 Task: Find a place to stay in Minnetonka, United States, from September 6 to September 15 for 6 guests. Set the property type to 'Flat', price range between 8000 and 12000, and include amenities like 'Free parking' and 'WiFi'.
Action: Mouse moved to (810, 167)
Screenshot: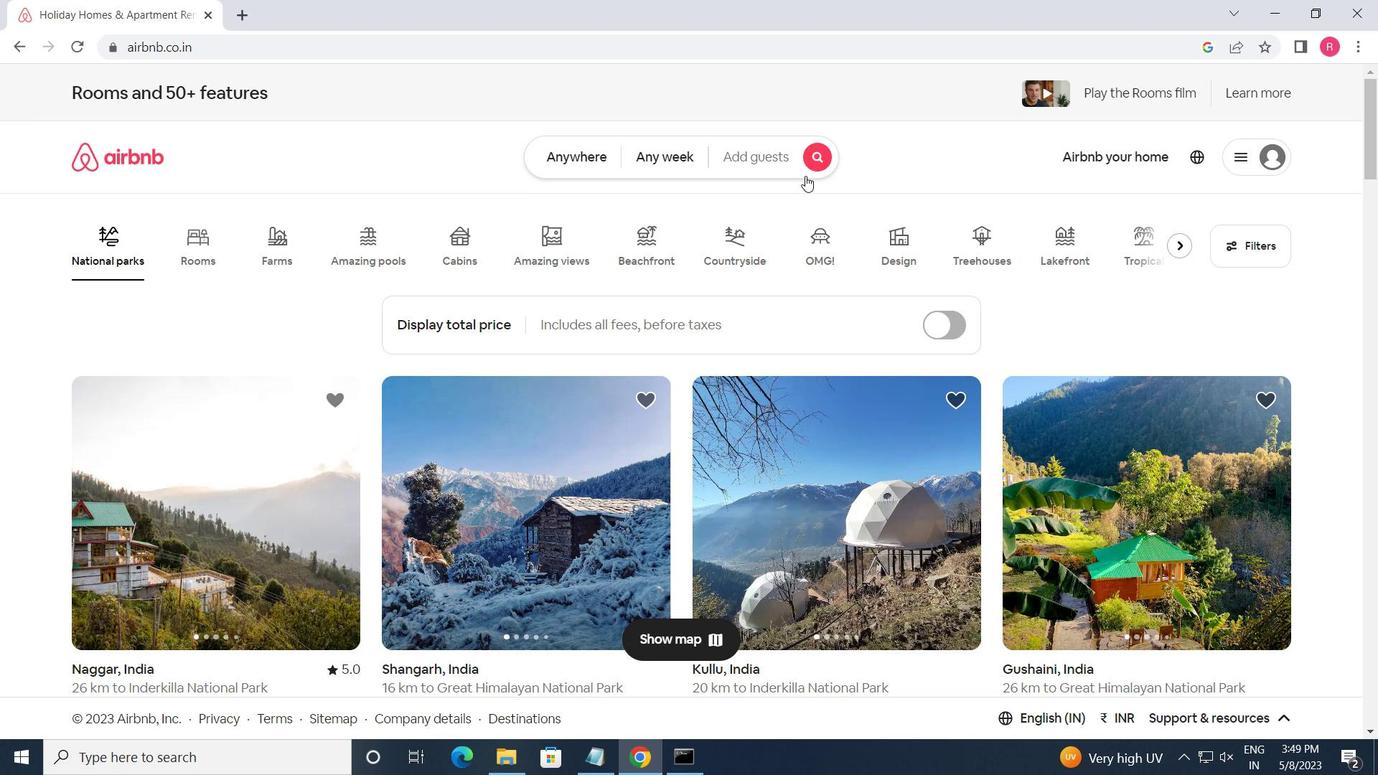
Action: Mouse pressed left at (810, 167)
Screenshot: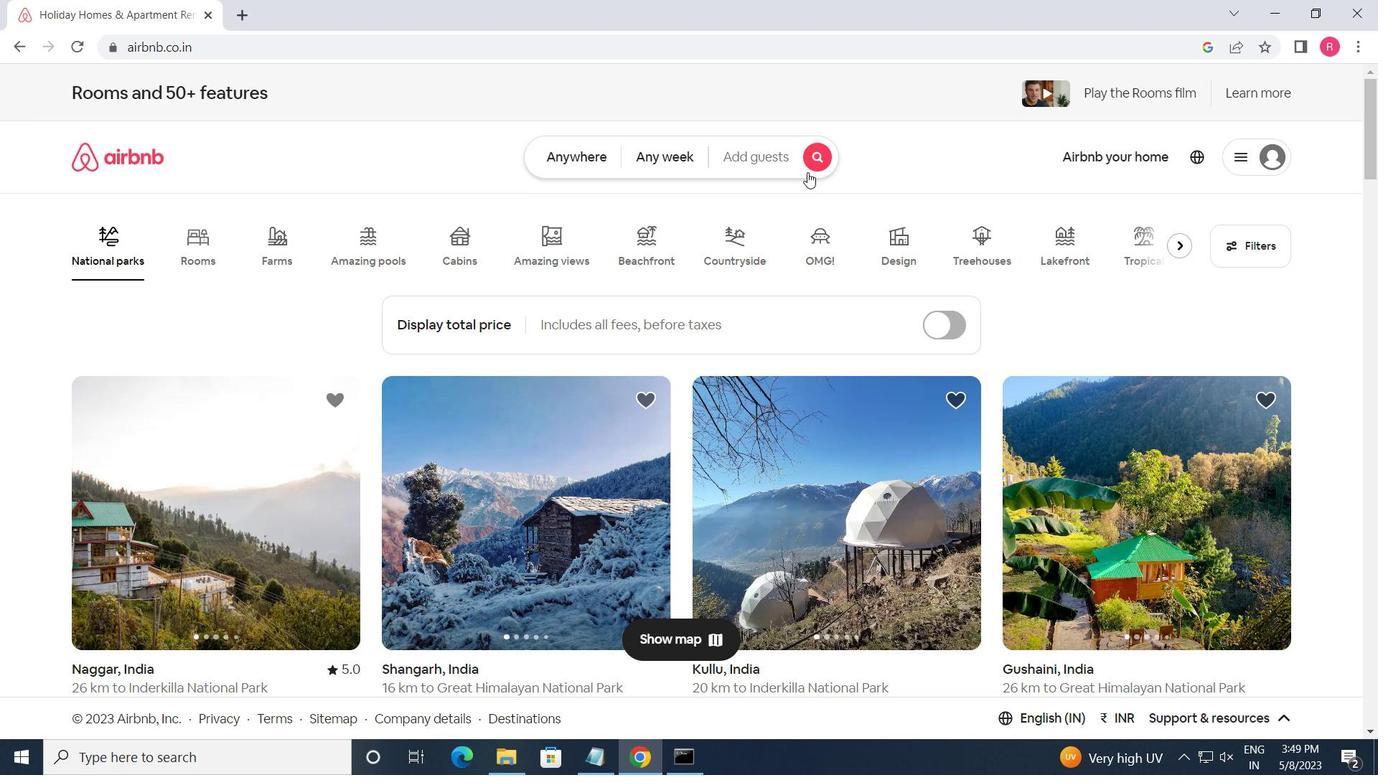 
Action: Mouse moved to (359, 232)
Screenshot: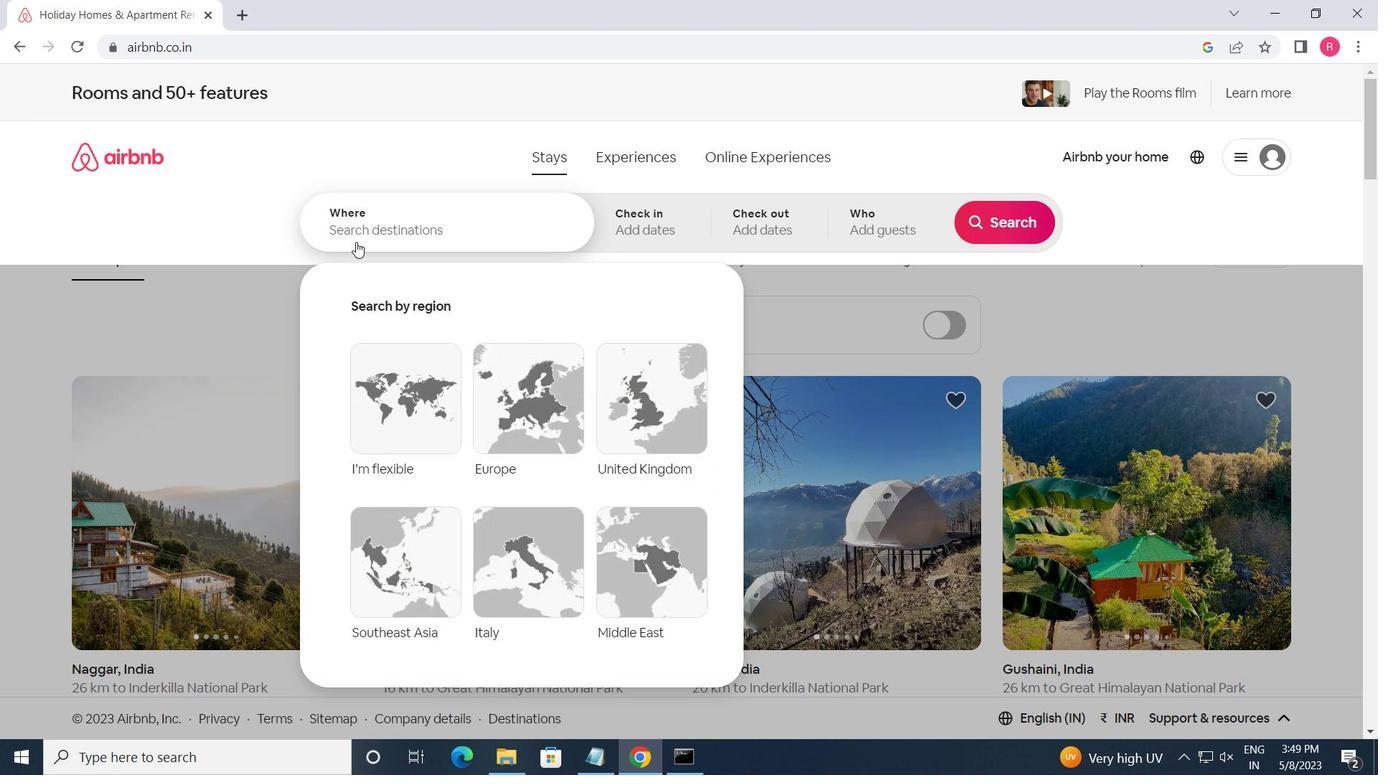 
Action: Mouse pressed left at (359, 232)
Screenshot: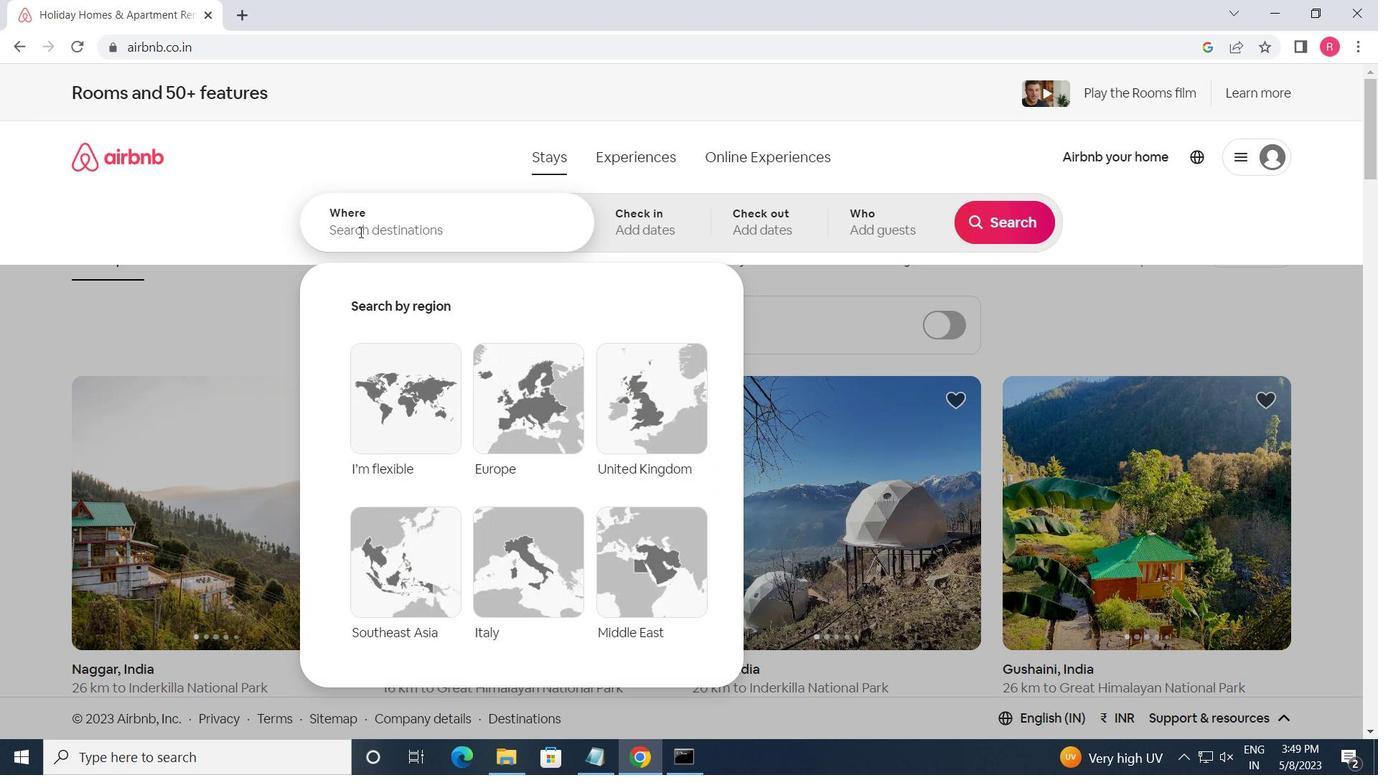 
Action: Key pressed <Key.shift_r>Minnetonka,<Key.space><Key.shift_r>United<Key.space><Key.shift>STATES<Key.enter>
Screenshot: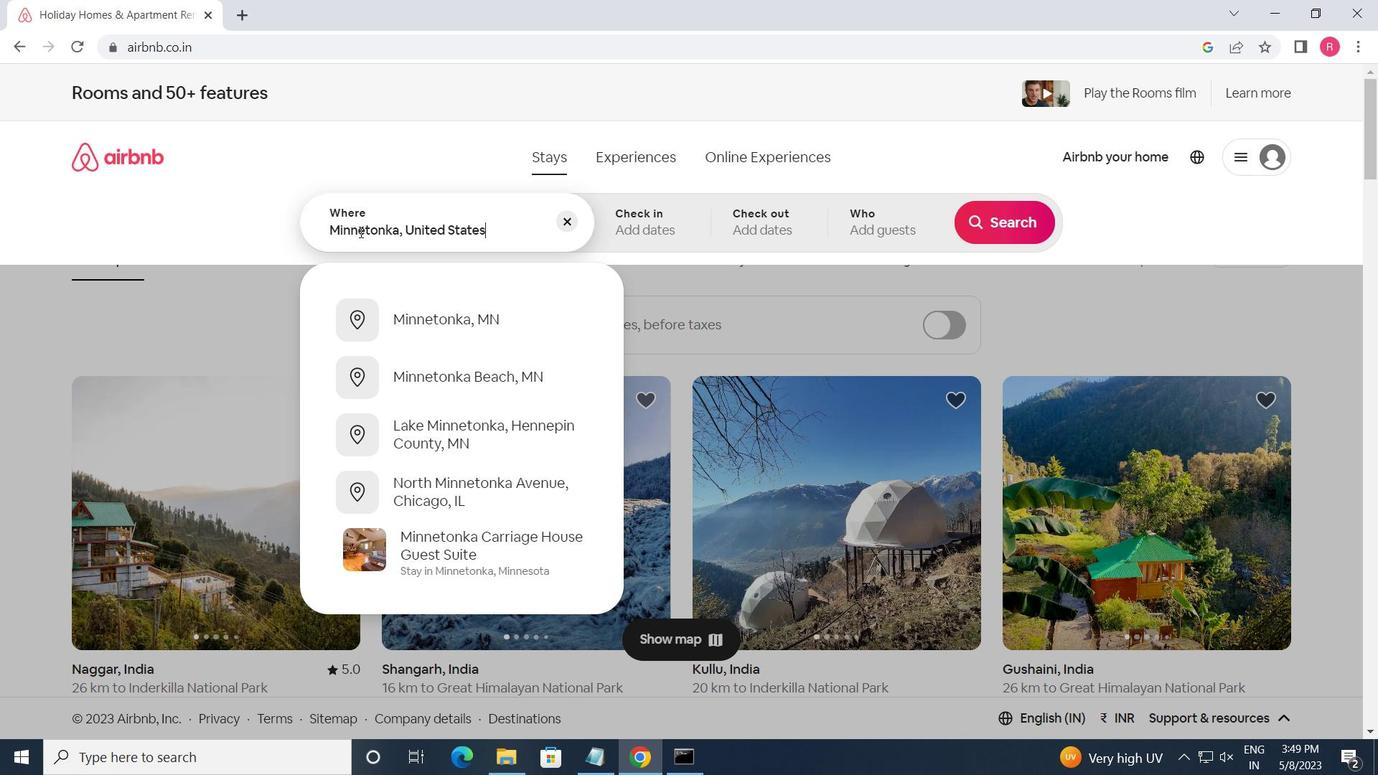 
Action: Mouse moved to (1000, 363)
Screenshot: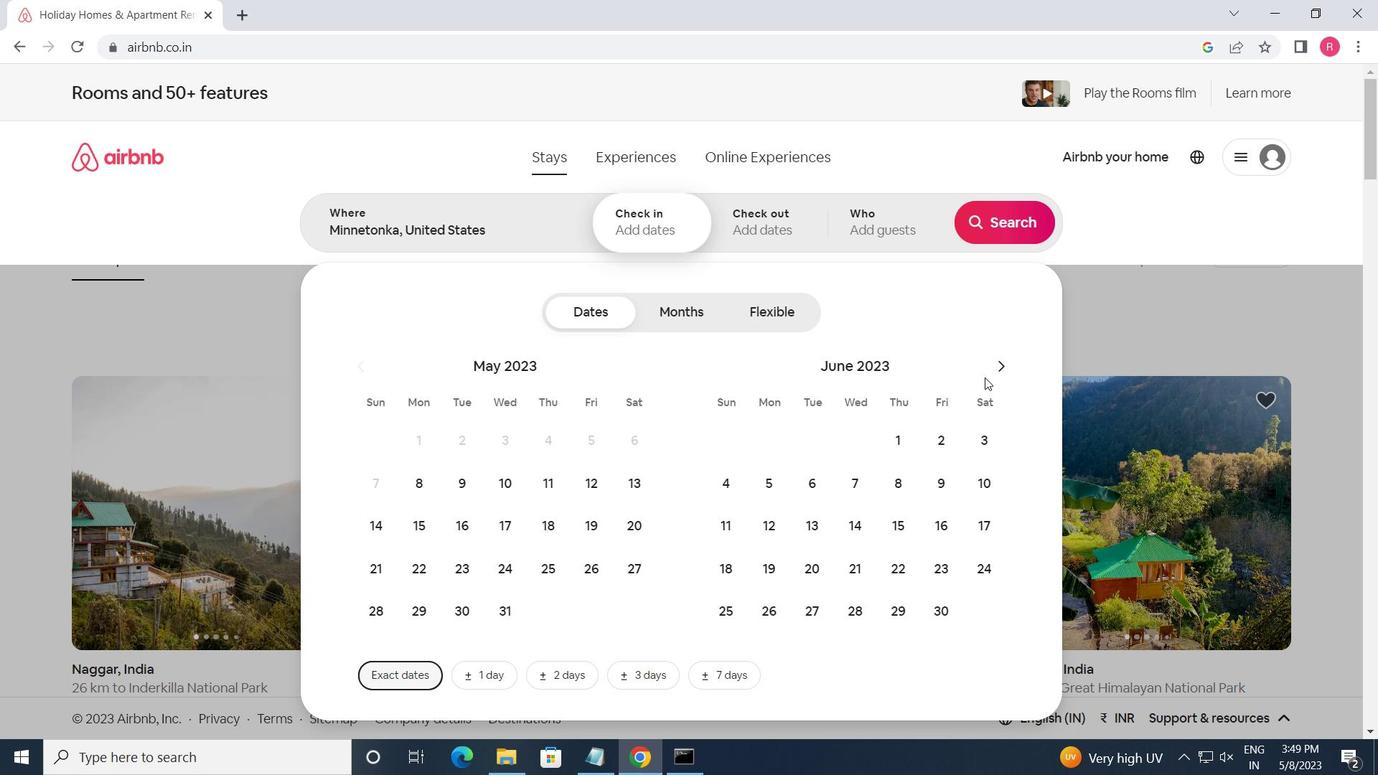 
Action: Mouse pressed left at (1000, 363)
Screenshot: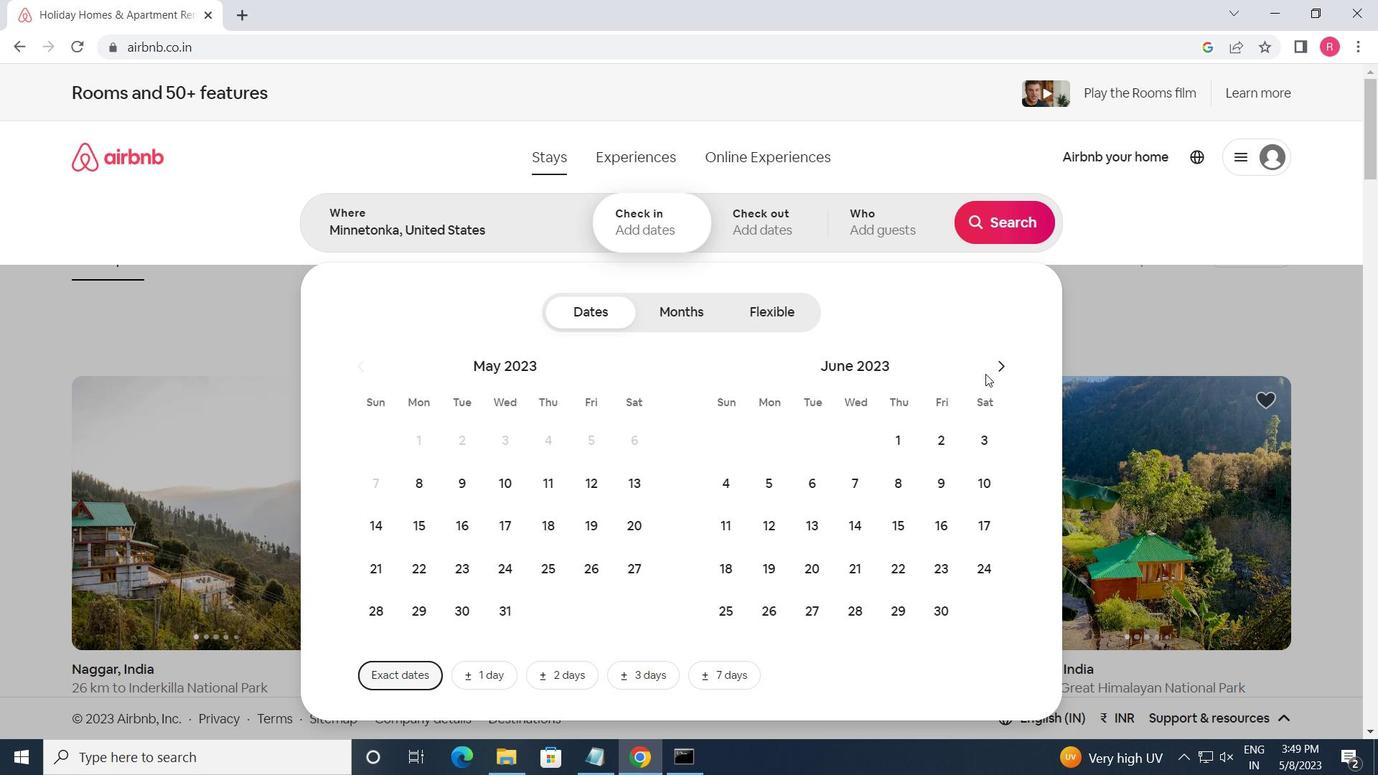 
Action: Mouse moved to (1001, 362)
Screenshot: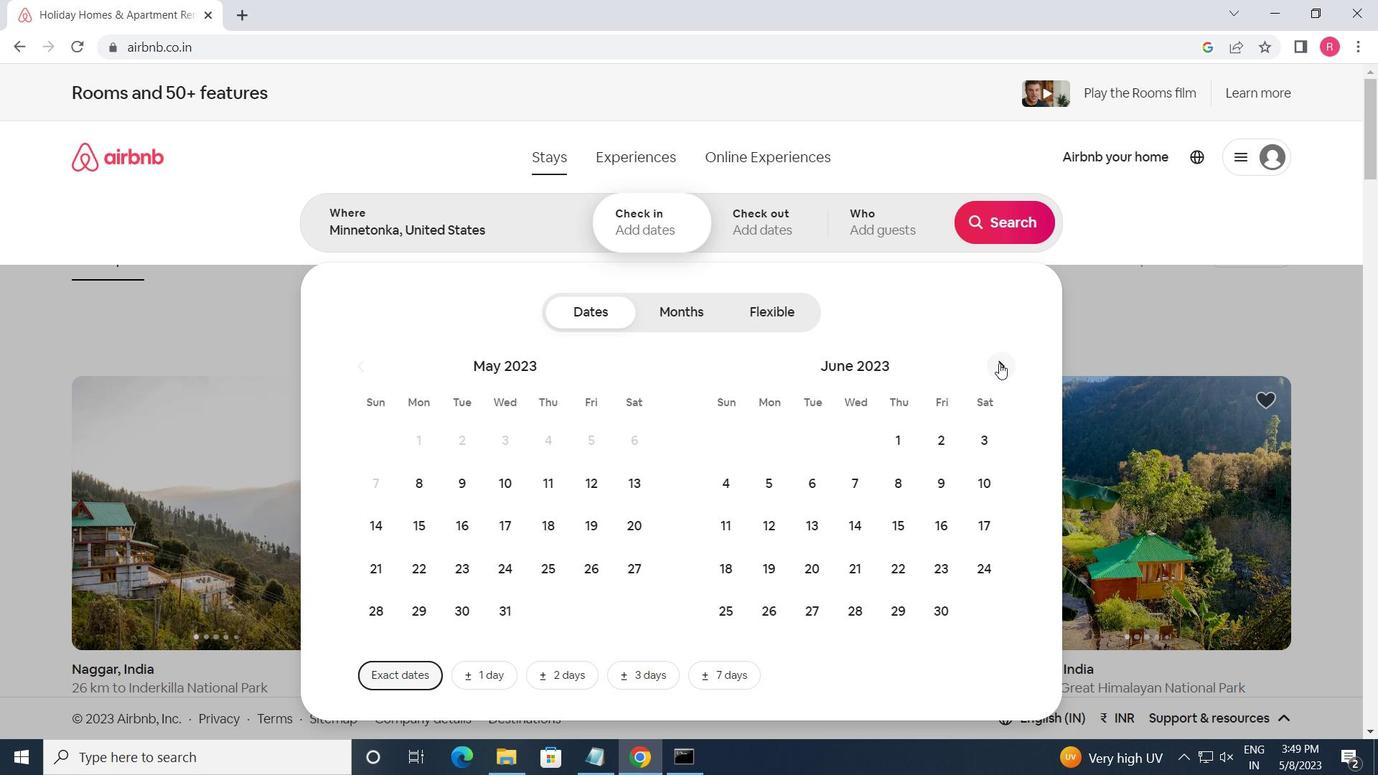 
Action: Mouse pressed left at (1001, 362)
Screenshot: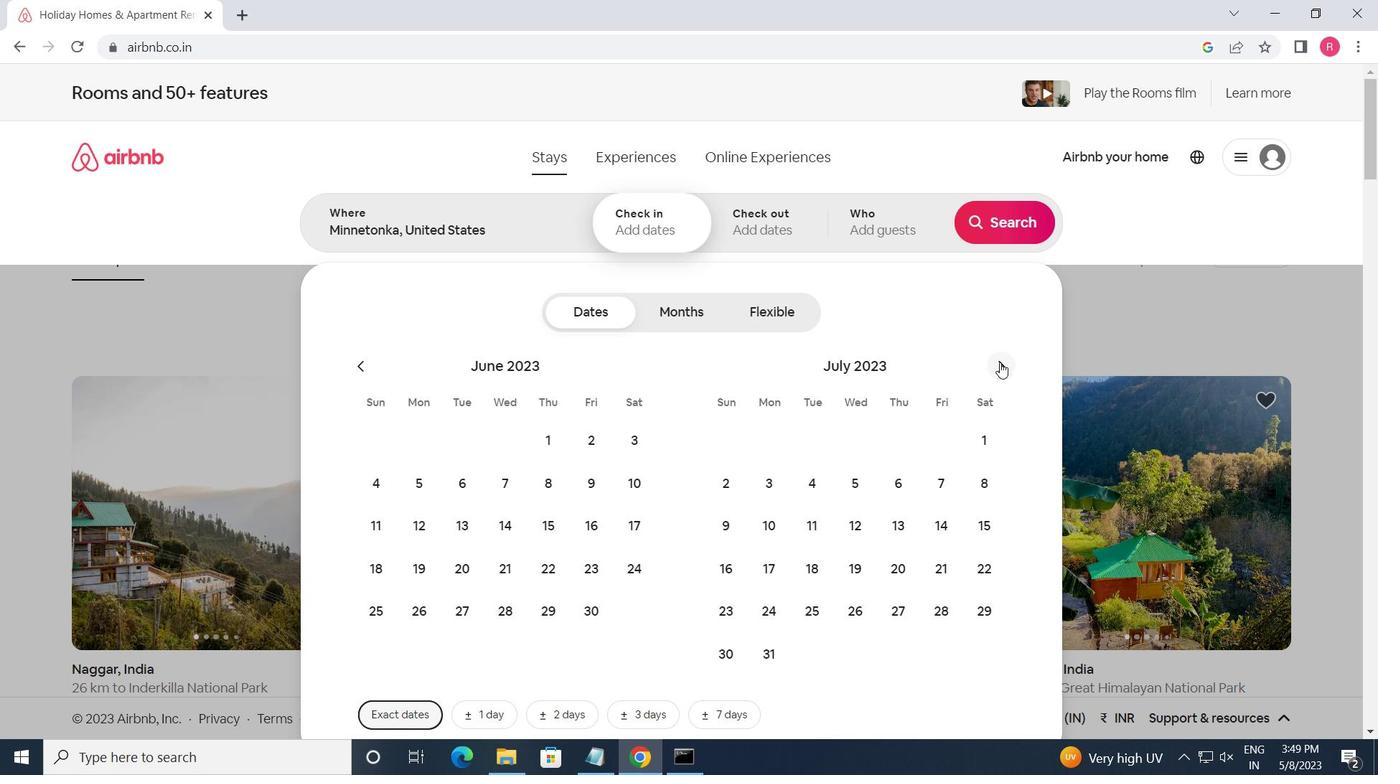 
Action: Mouse pressed left at (1001, 362)
Screenshot: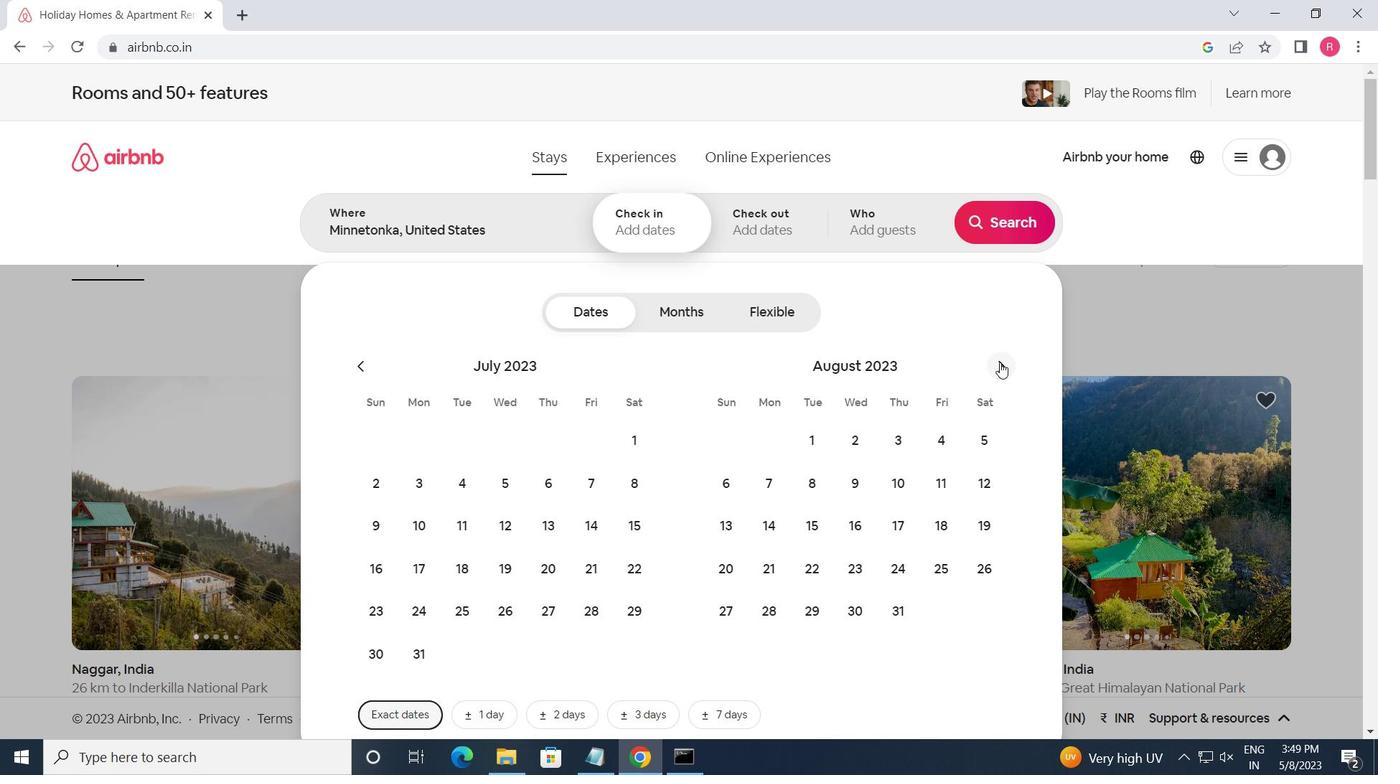 
Action: Mouse moved to (856, 488)
Screenshot: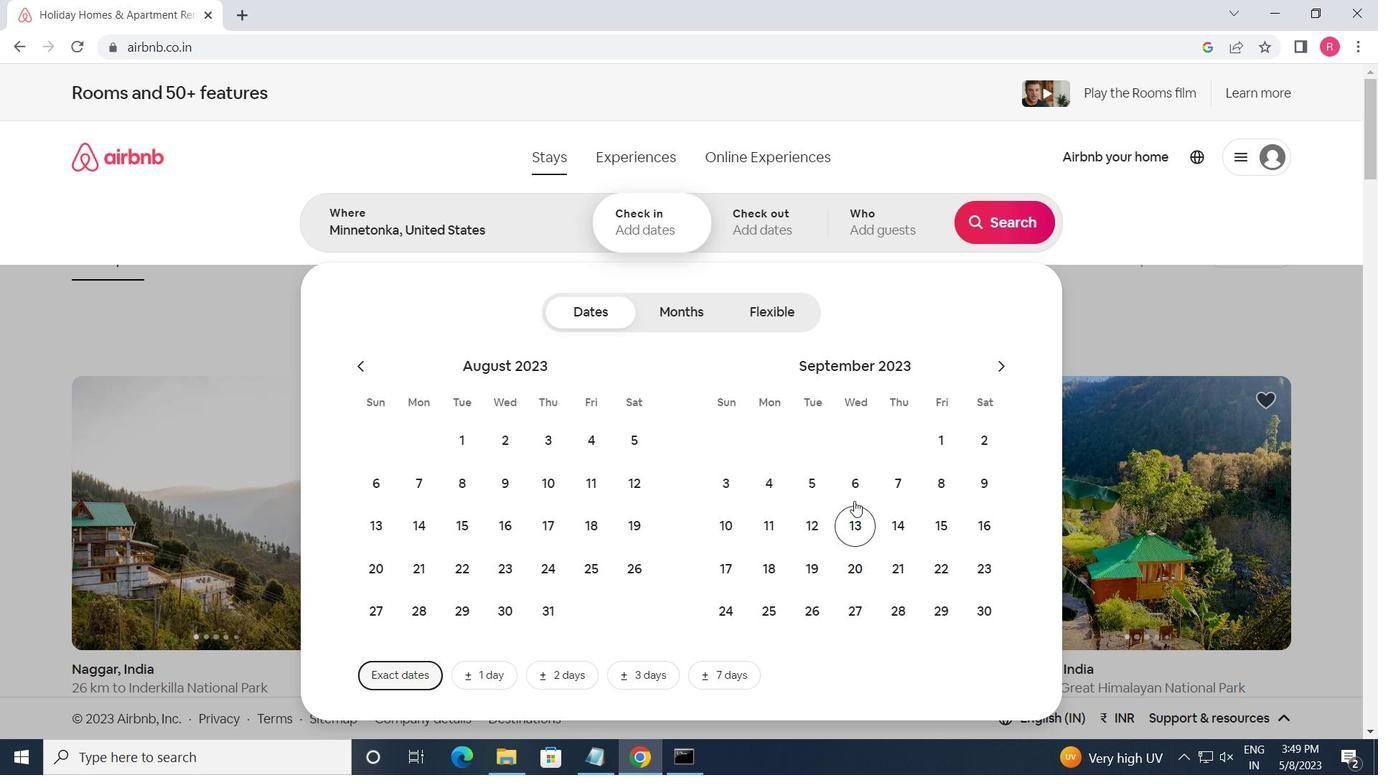 
Action: Mouse pressed left at (856, 488)
Screenshot: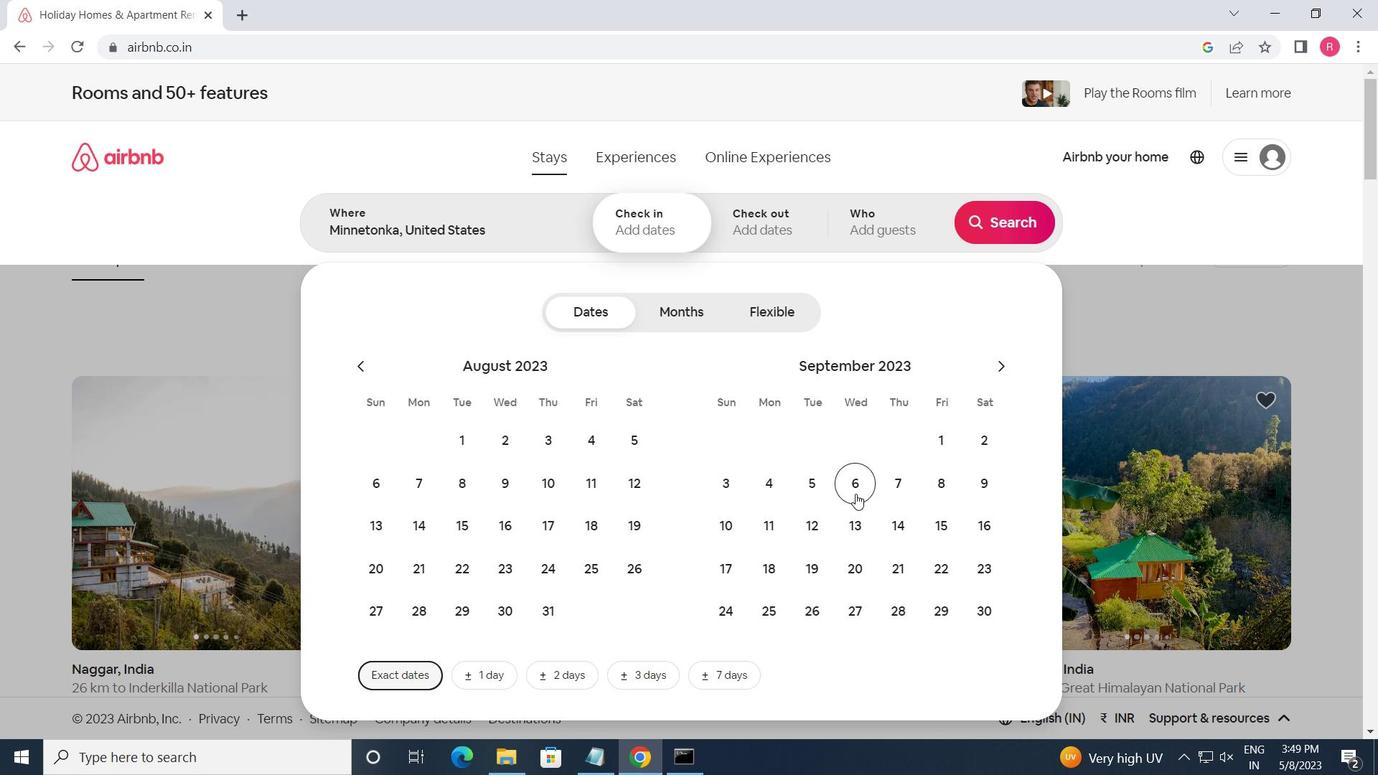 
Action: Mouse moved to (935, 531)
Screenshot: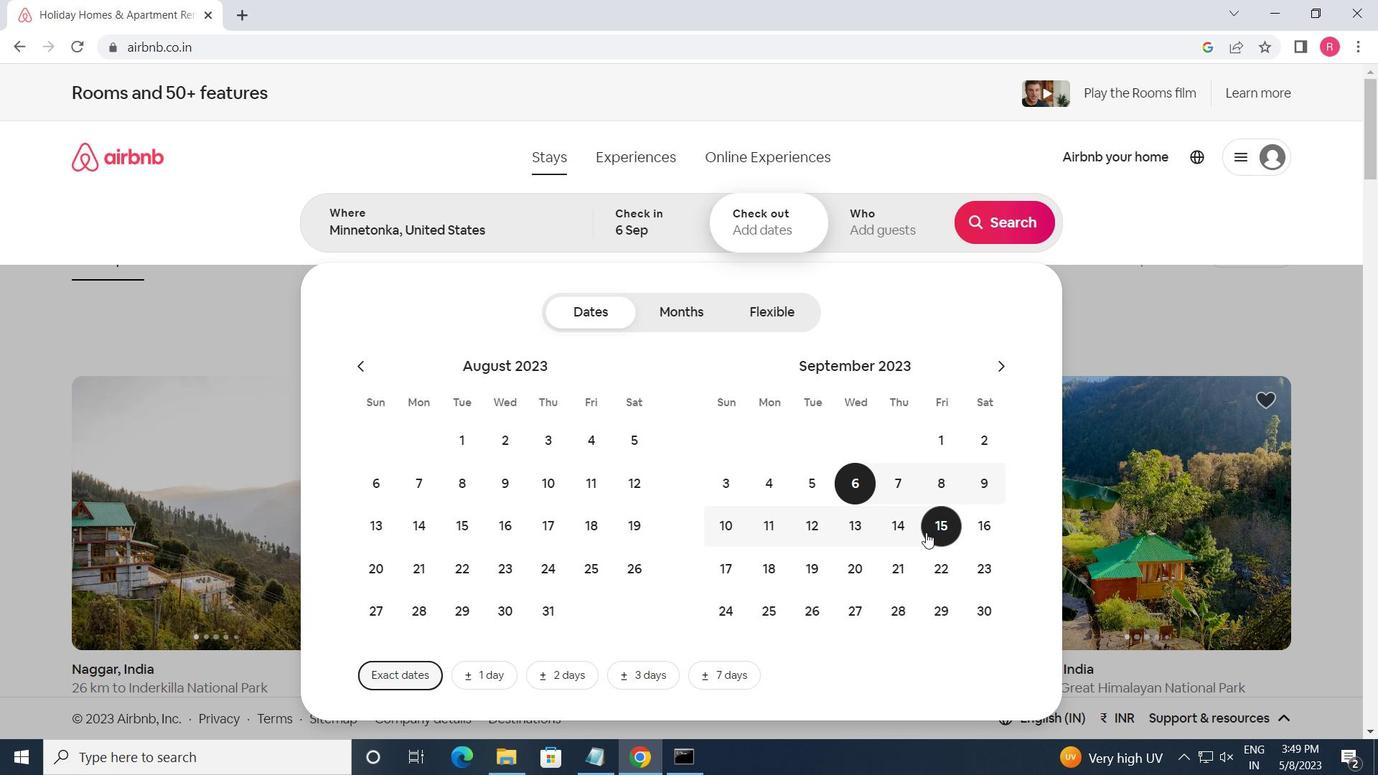 
Action: Mouse pressed left at (935, 531)
Screenshot: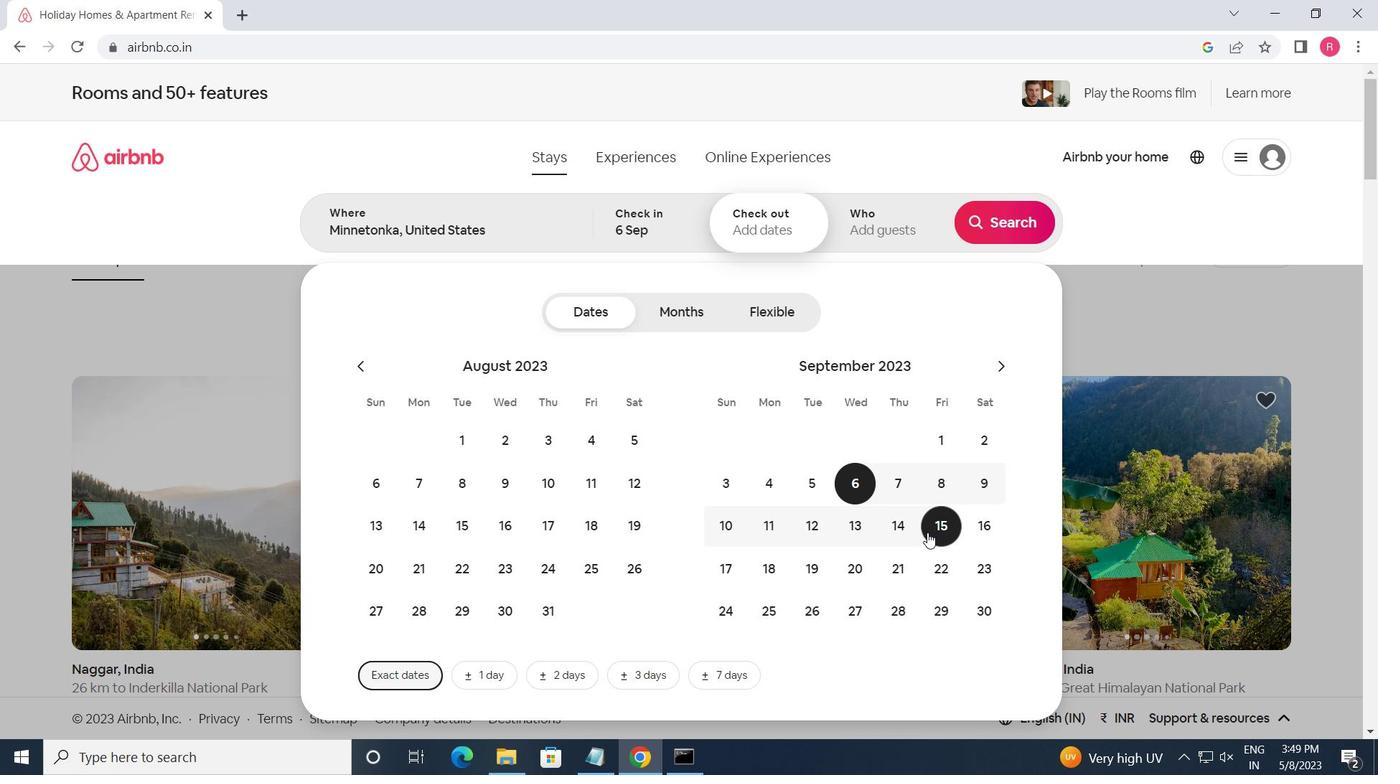 
Action: Mouse moved to (868, 221)
Screenshot: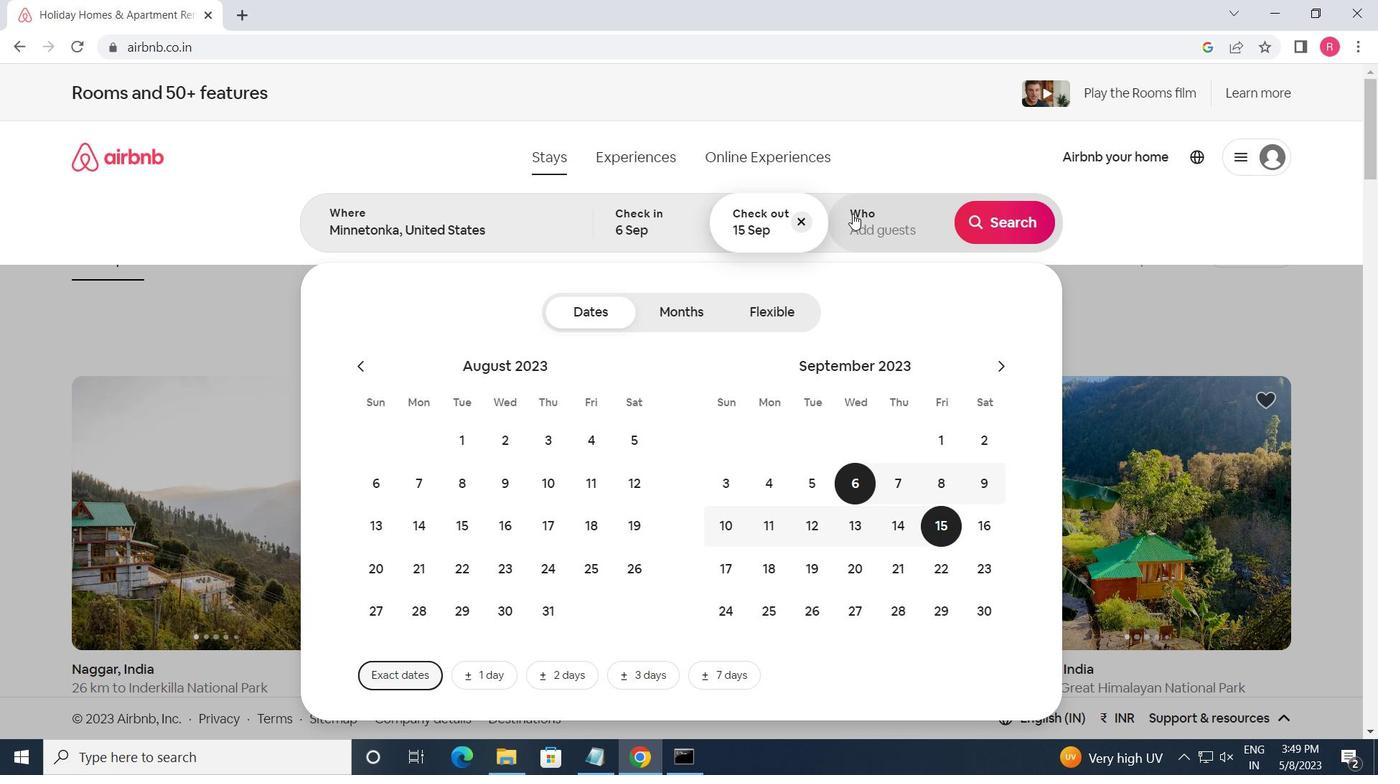 
Action: Mouse pressed left at (868, 221)
Screenshot: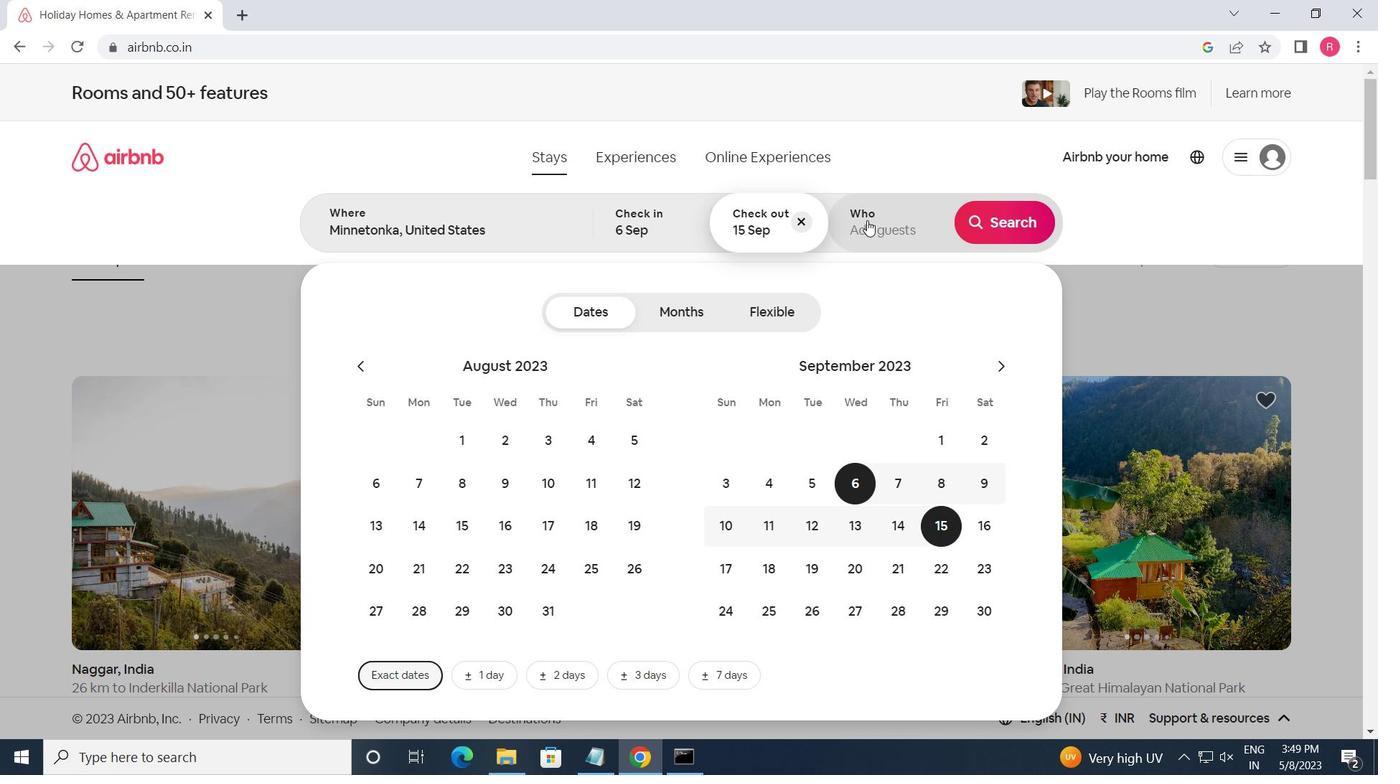 
Action: Mouse moved to (1001, 325)
Screenshot: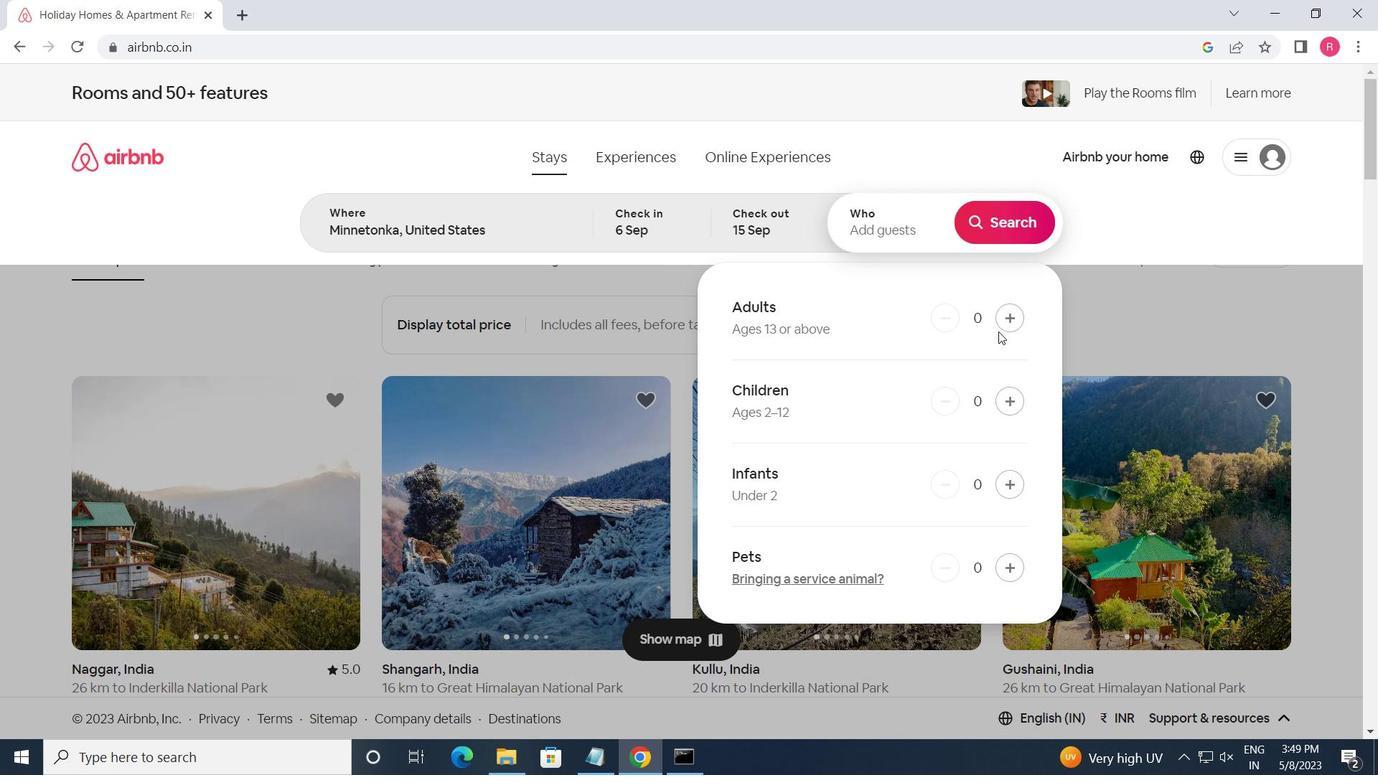 
Action: Mouse pressed left at (1001, 325)
Screenshot: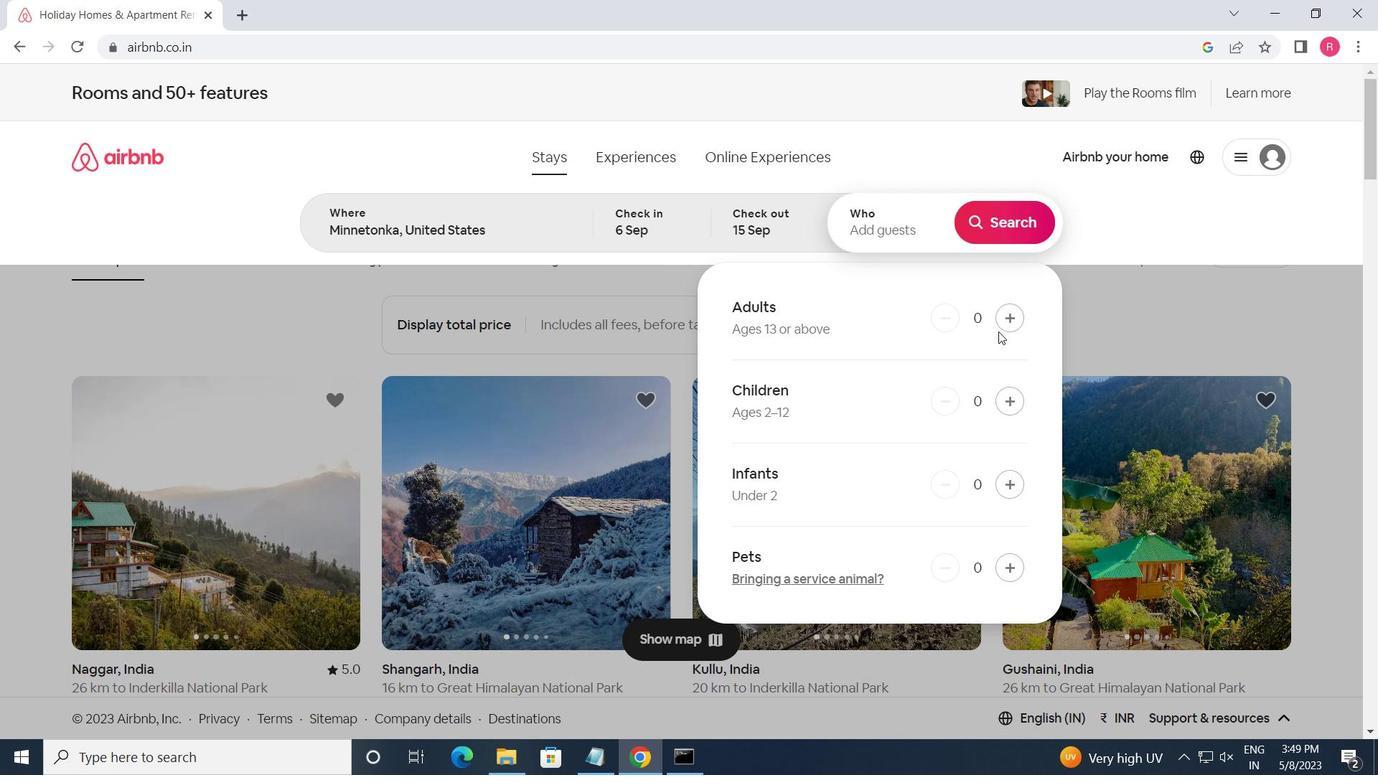 
Action: Mouse pressed left at (1001, 325)
Screenshot: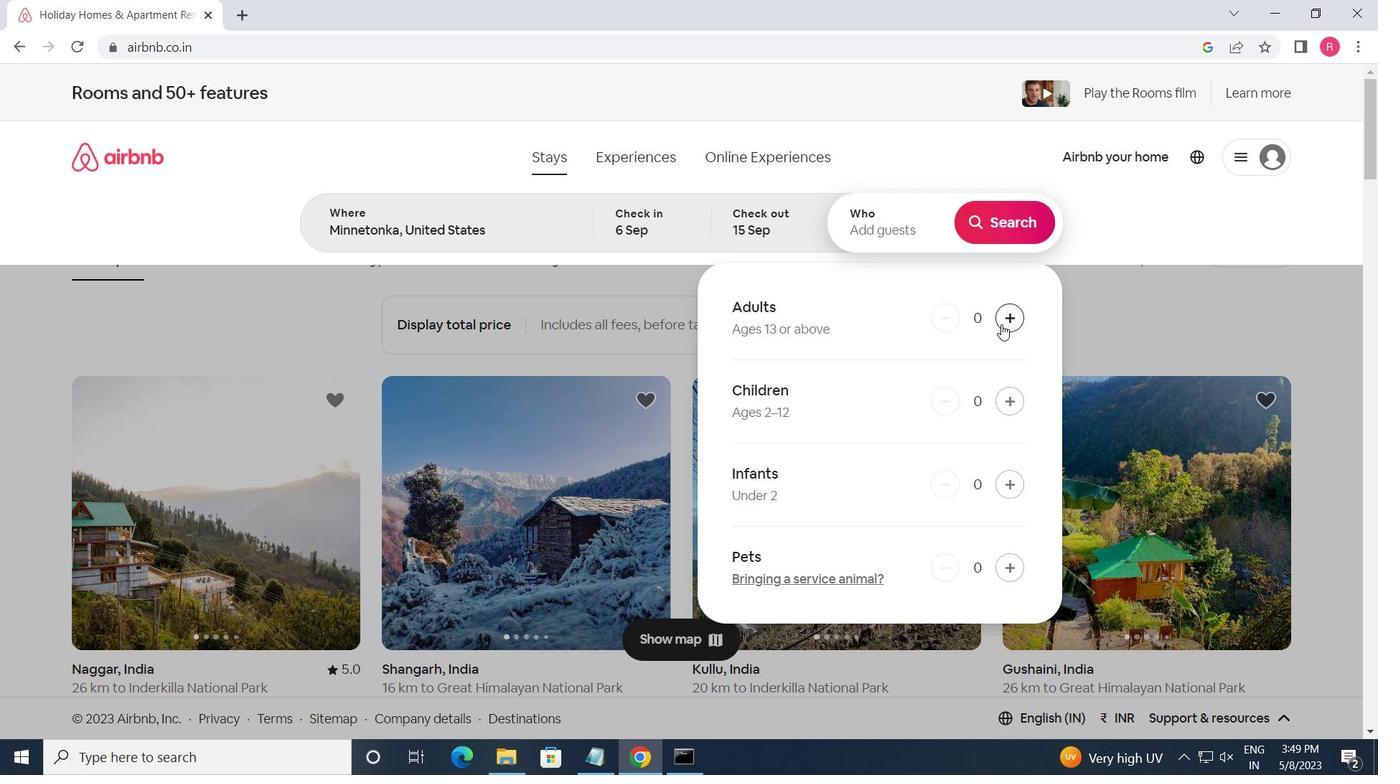 
Action: Mouse pressed left at (1001, 325)
Screenshot: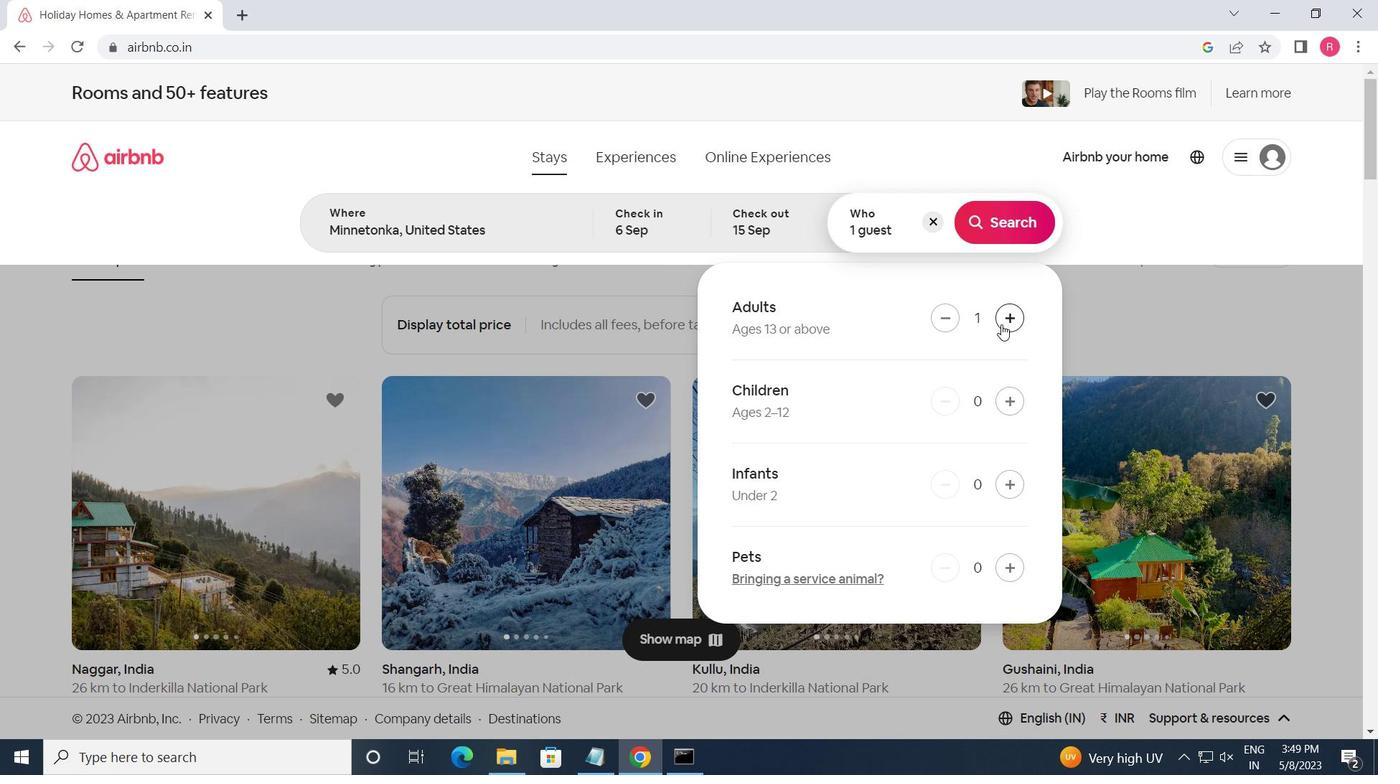 
Action: Mouse pressed left at (1001, 325)
Screenshot: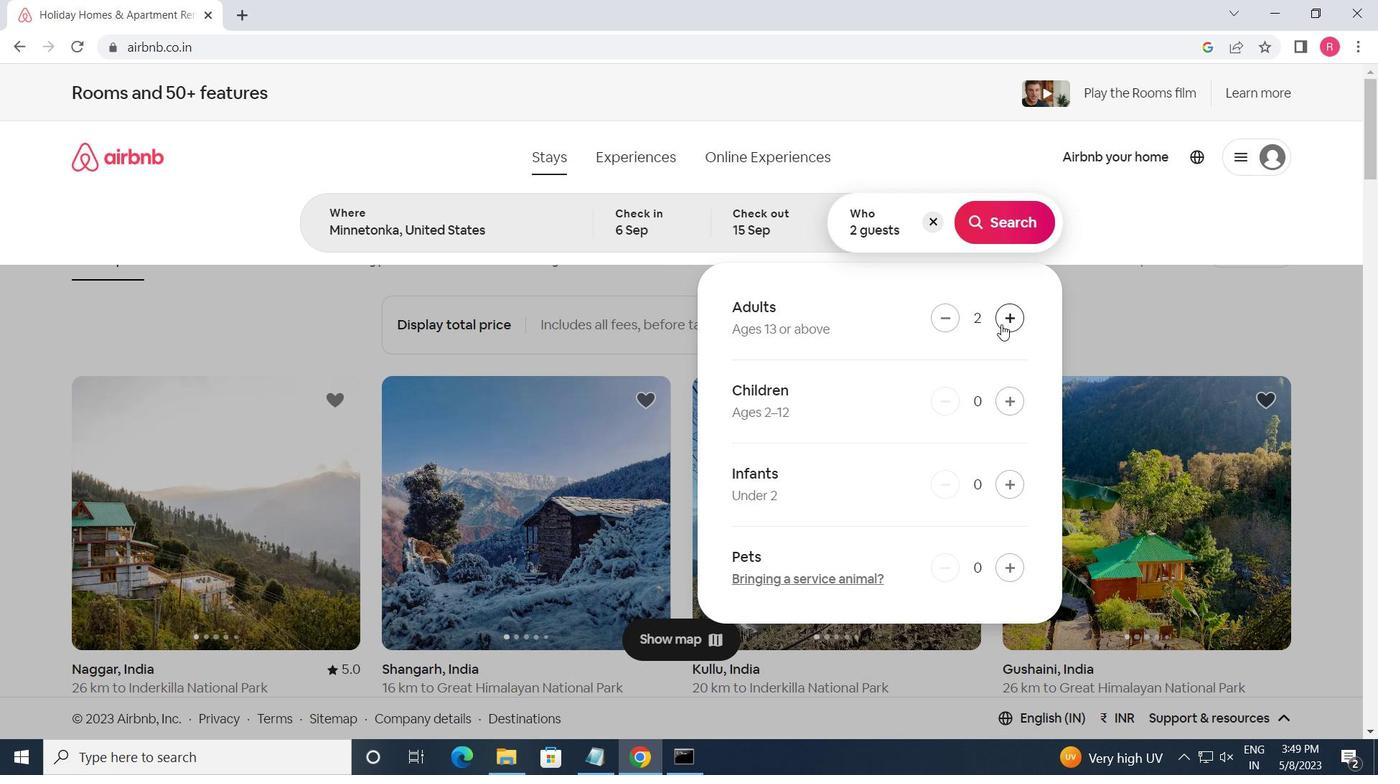 
Action: Mouse pressed left at (1001, 325)
Screenshot: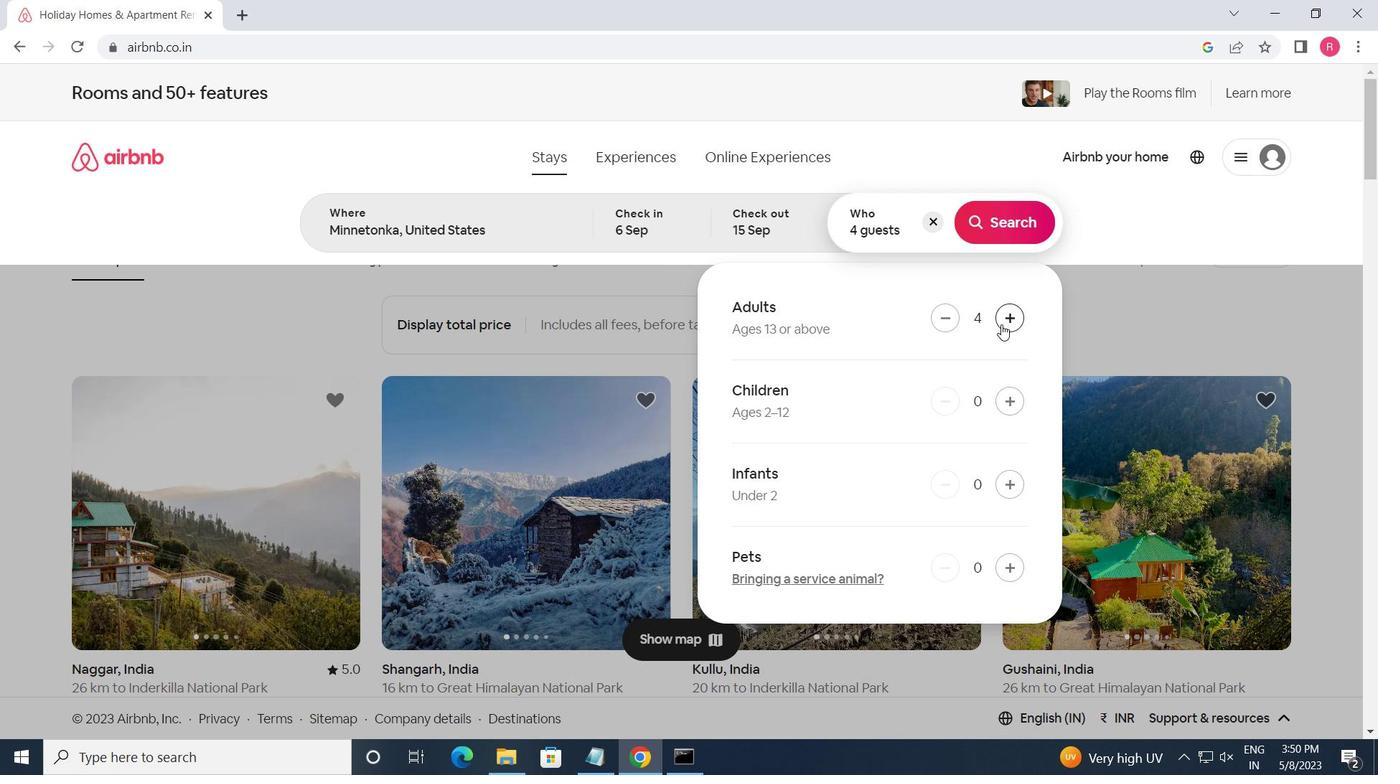 
Action: Mouse pressed left at (1001, 325)
Screenshot: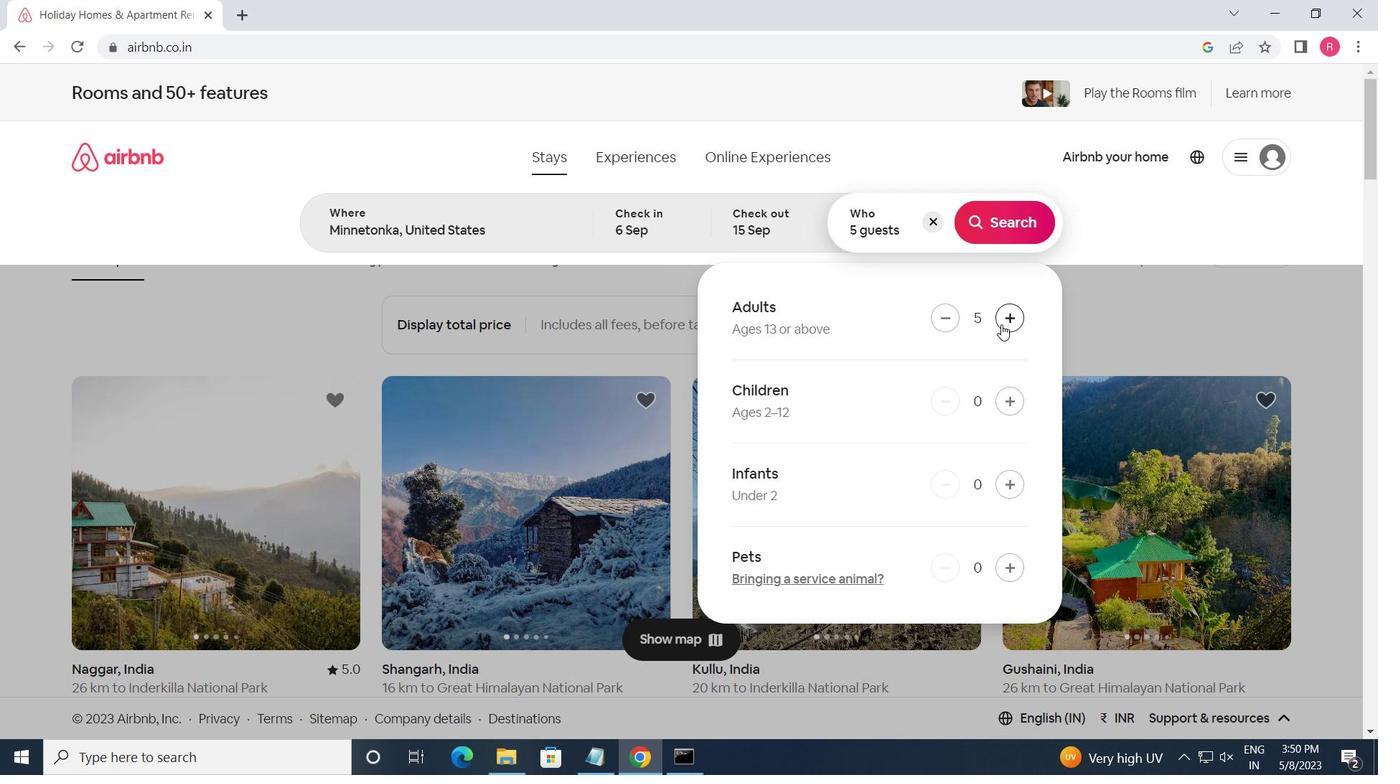 
Action: Mouse moved to (1006, 228)
Screenshot: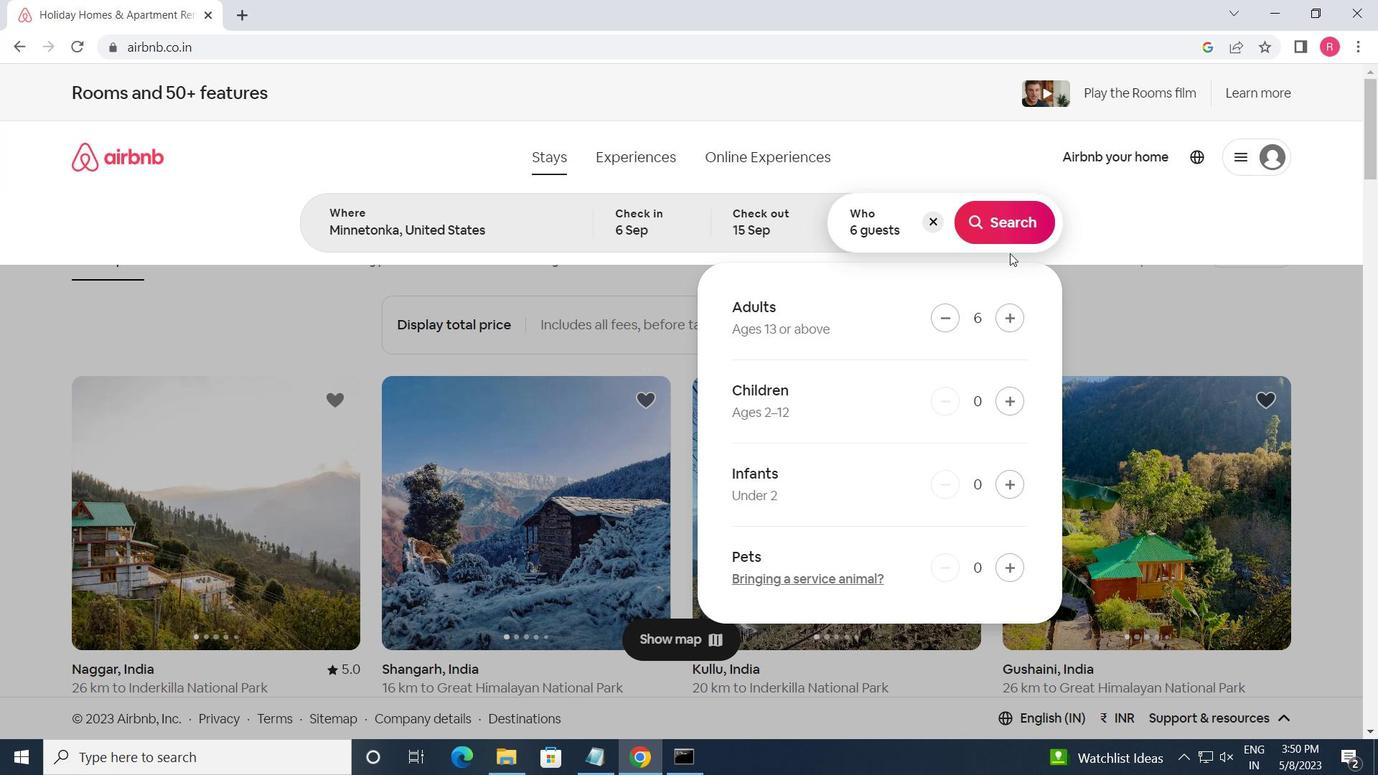 
Action: Mouse pressed left at (1006, 228)
Screenshot: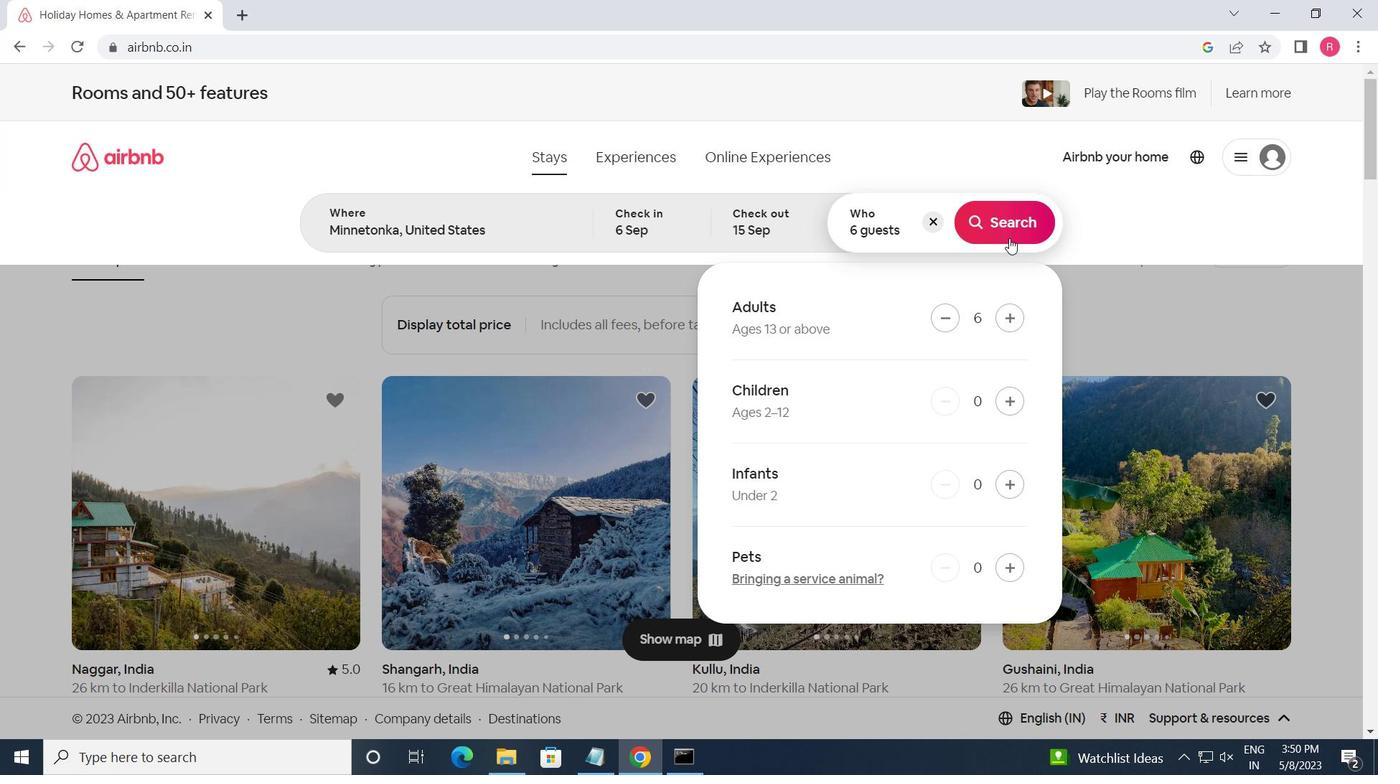 
Action: Mouse moved to (1274, 168)
Screenshot: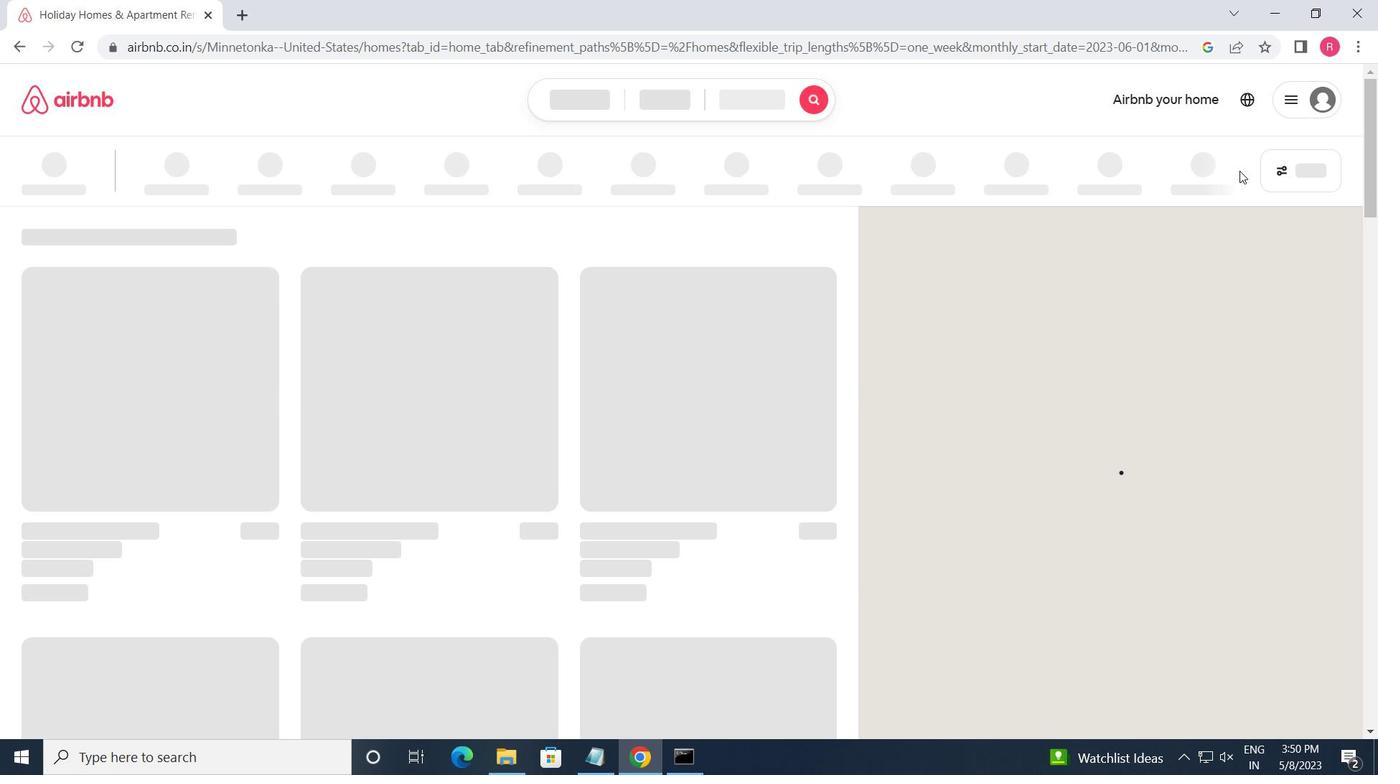 
Action: Mouse pressed left at (1274, 168)
Screenshot: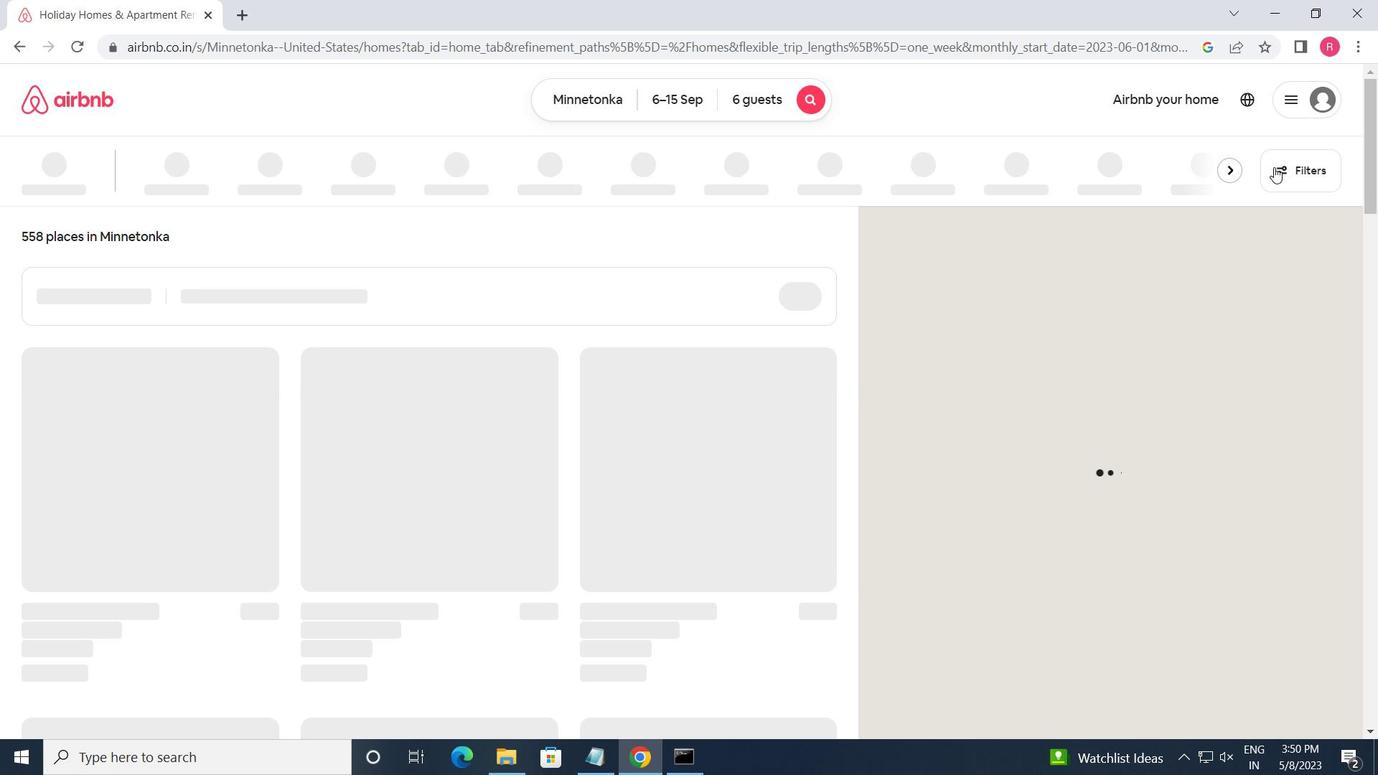 
Action: Mouse moved to (476, 618)
Screenshot: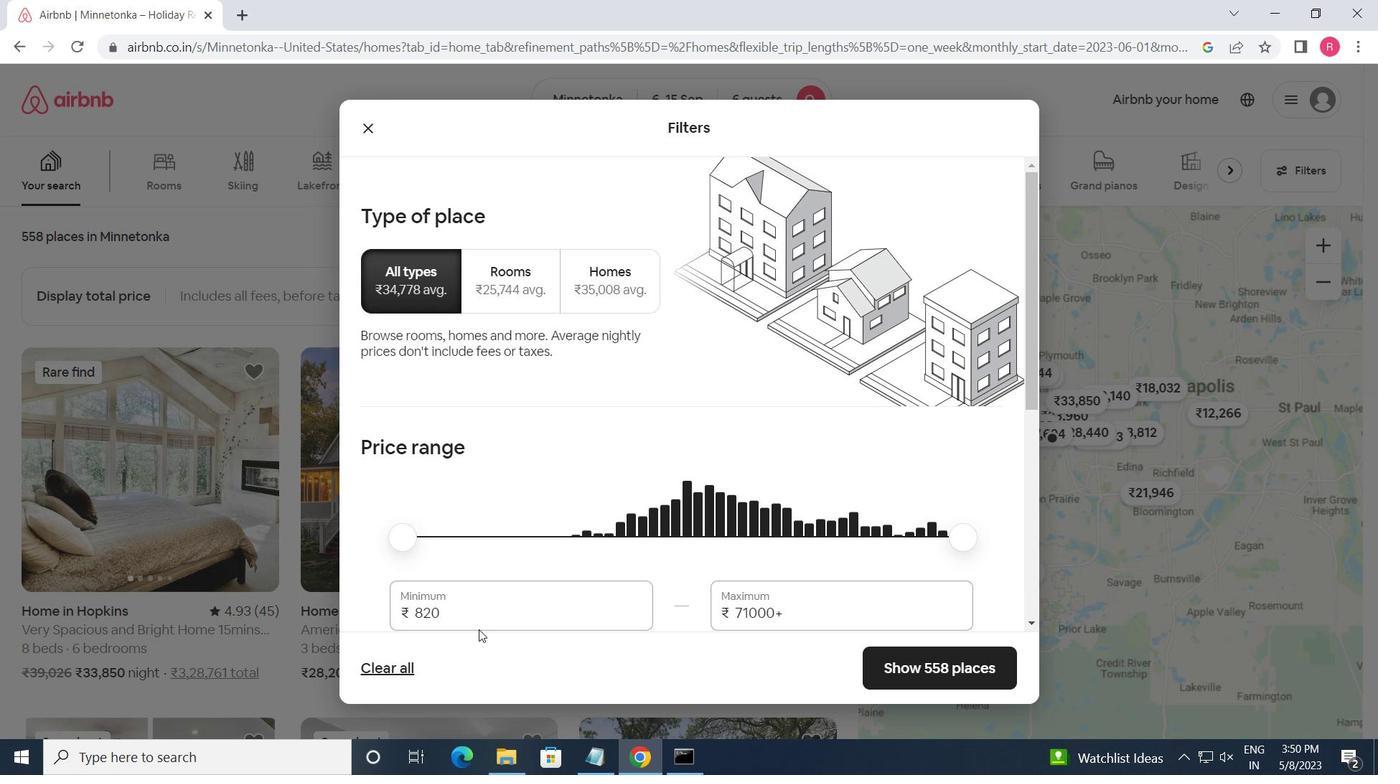
Action: Mouse pressed left at (476, 618)
Screenshot: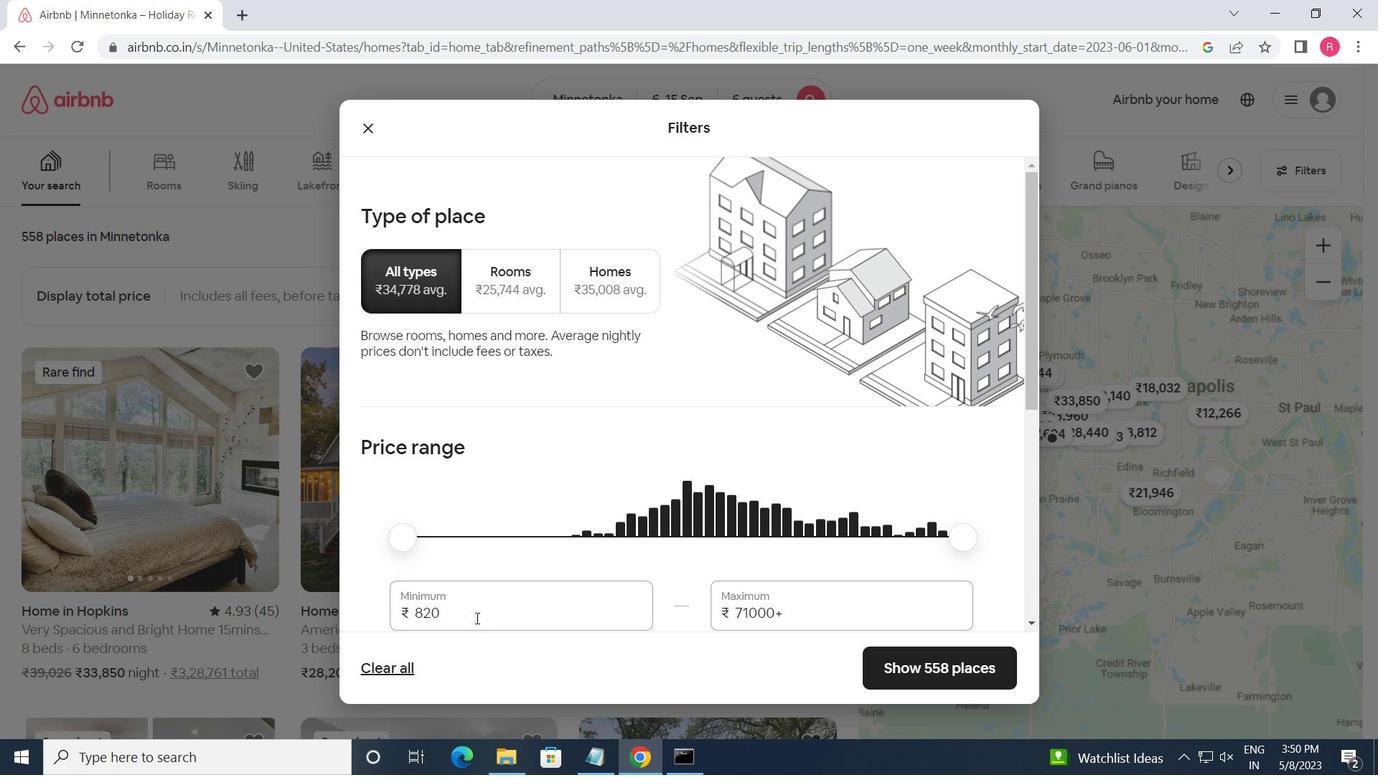 
Action: Key pressed <Key.backspace><Key.backspace><Key.backspace>
Screenshot: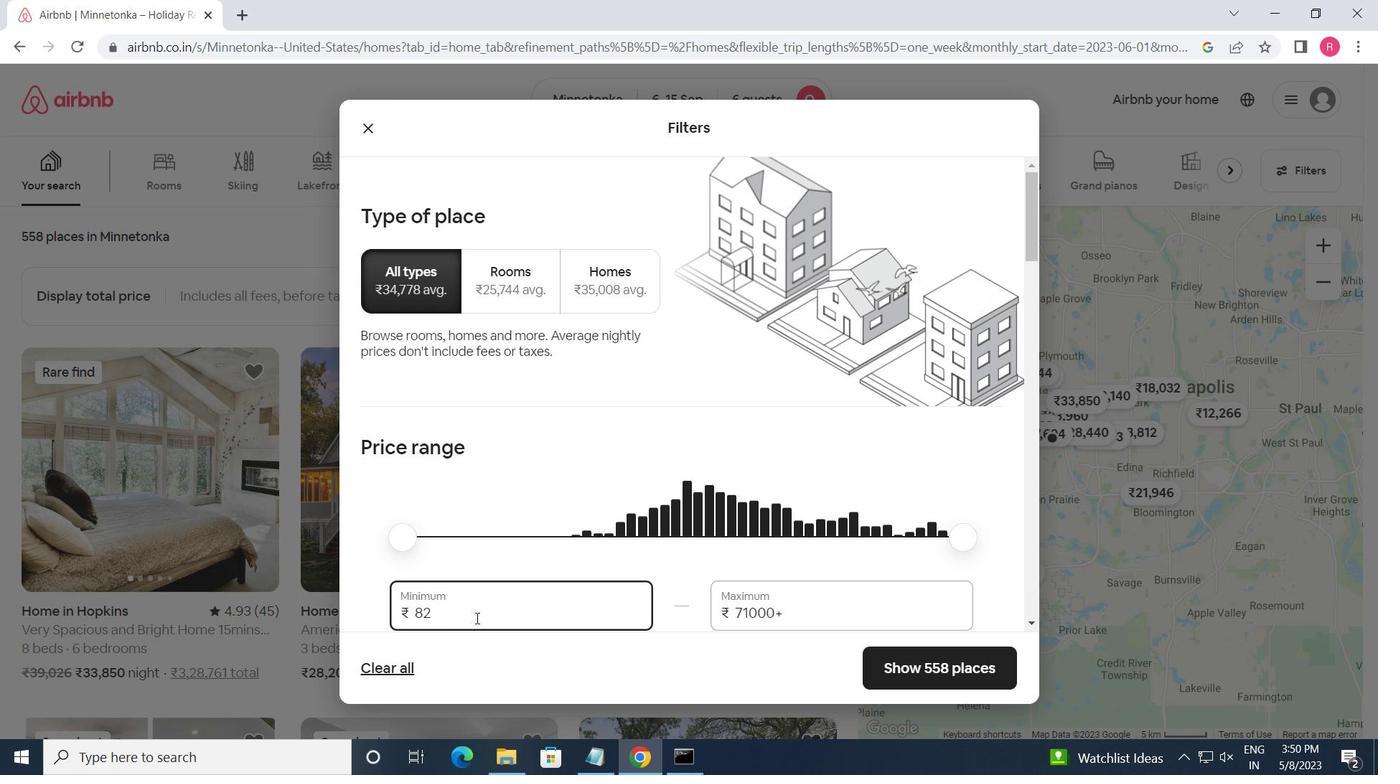 
Action: Mouse moved to (1193, 649)
Screenshot: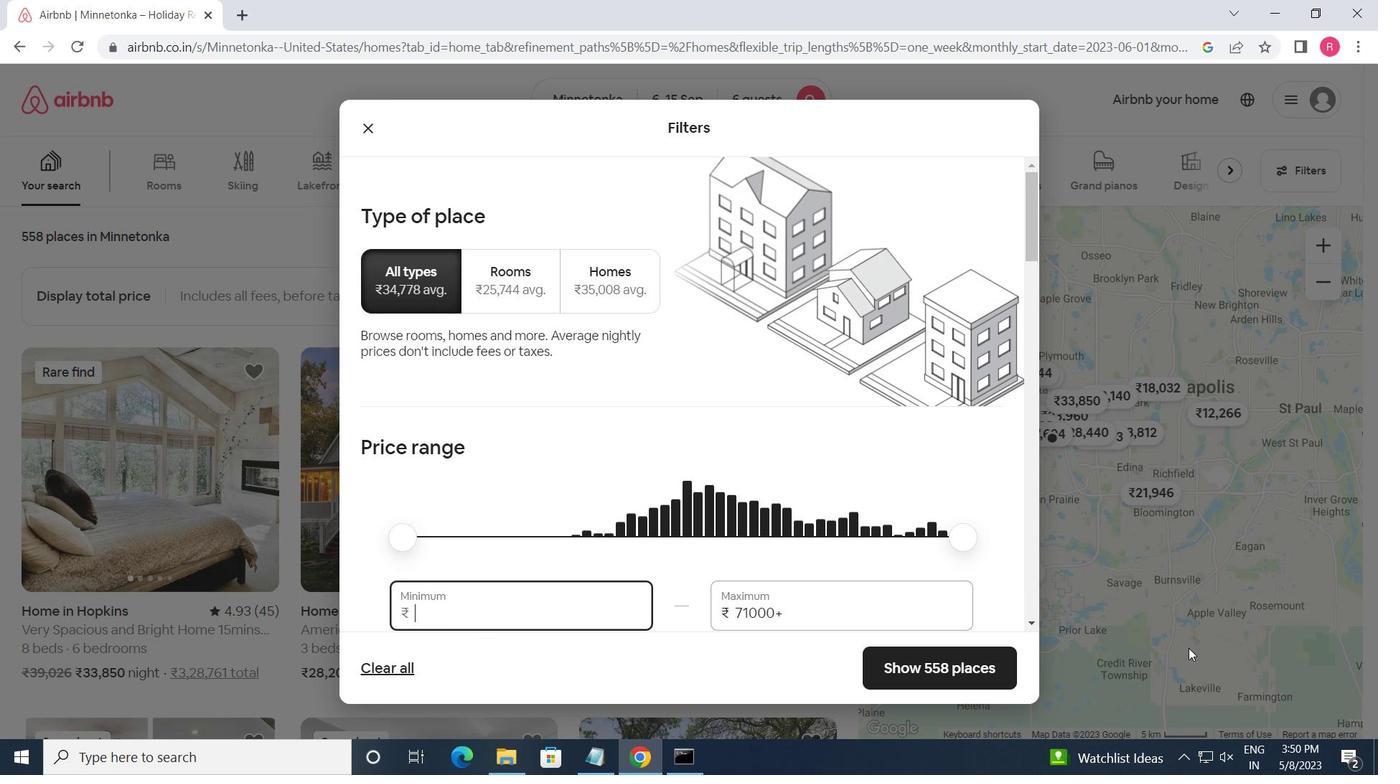 
Action: Key pressed 8
Screenshot: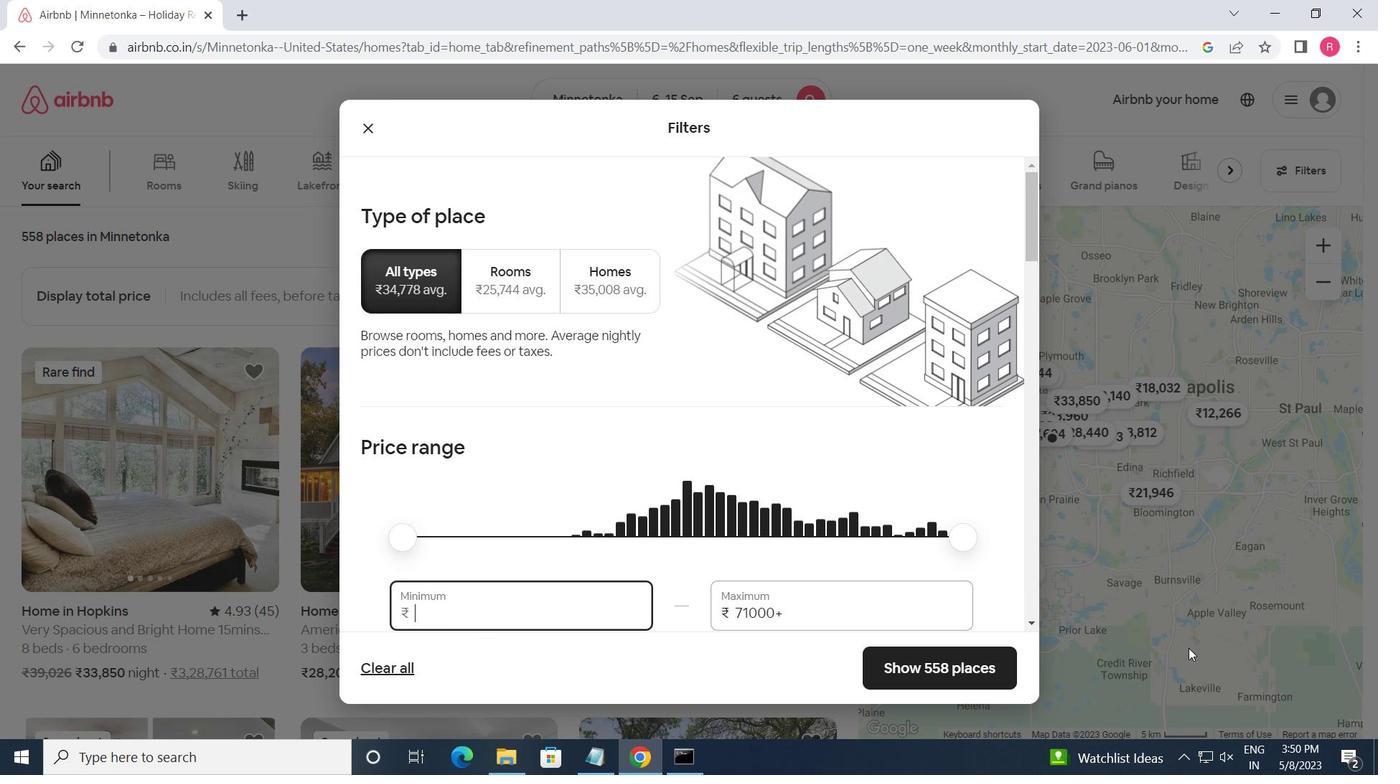 
Action: Mouse moved to (1218, 658)
Screenshot: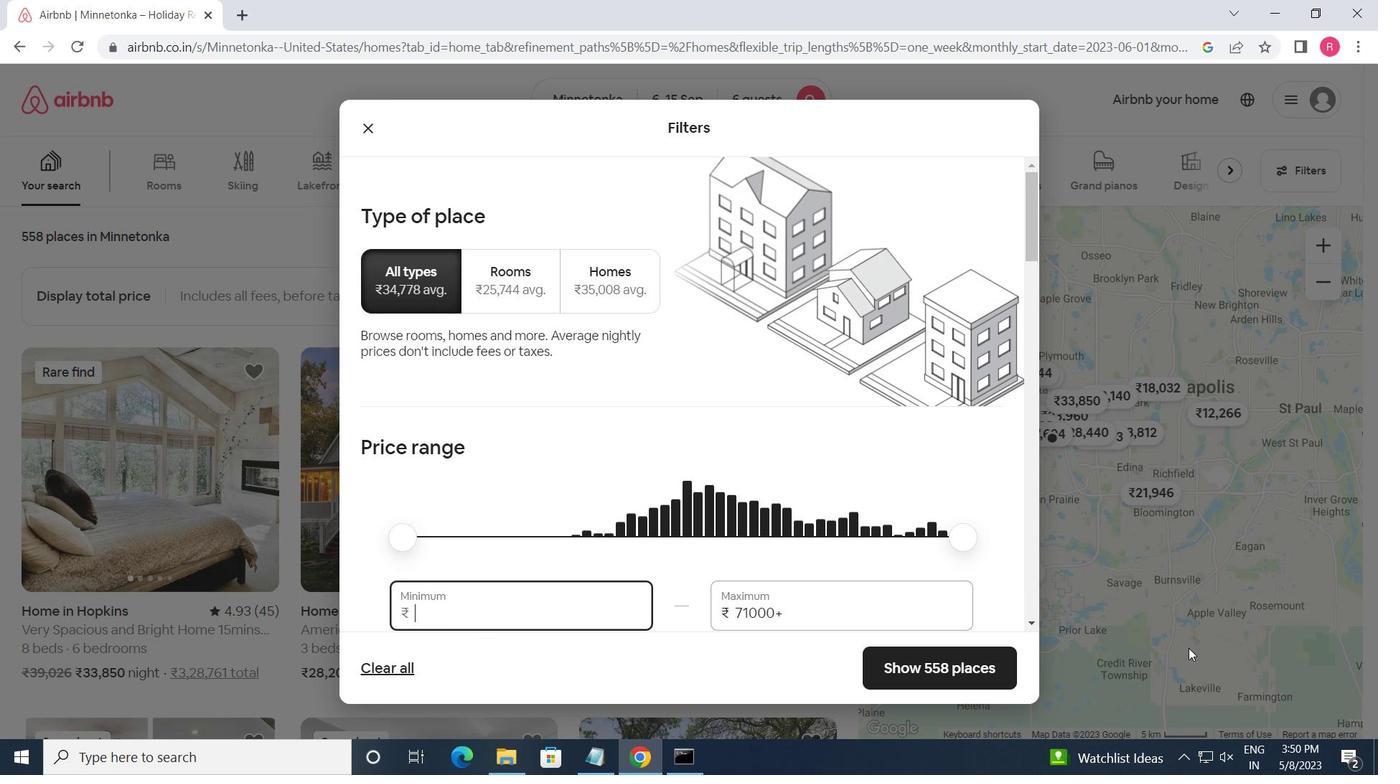
Action: Key pressed 000<Key.tab>12000
Screenshot: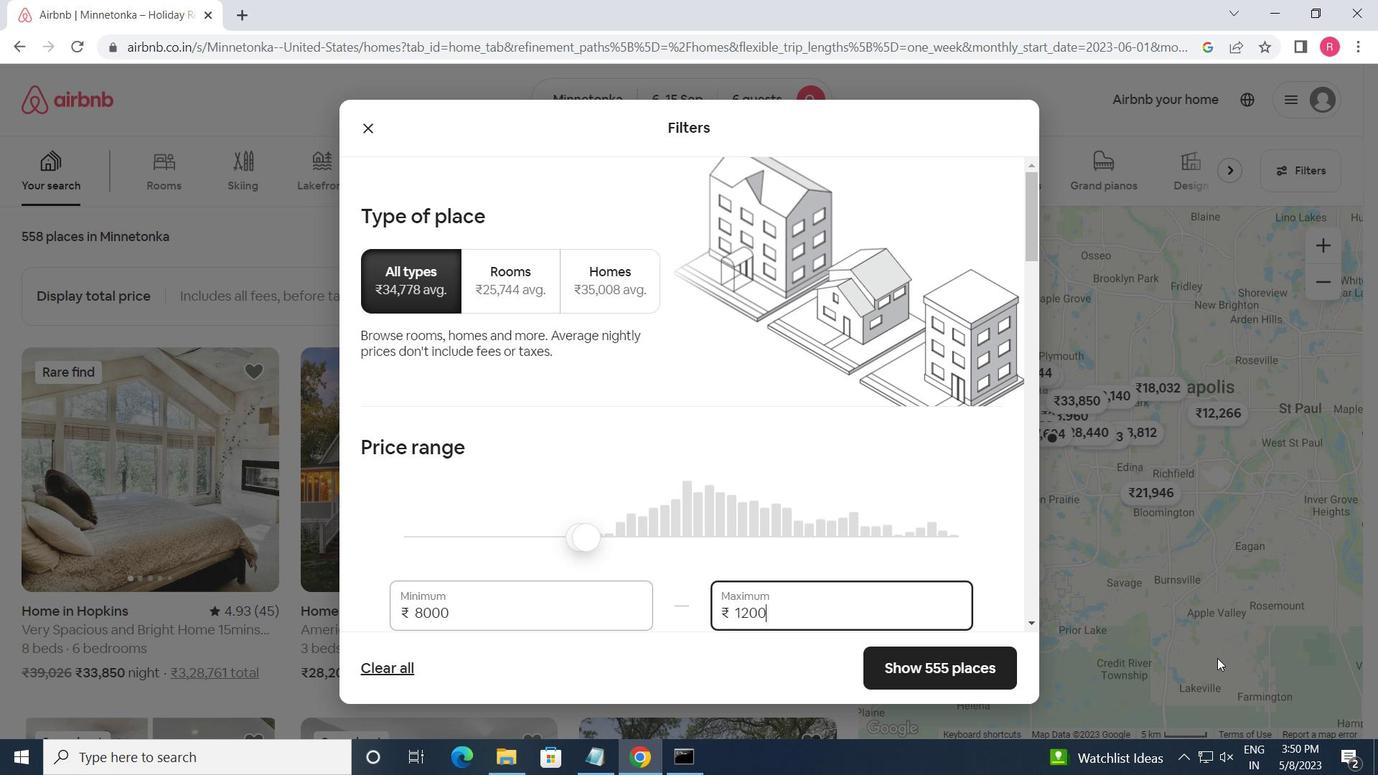 
Action: Mouse moved to (1159, 675)
Screenshot: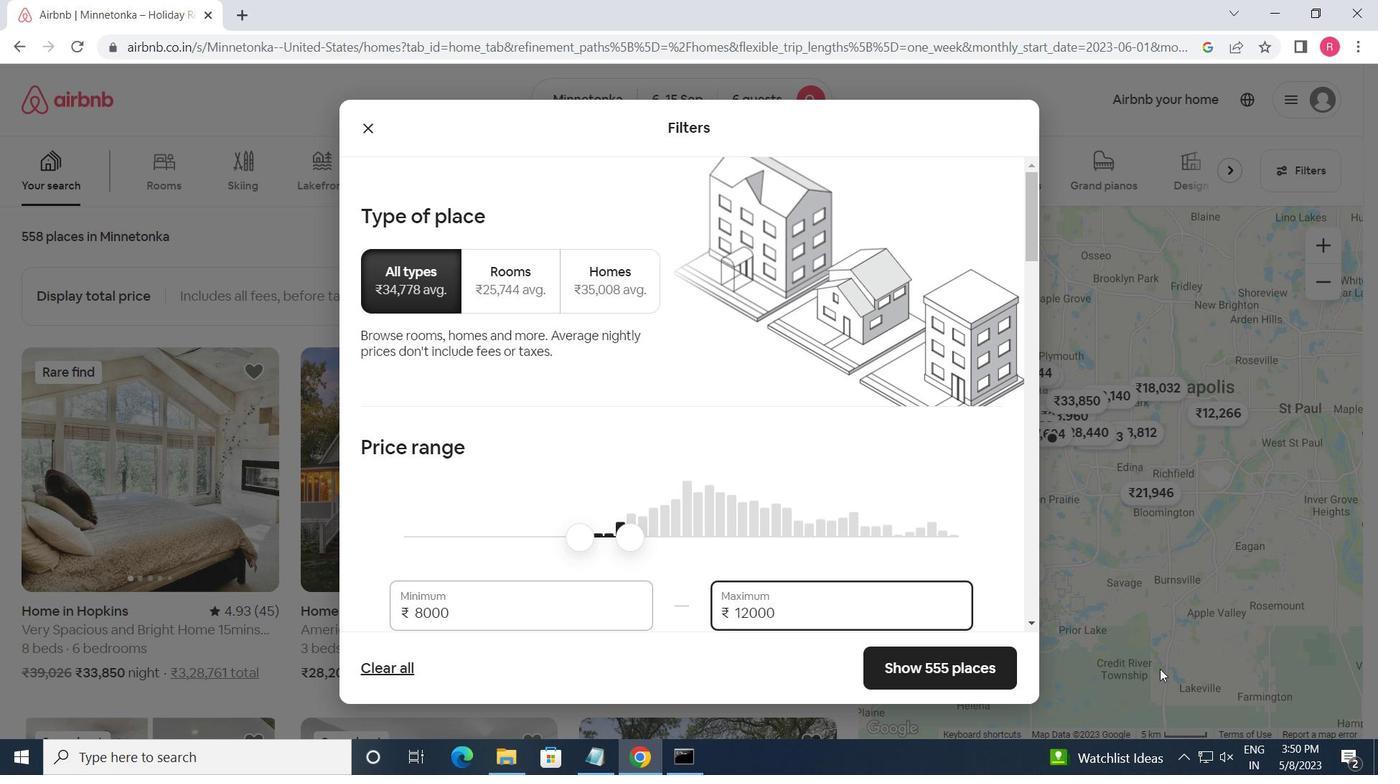 
Action: Mouse scrolled (1159, 675) with delta (0, 0)
Screenshot: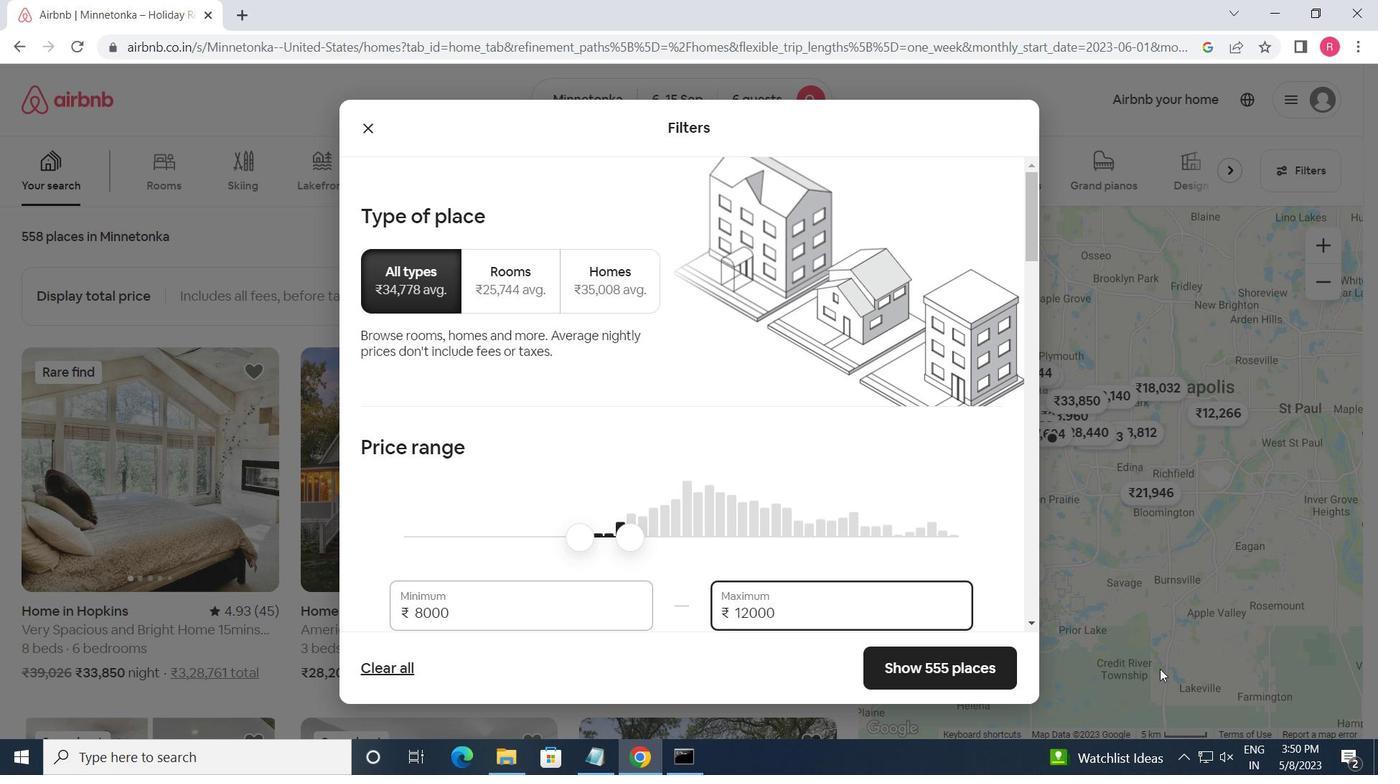 
Action: Mouse moved to (771, 519)
Screenshot: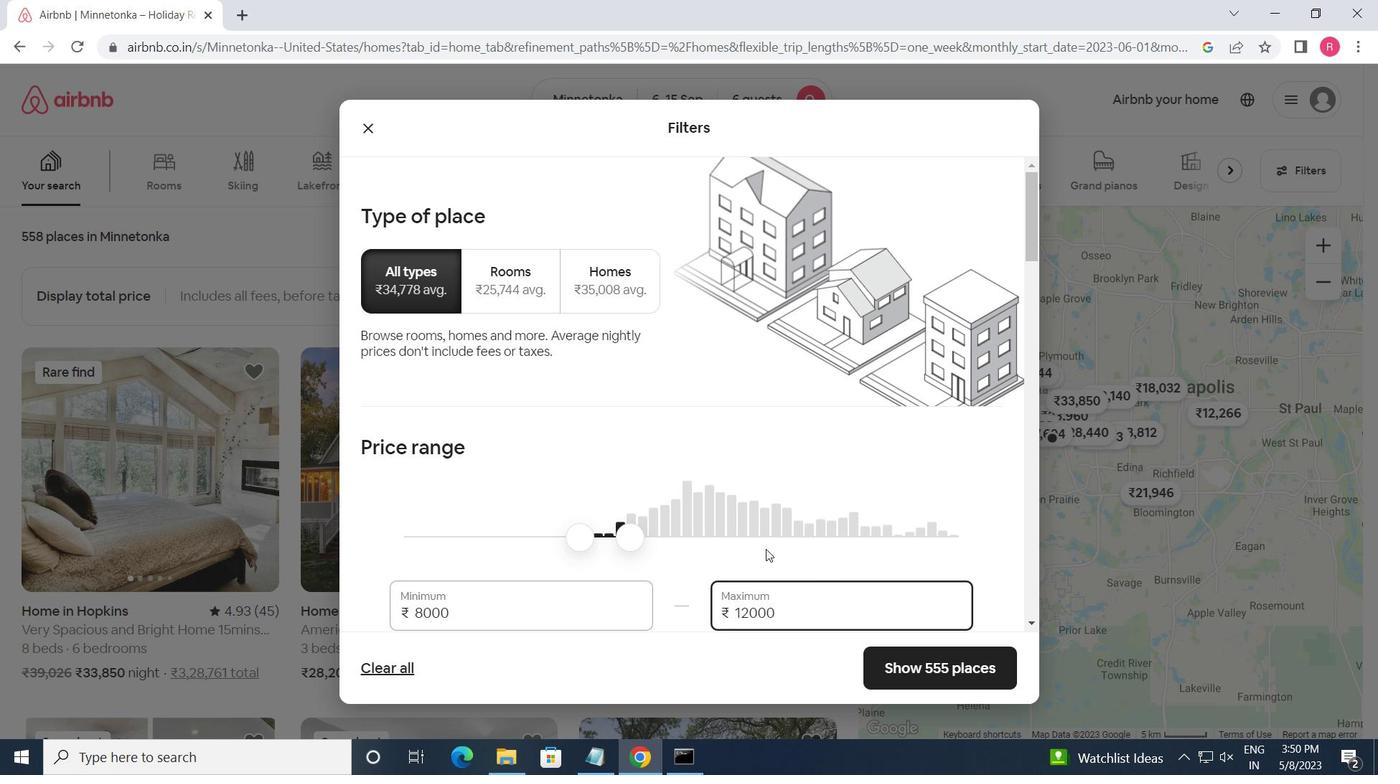 
Action: Mouse scrolled (771, 519) with delta (0, 0)
Screenshot: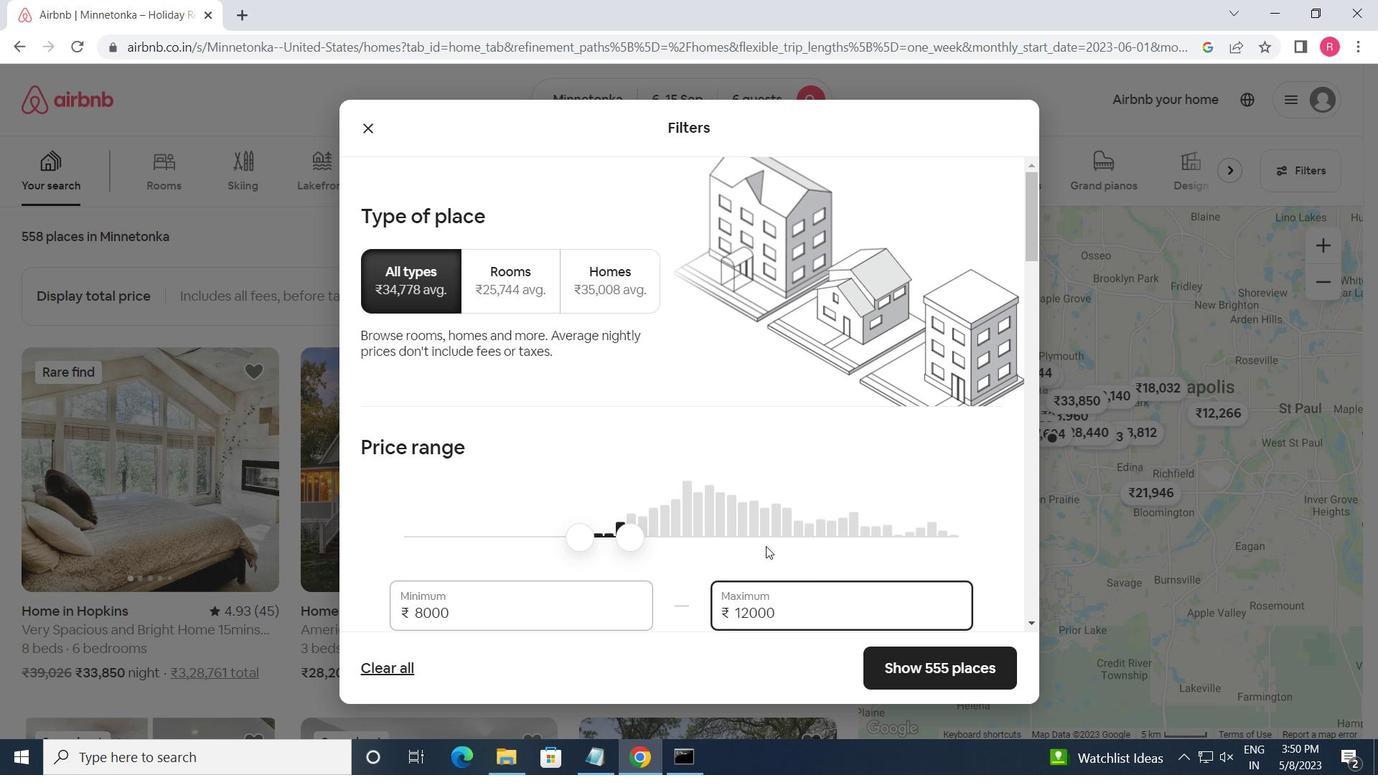 
Action: Mouse moved to (772, 519)
Screenshot: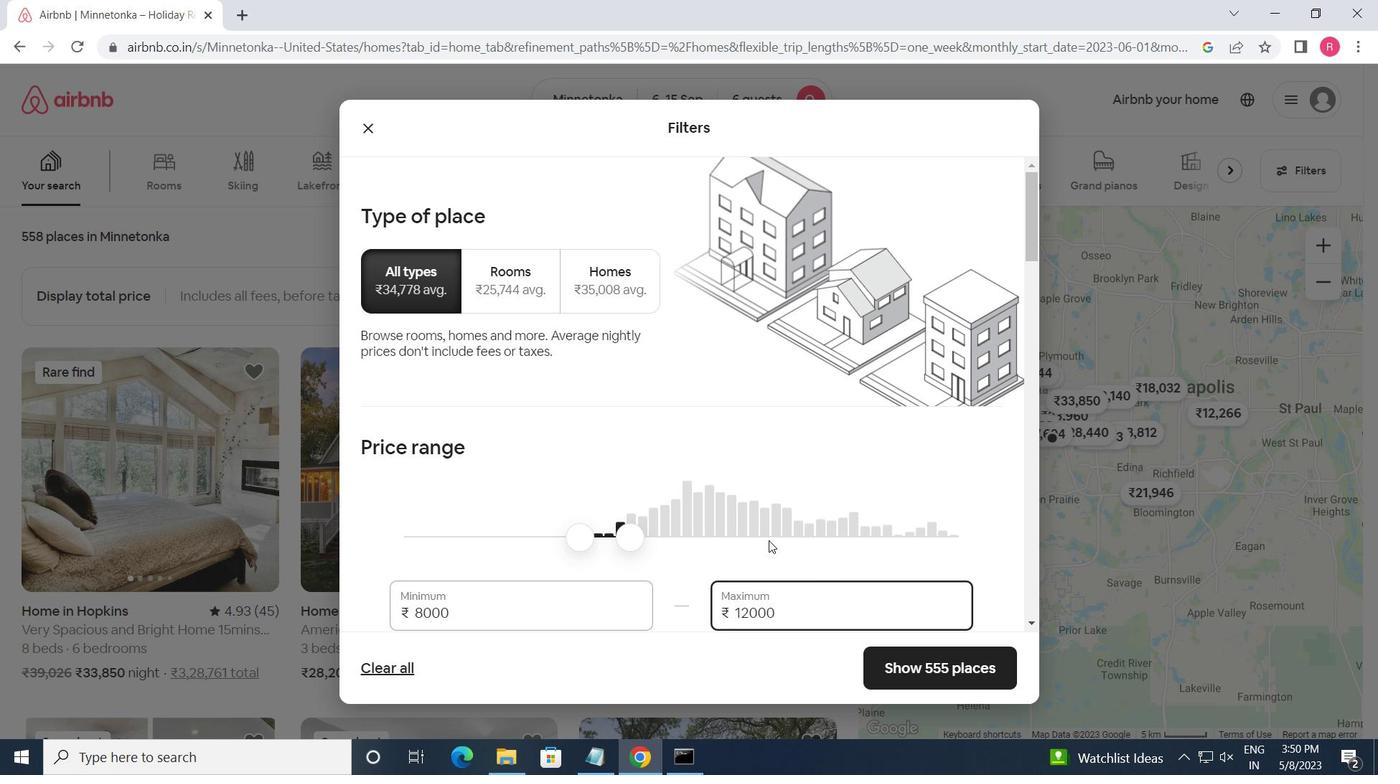 
Action: Mouse scrolled (772, 518) with delta (0, 0)
Screenshot: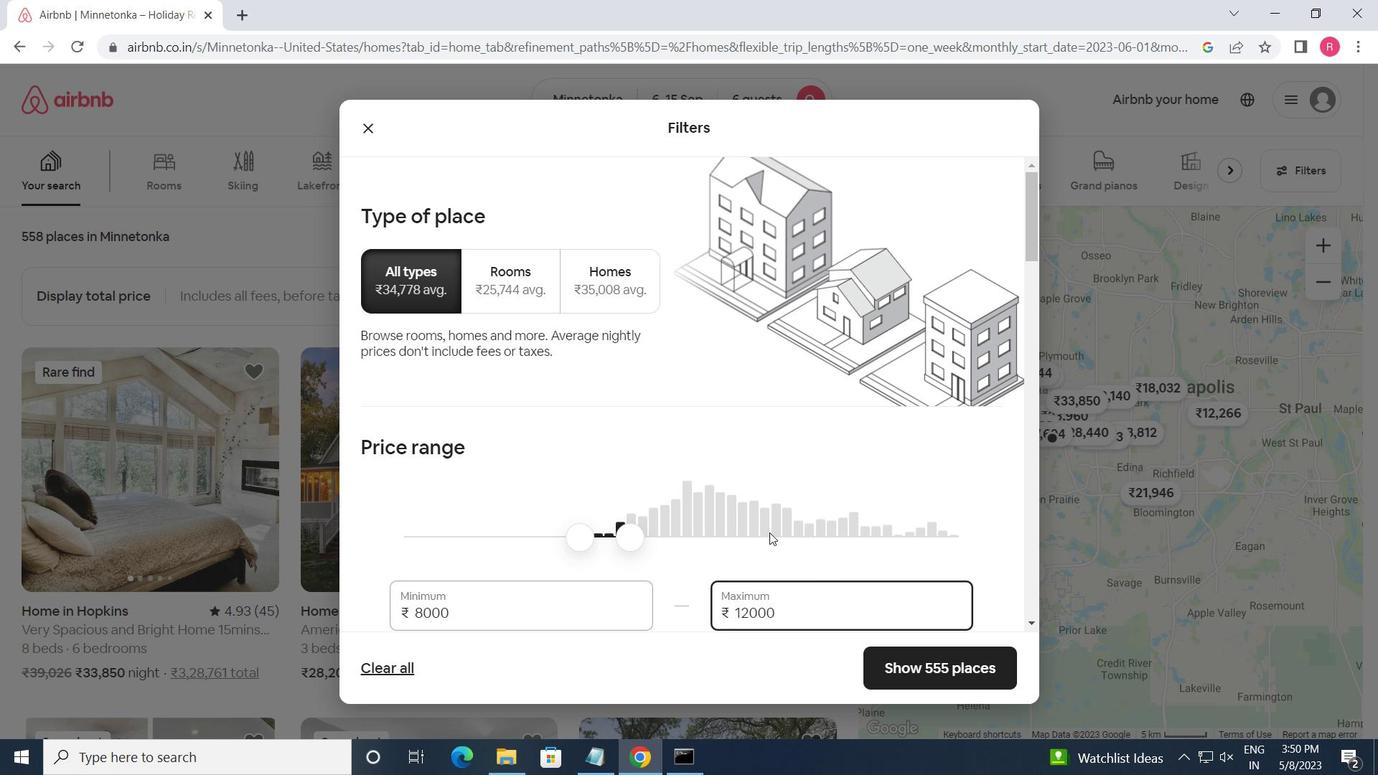 
Action: Mouse scrolled (772, 518) with delta (0, 0)
Screenshot: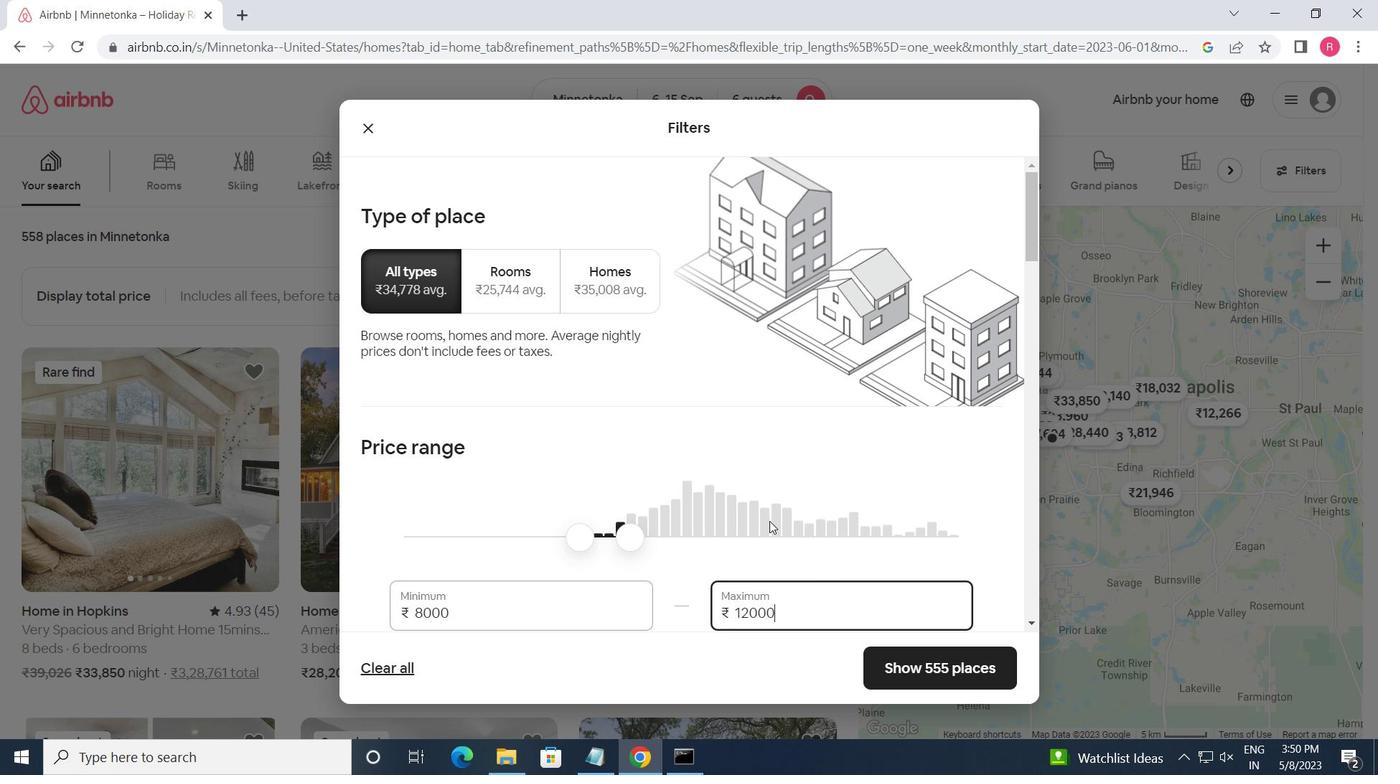 
Action: Mouse moved to (771, 527)
Screenshot: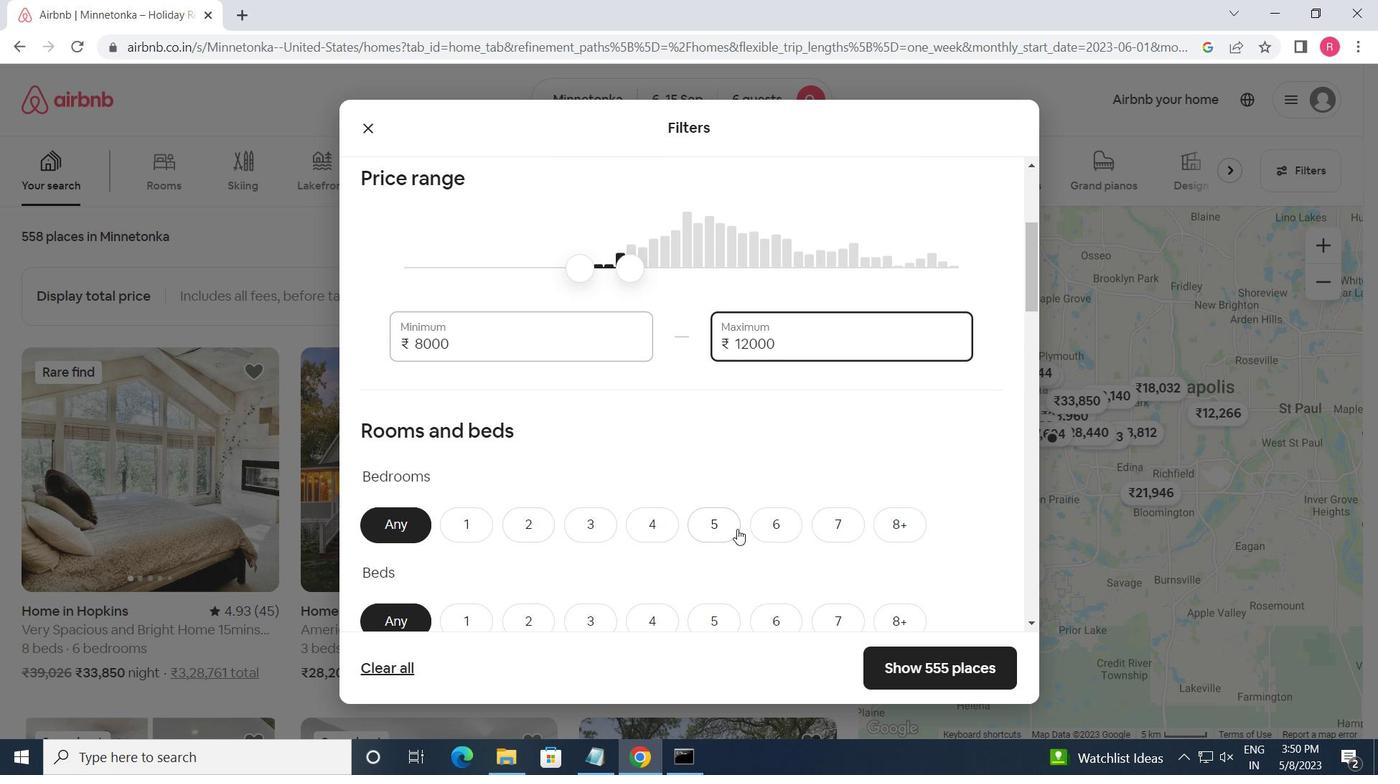 
Action: Mouse pressed left at (771, 527)
Screenshot: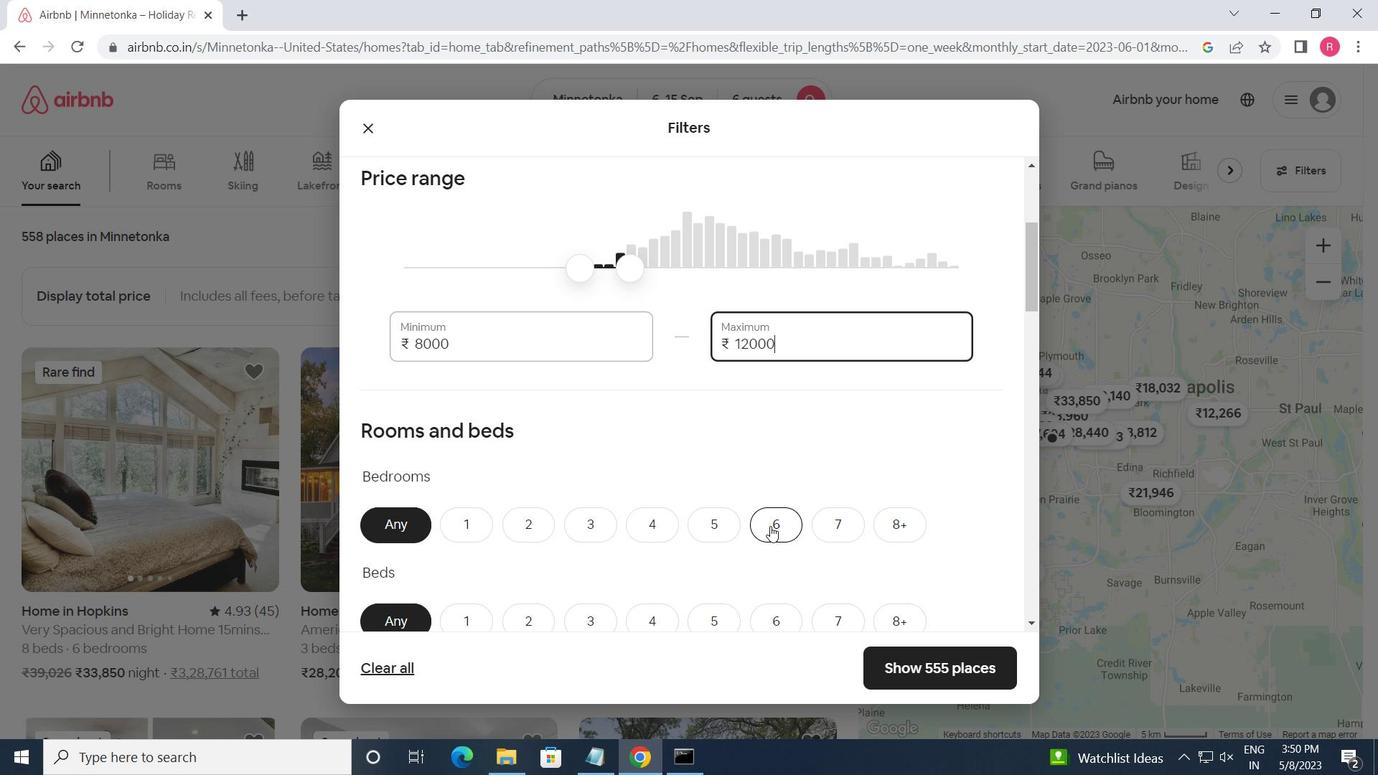 
Action: Mouse moved to (772, 509)
Screenshot: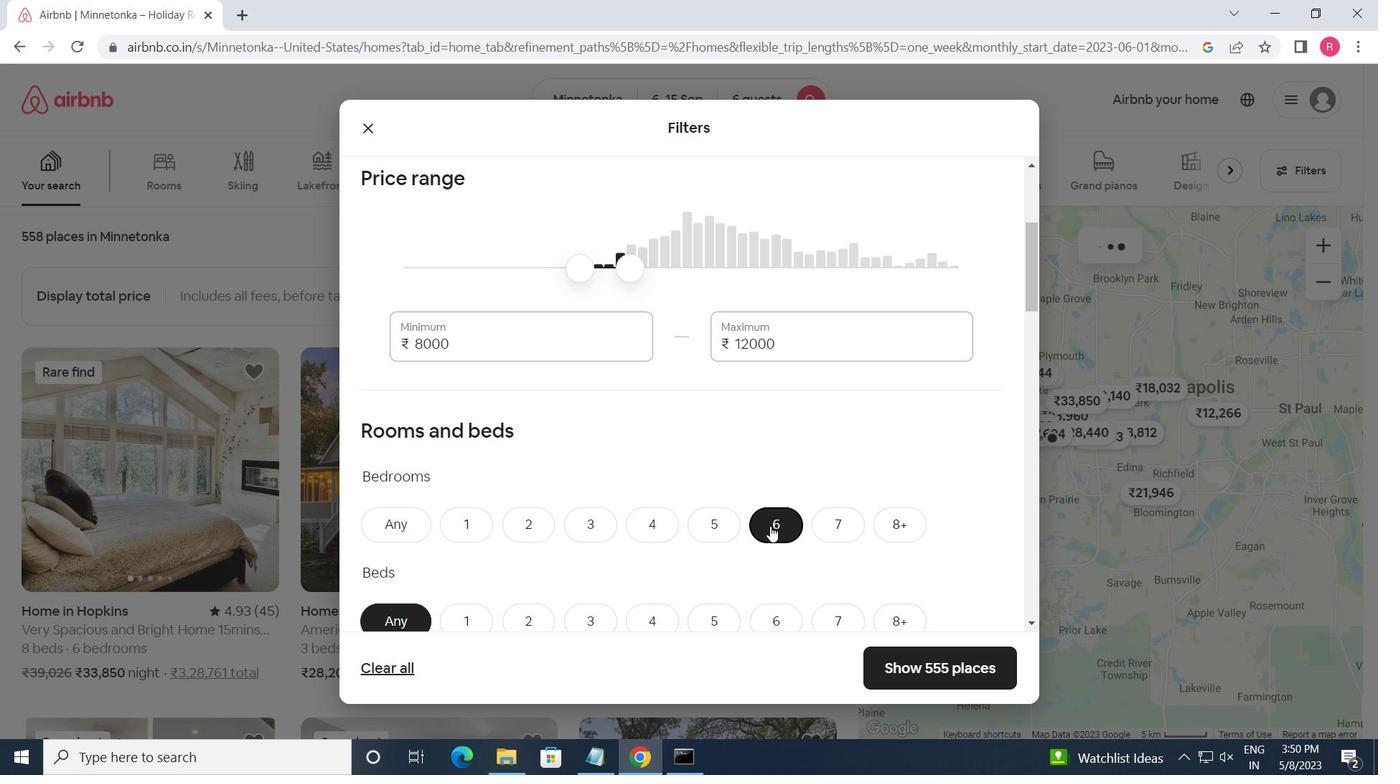 
Action: Mouse scrolled (772, 508) with delta (0, 0)
Screenshot: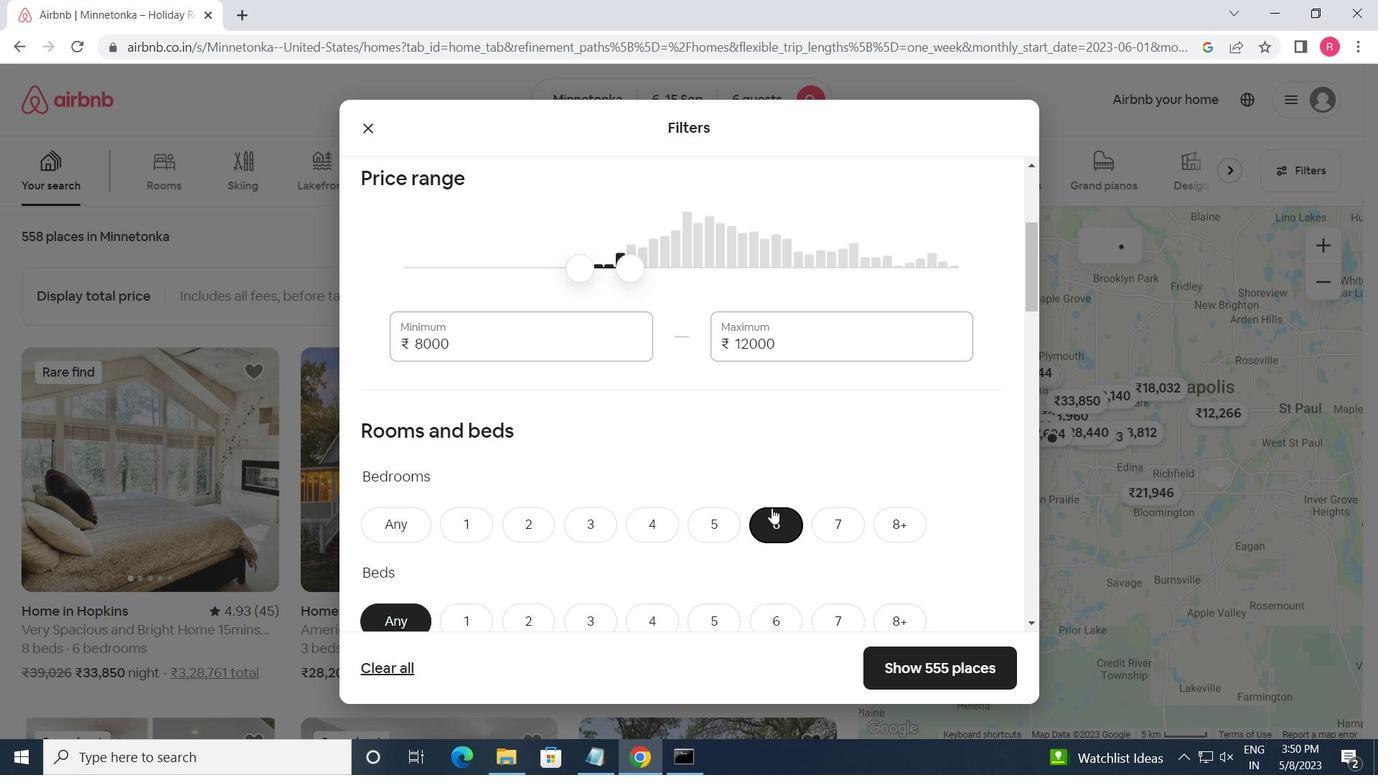 
Action: Mouse scrolled (772, 508) with delta (0, 0)
Screenshot: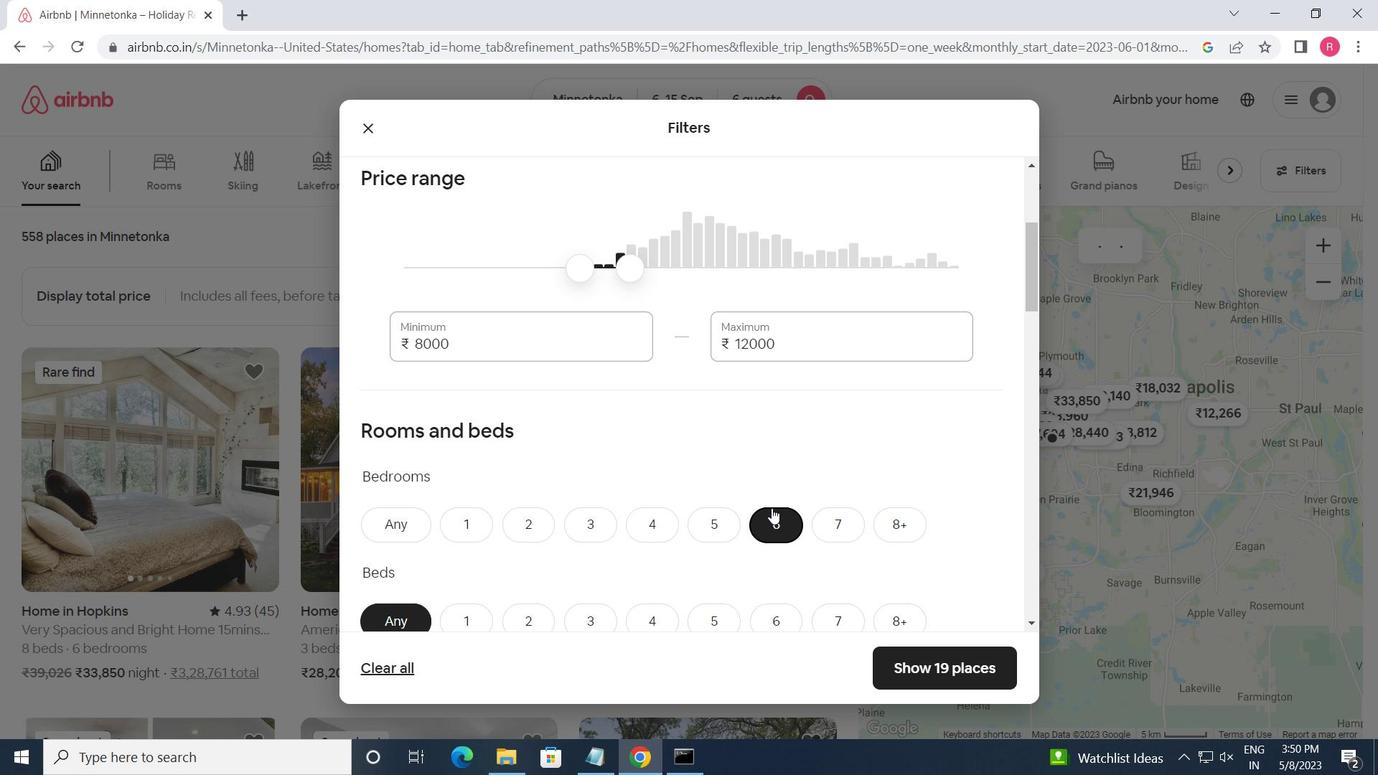 
Action: Mouse moved to (779, 435)
Screenshot: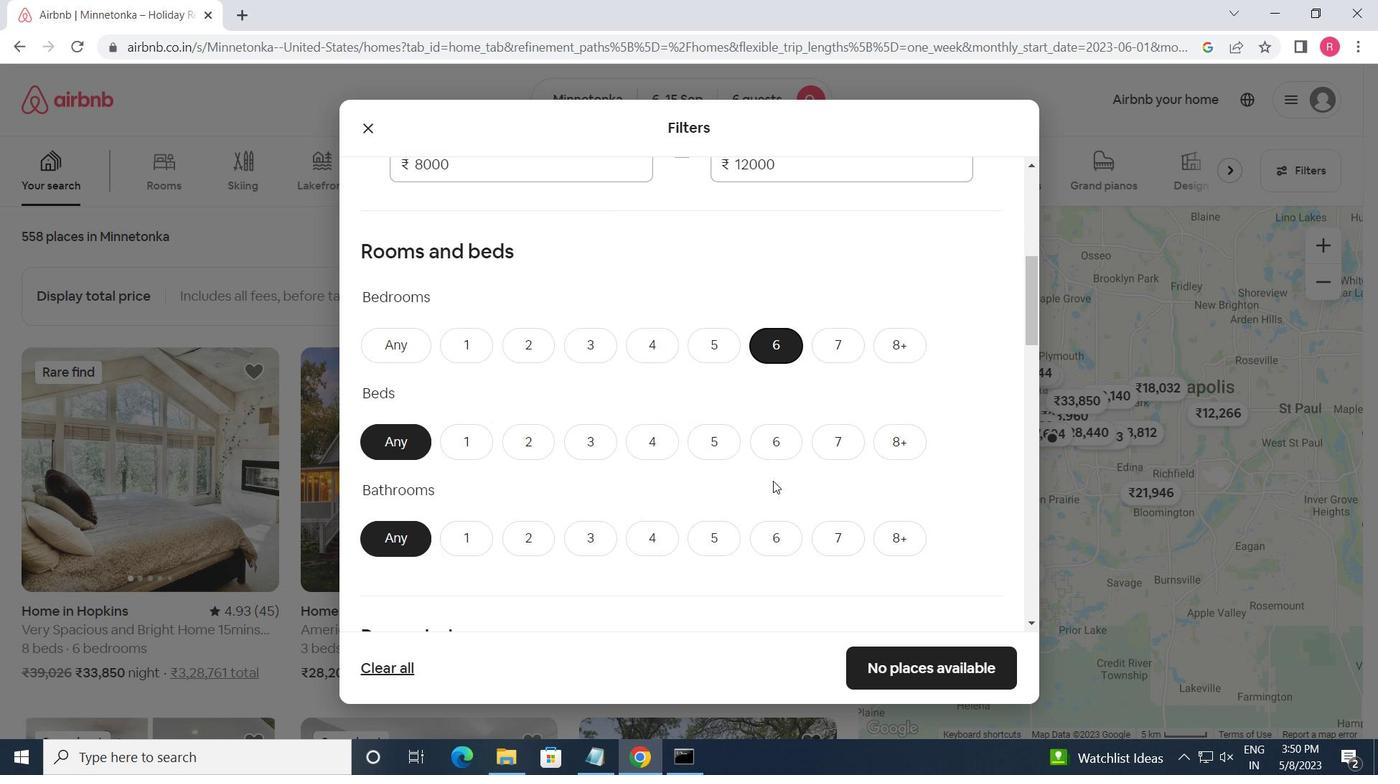 
Action: Mouse pressed left at (779, 435)
Screenshot: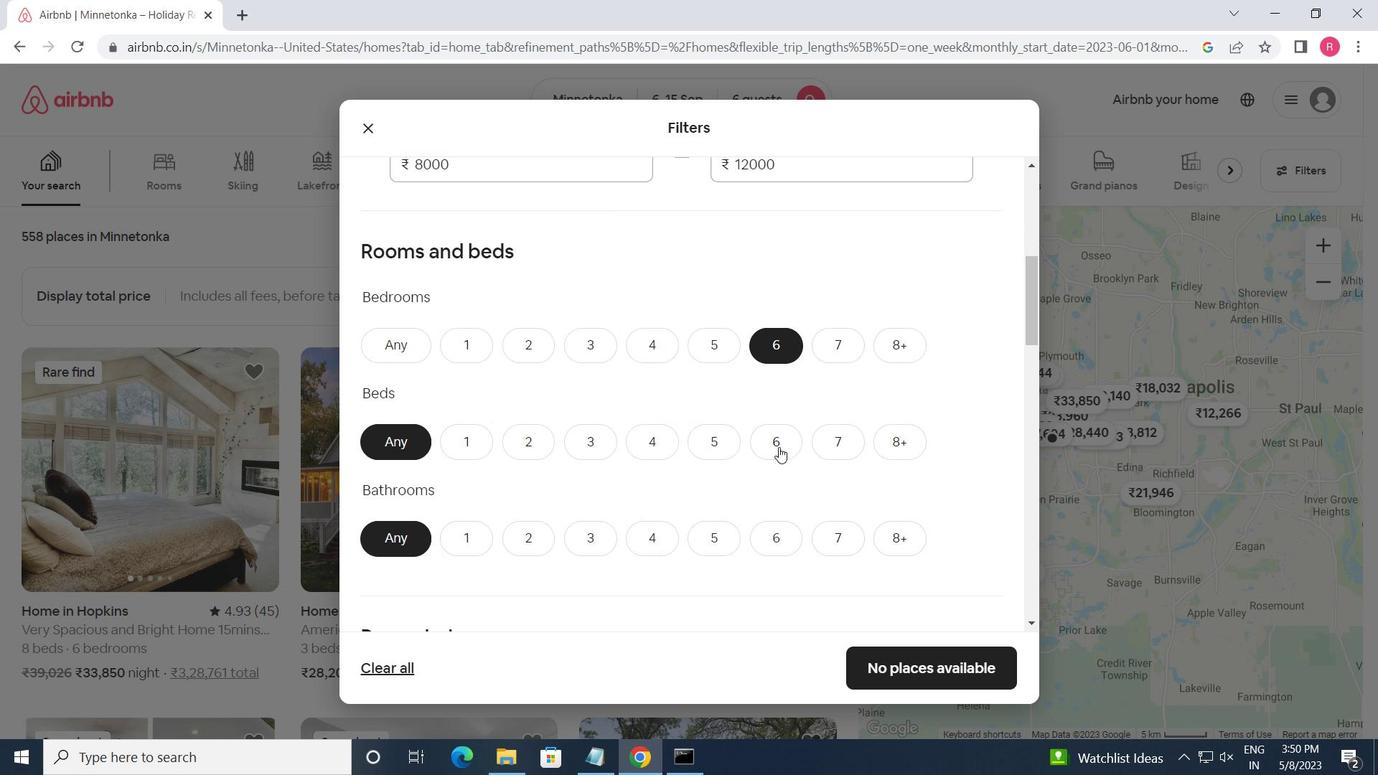 
Action: Mouse moved to (772, 537)
Screenshot: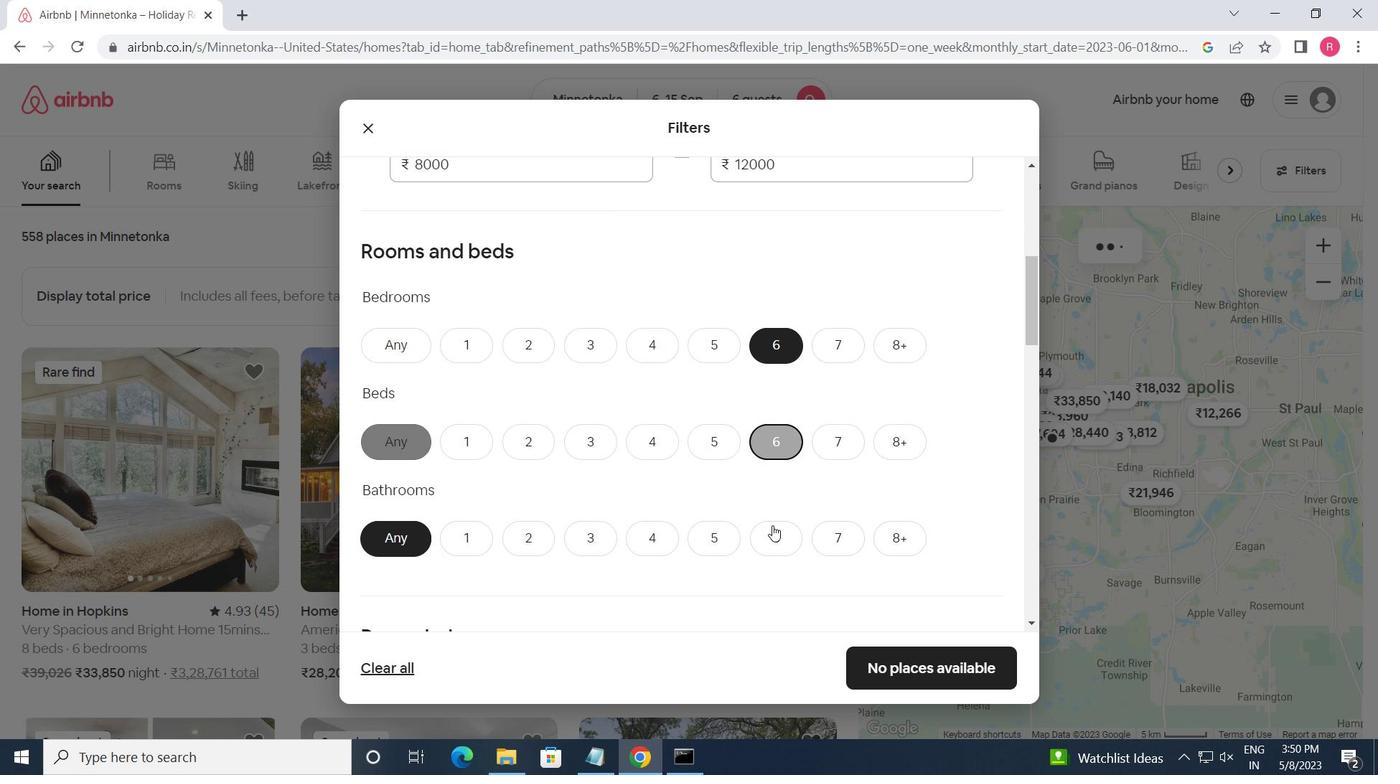 
Action: Mouse pressed left at (772, 537)
Screenshot: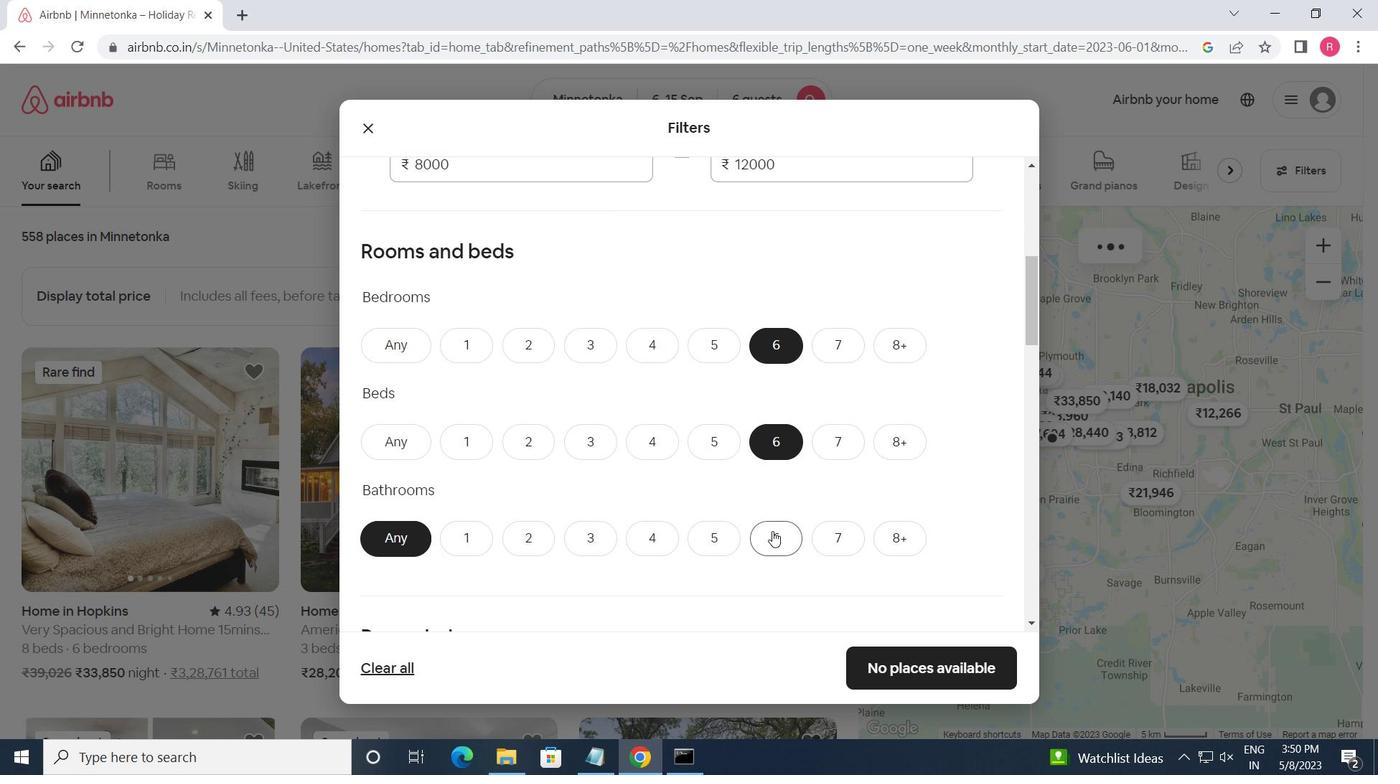 
Action: Mouse moved to (772, 537)
Screenshot: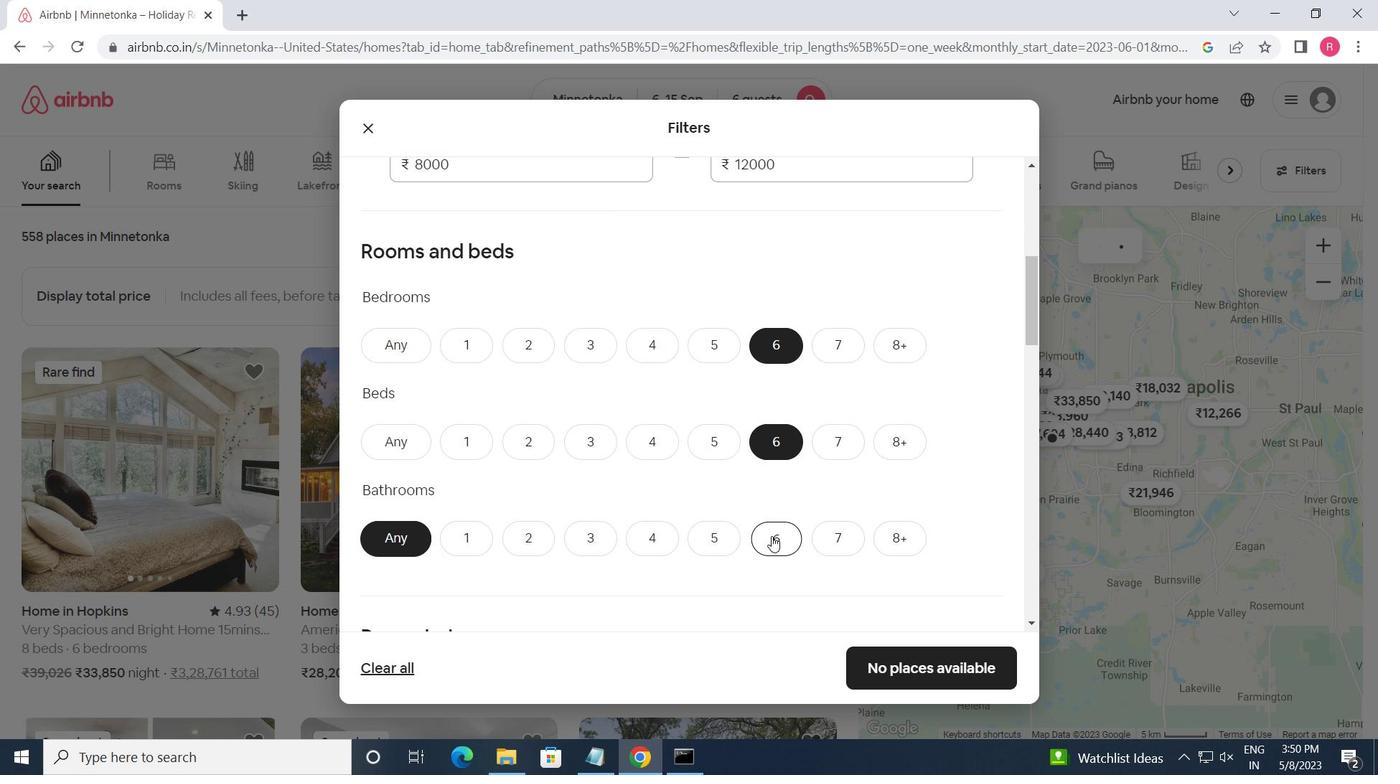 
Action: Mouse scrolled (772, 537) with delta (0, 0)
Screenshot: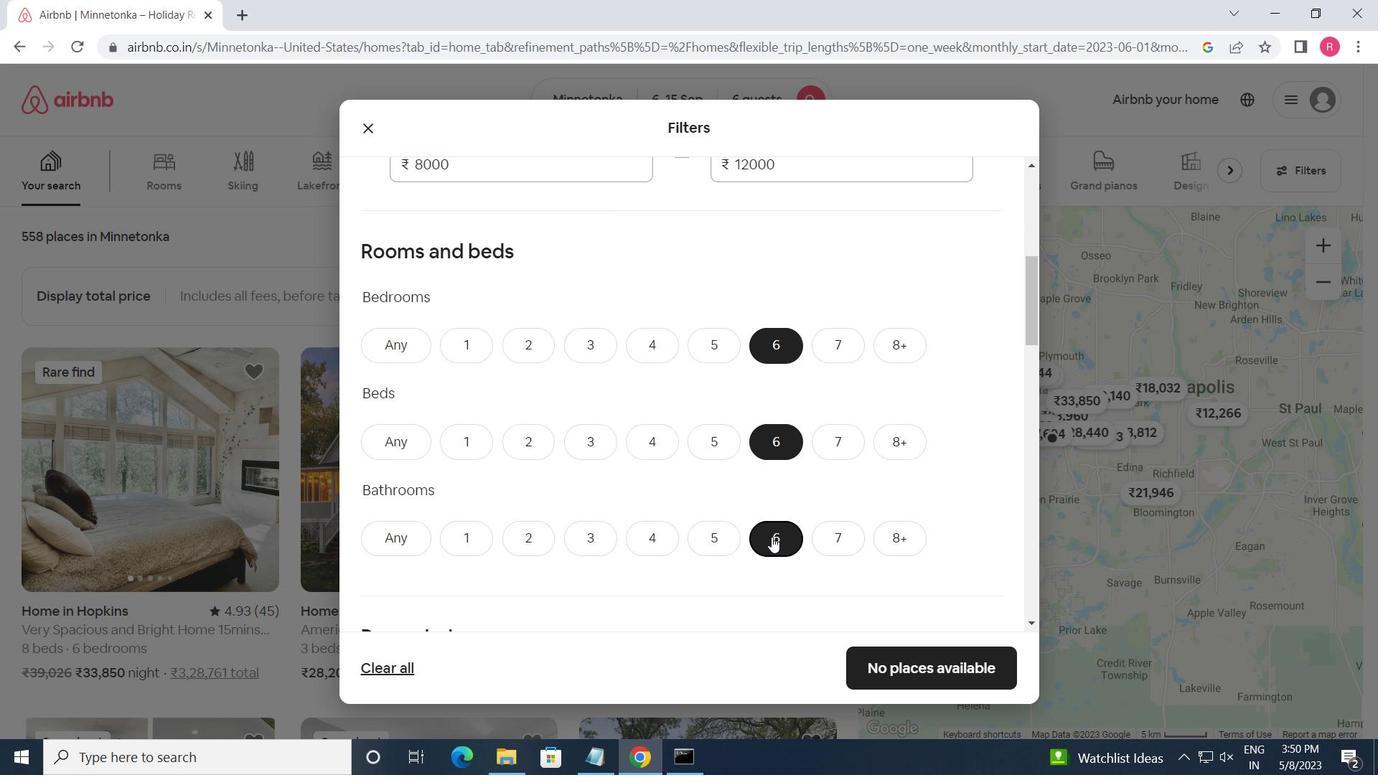 
Action: Mouse moved to (771, 537)
Screenshot: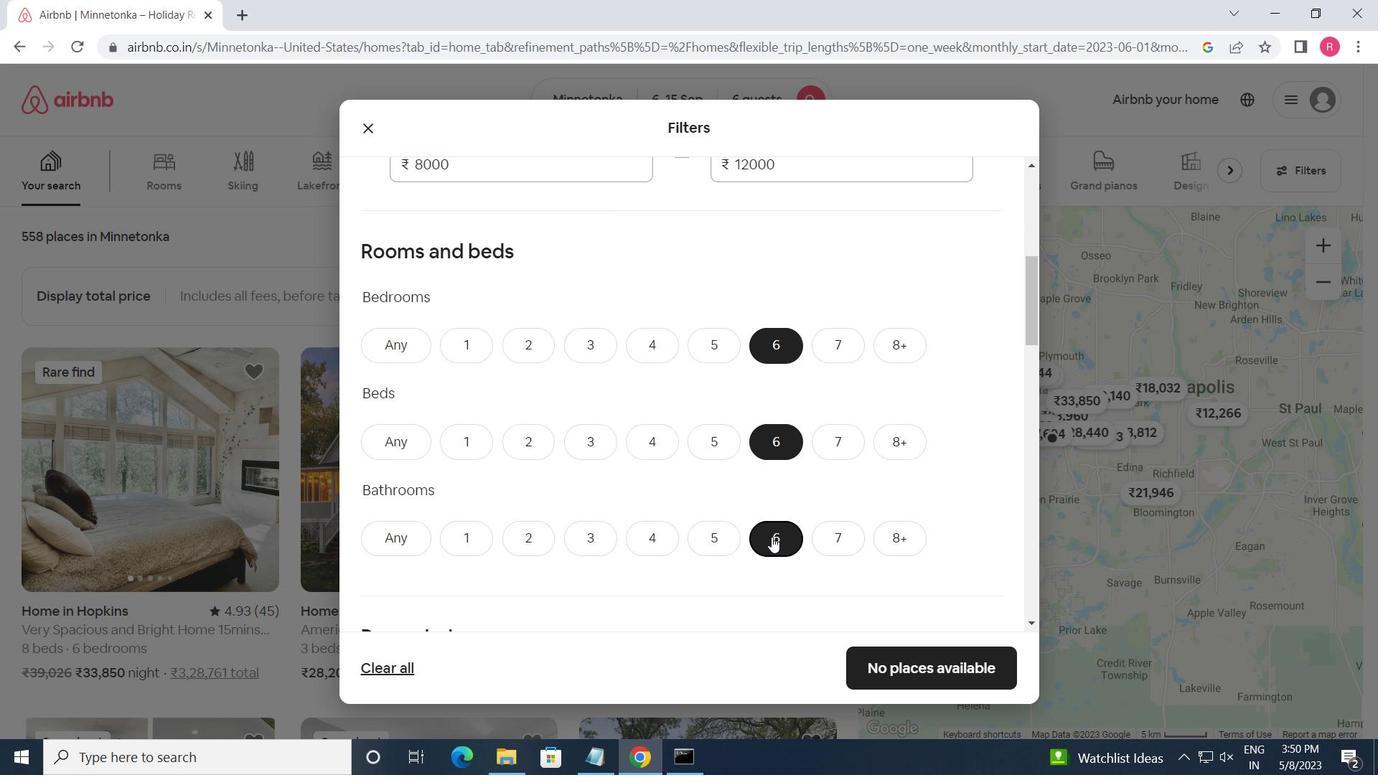 
Action: Mouse scrolled (771, 537) with delta (0, 0)
Screenshot: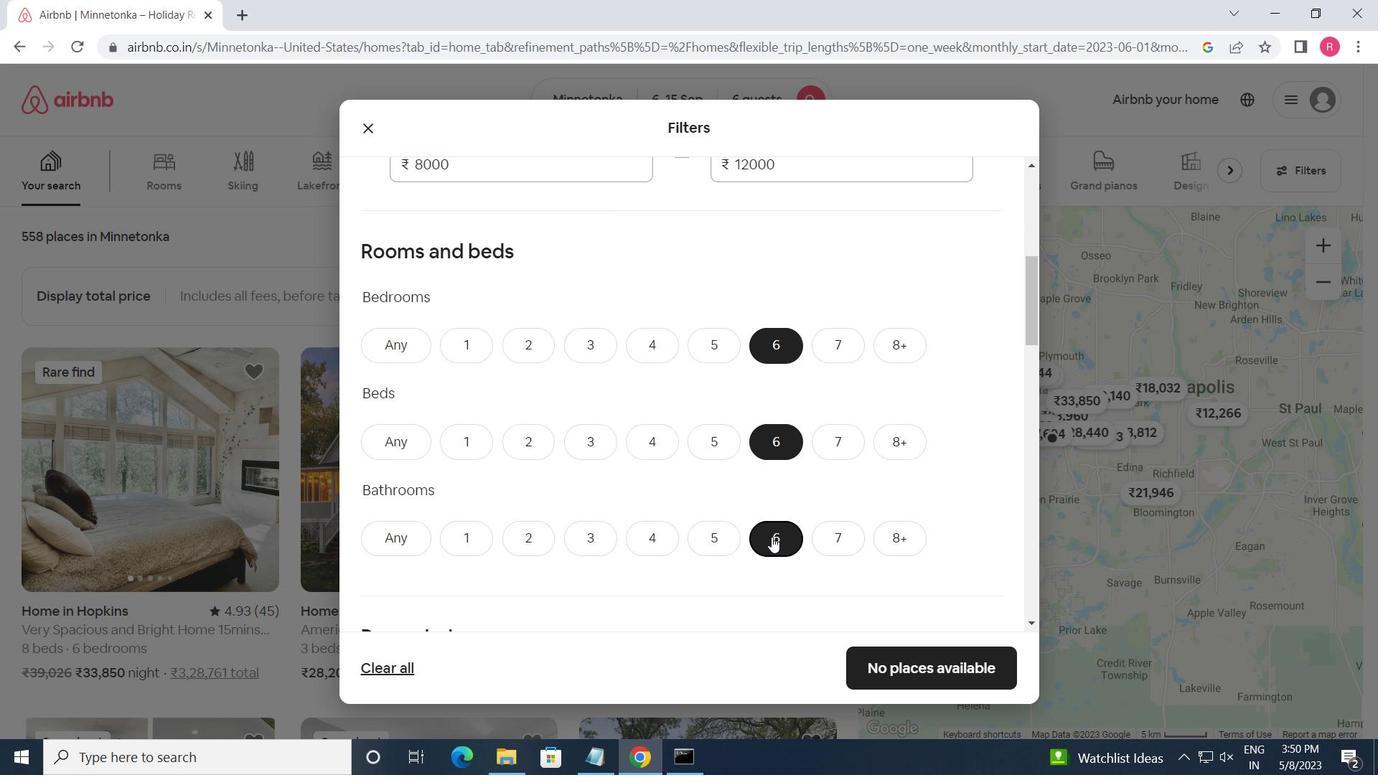 
Action: Mouse scrolled (771, 537) with delta (0, 0)
Screenshot: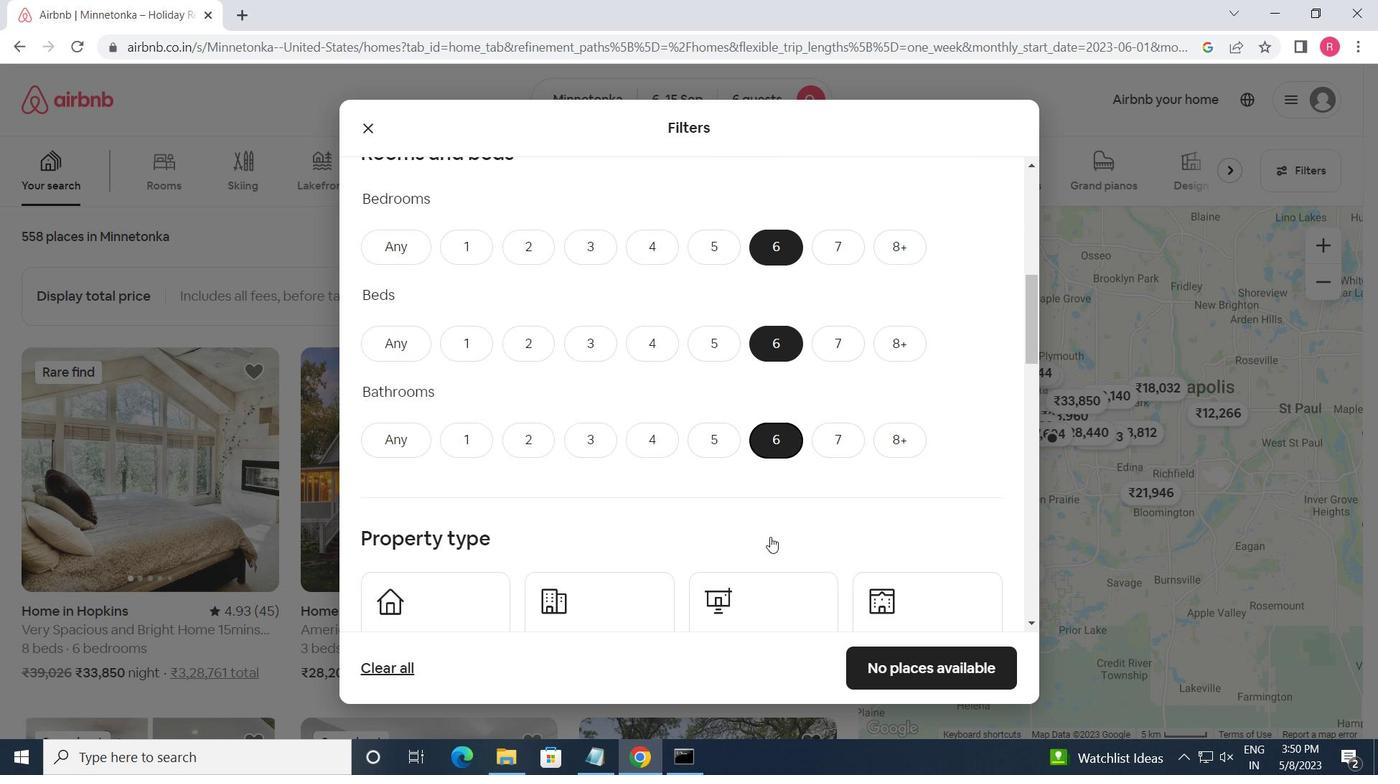 
Action: Mouse moved to (459, 484)
Screenshot: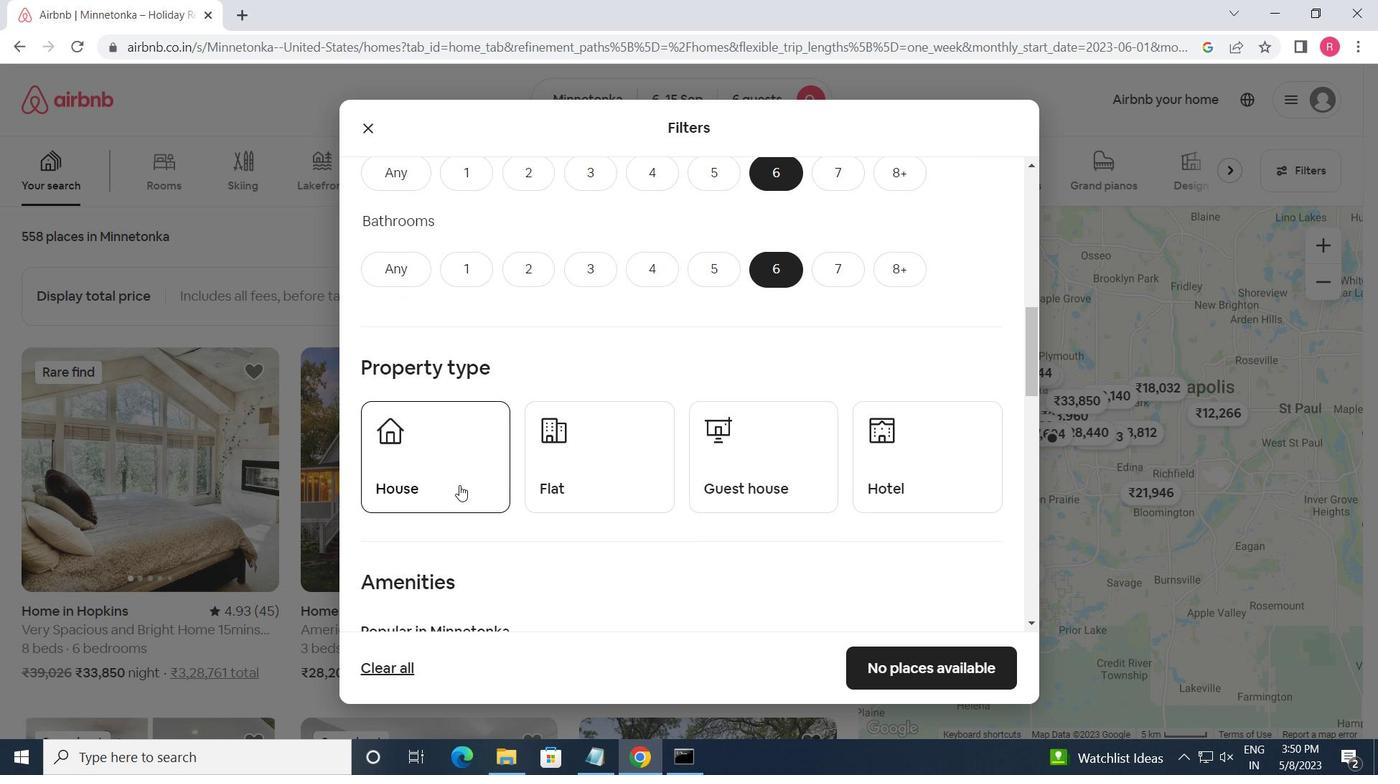 
Action: Mouse pressed left at (459, 484)
Screenshot: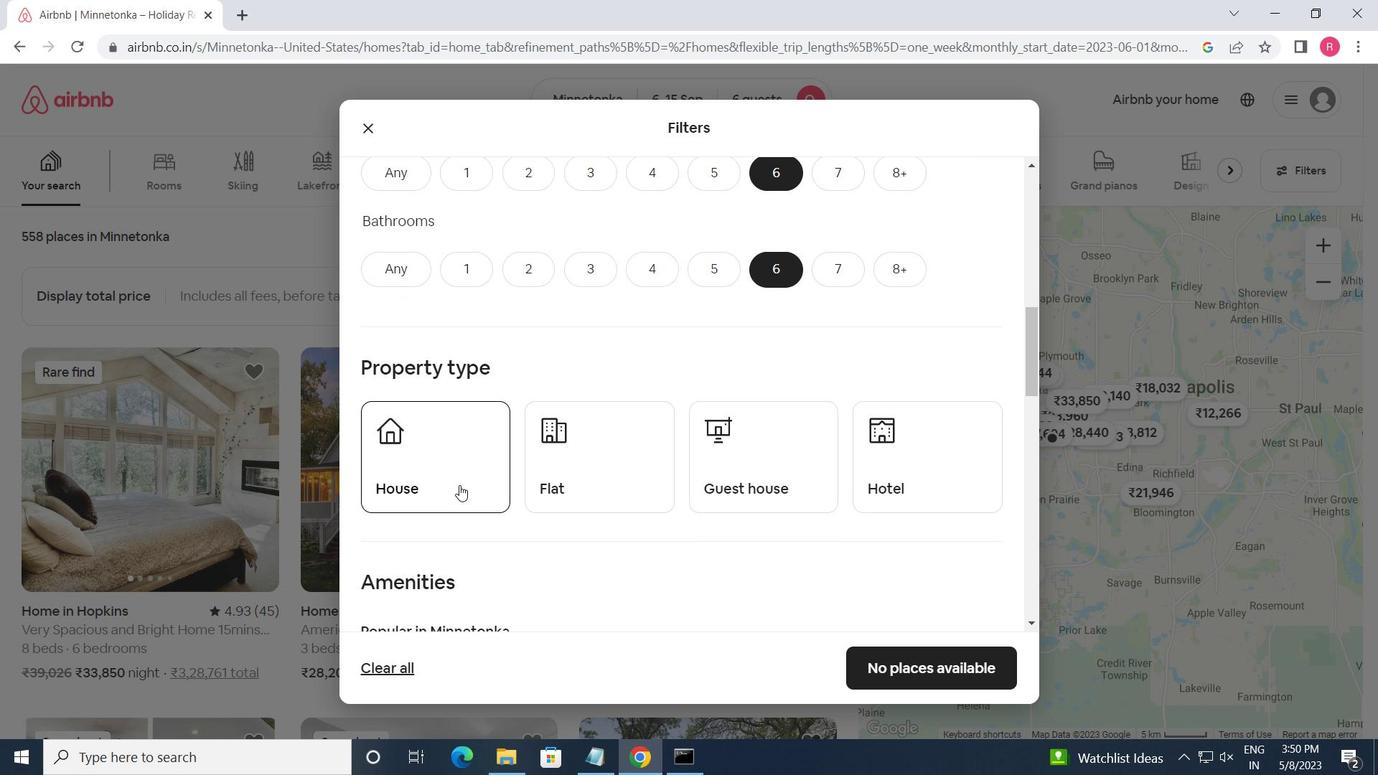 
Action: Mouse moved to (621, 490)
Screenshot: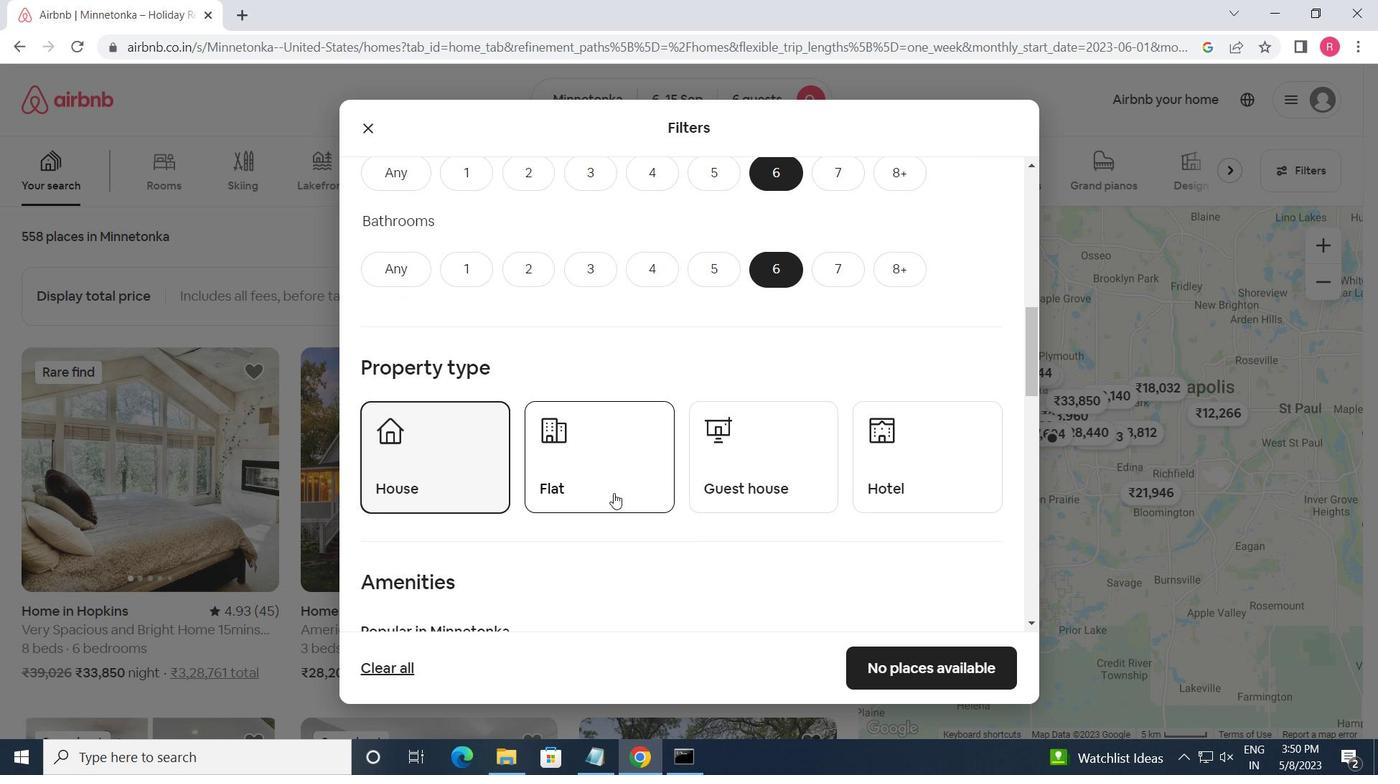 
Action: Mouse pressed left at (621, 490)
Screenshot: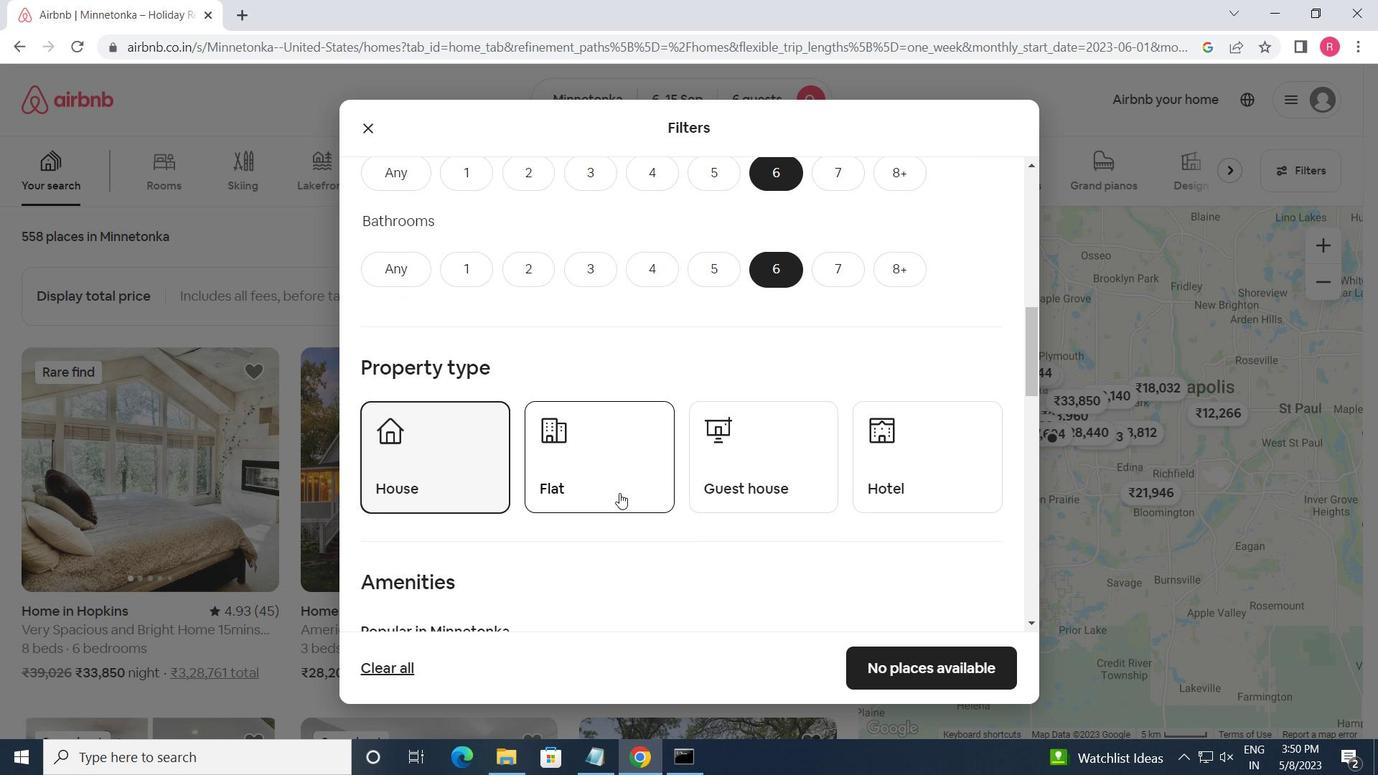 
Action: Mouse moved to (741, 489)
Screenshot: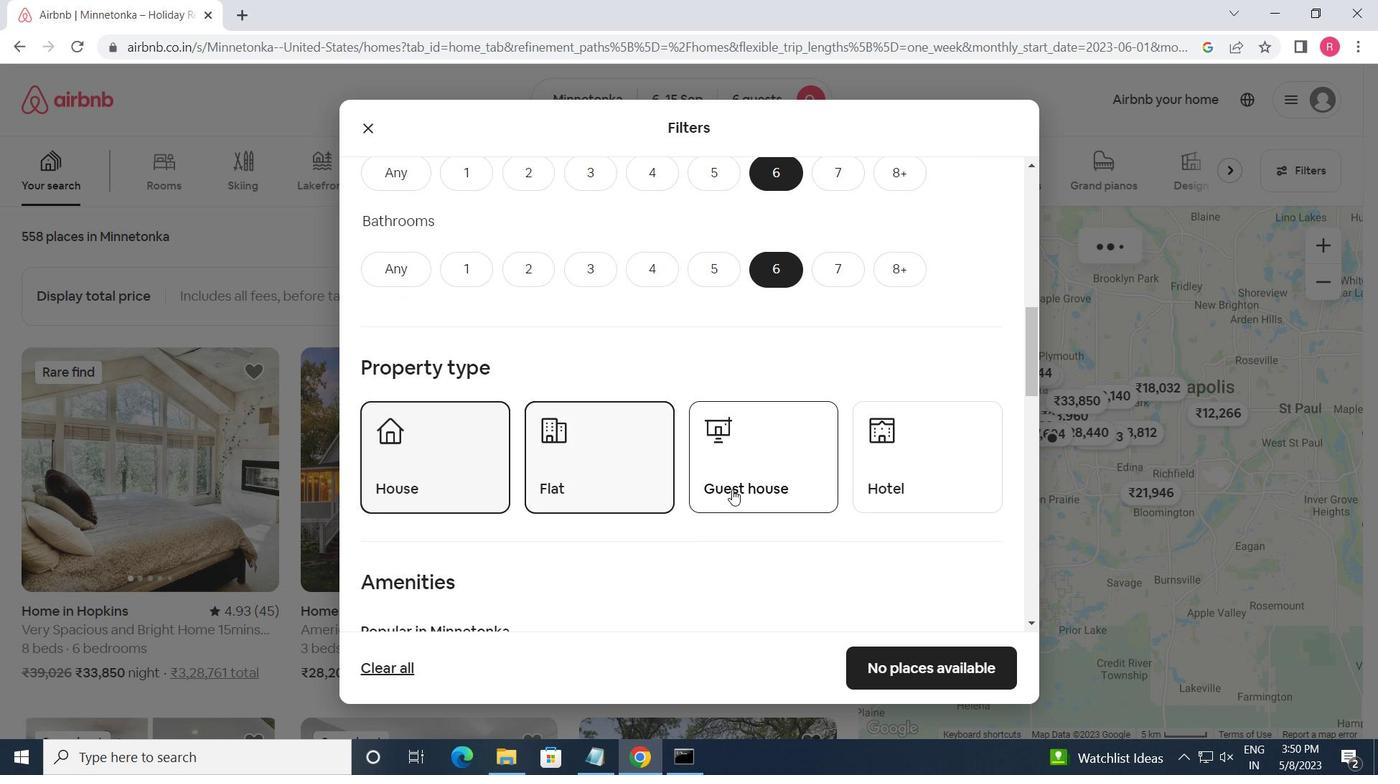 
Action: Mouse pressed left at (741, 489)
Screenshot: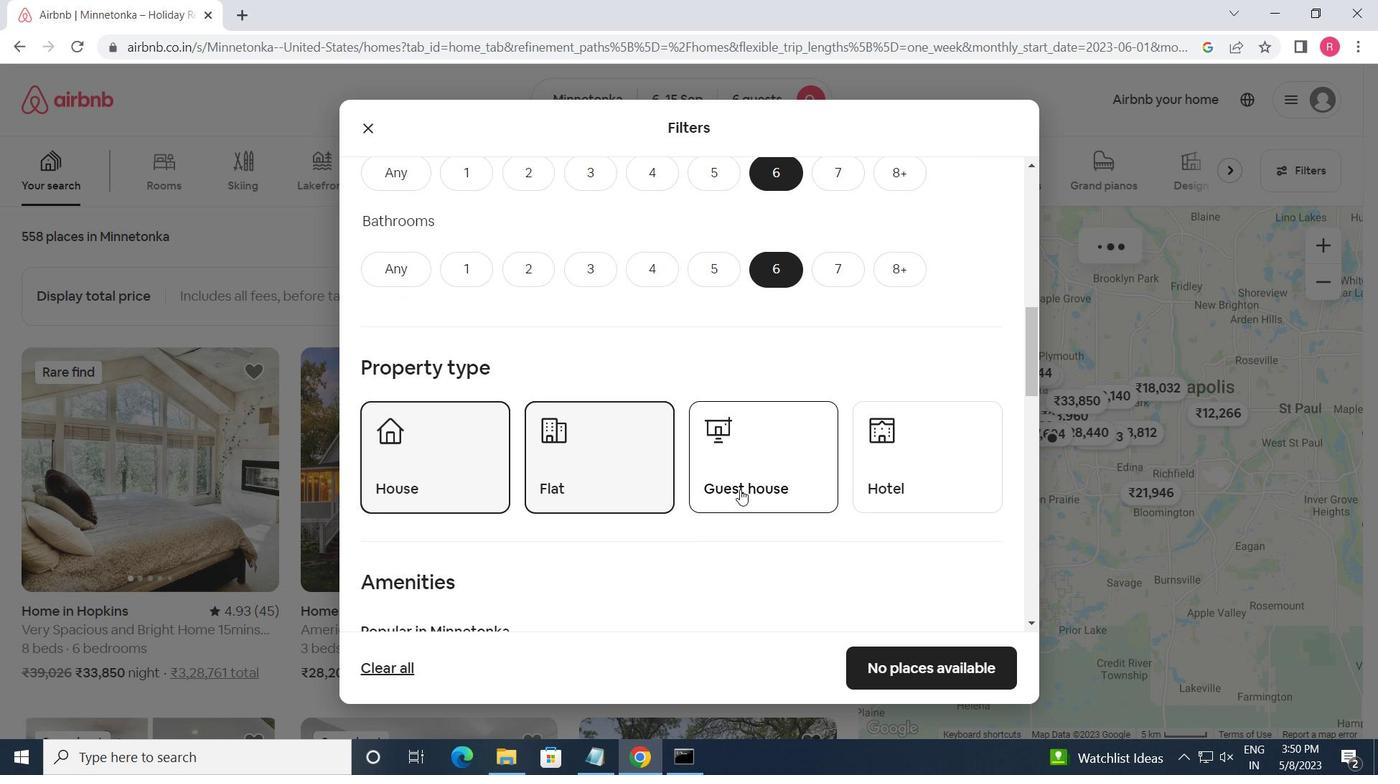 
Action: Mouse moved to (742, 489)
Screenshot: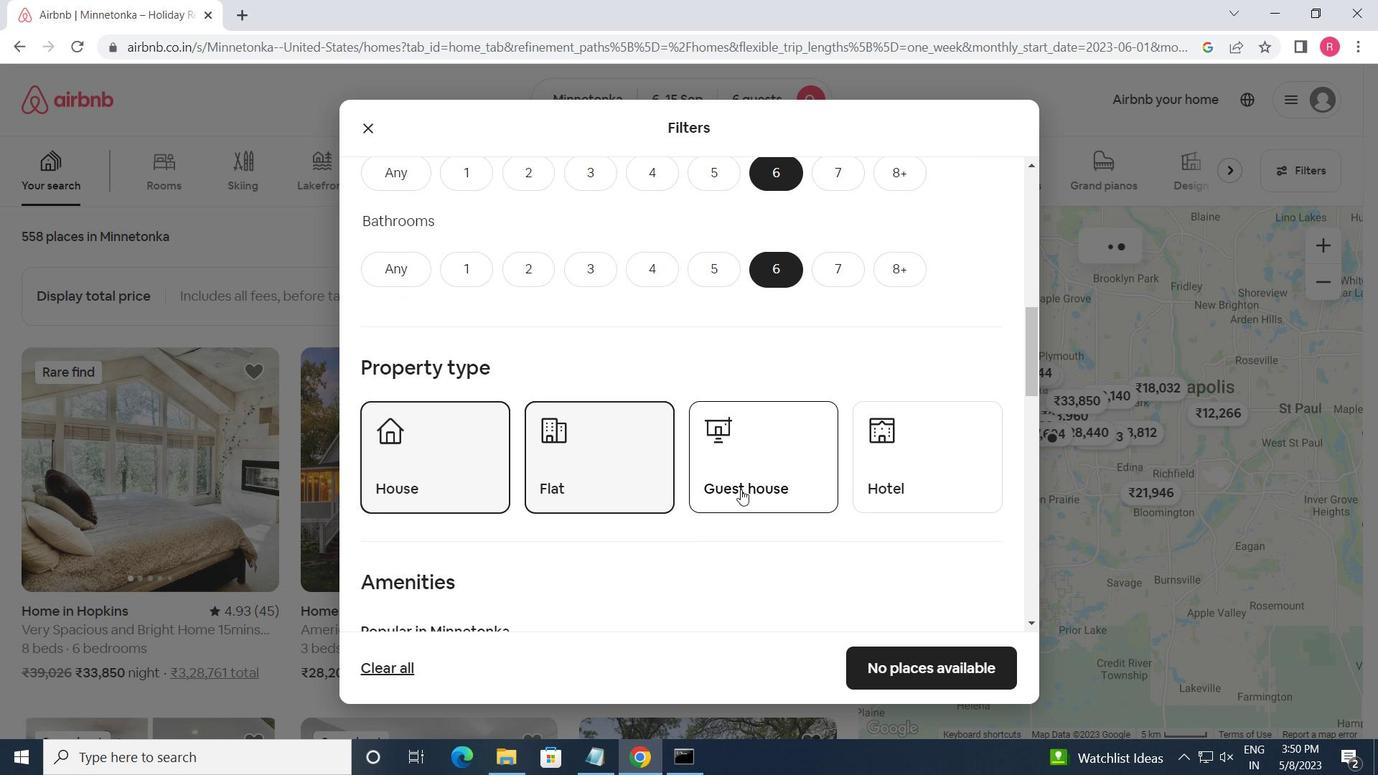 
Action: Mouse scrolled (742, 489) with delta (0, 0)
Screenshot: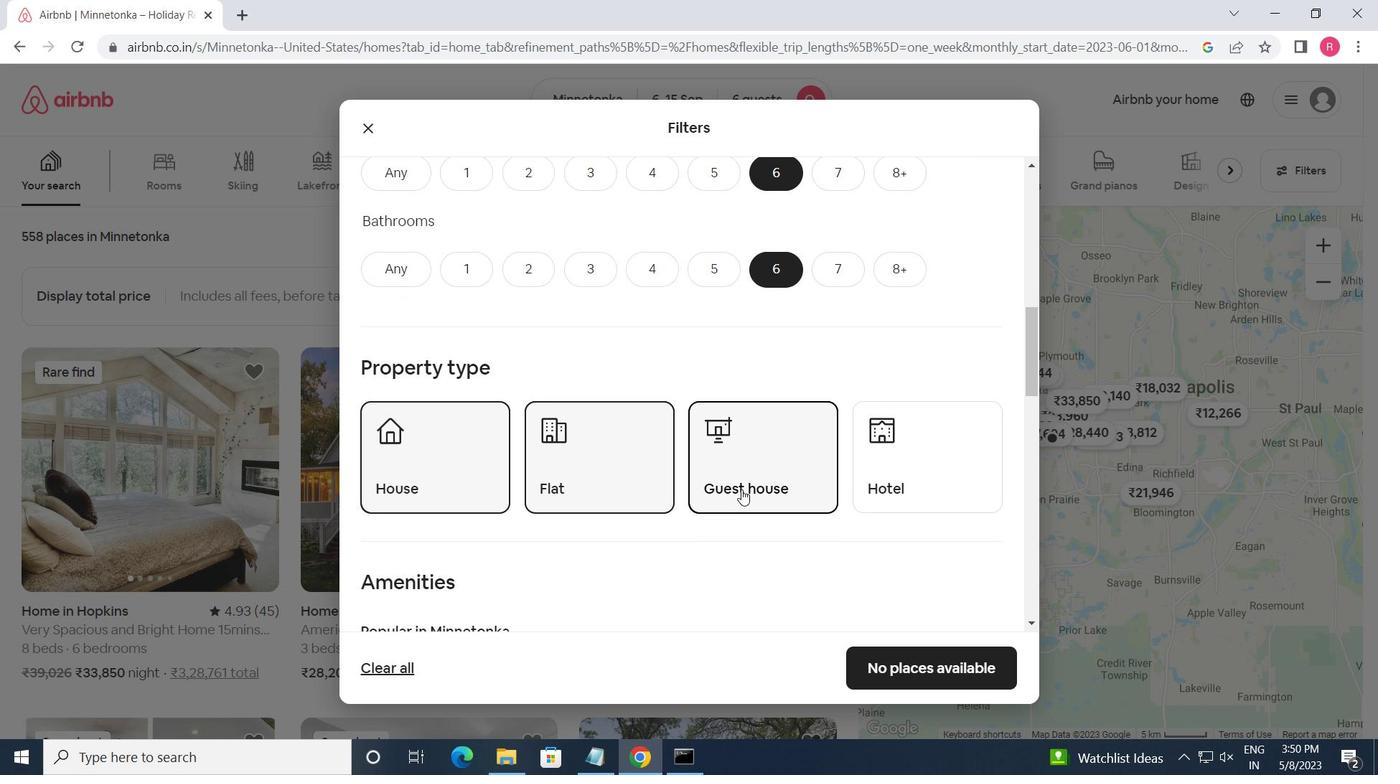 
Action: Mouse moved to (742, 492)
Screenshot: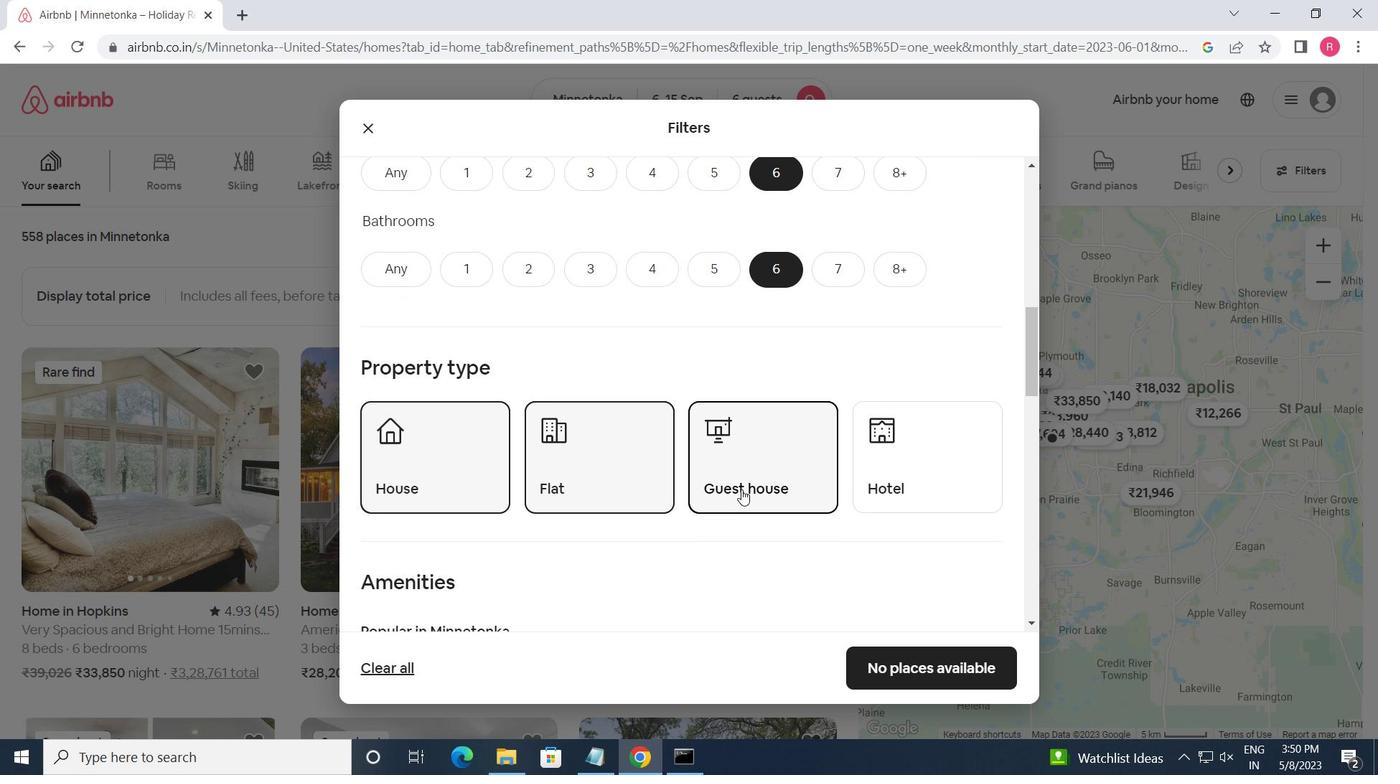 
Action: Mouse scrolled (742, 491) with delta (0, 0)
Screenshot: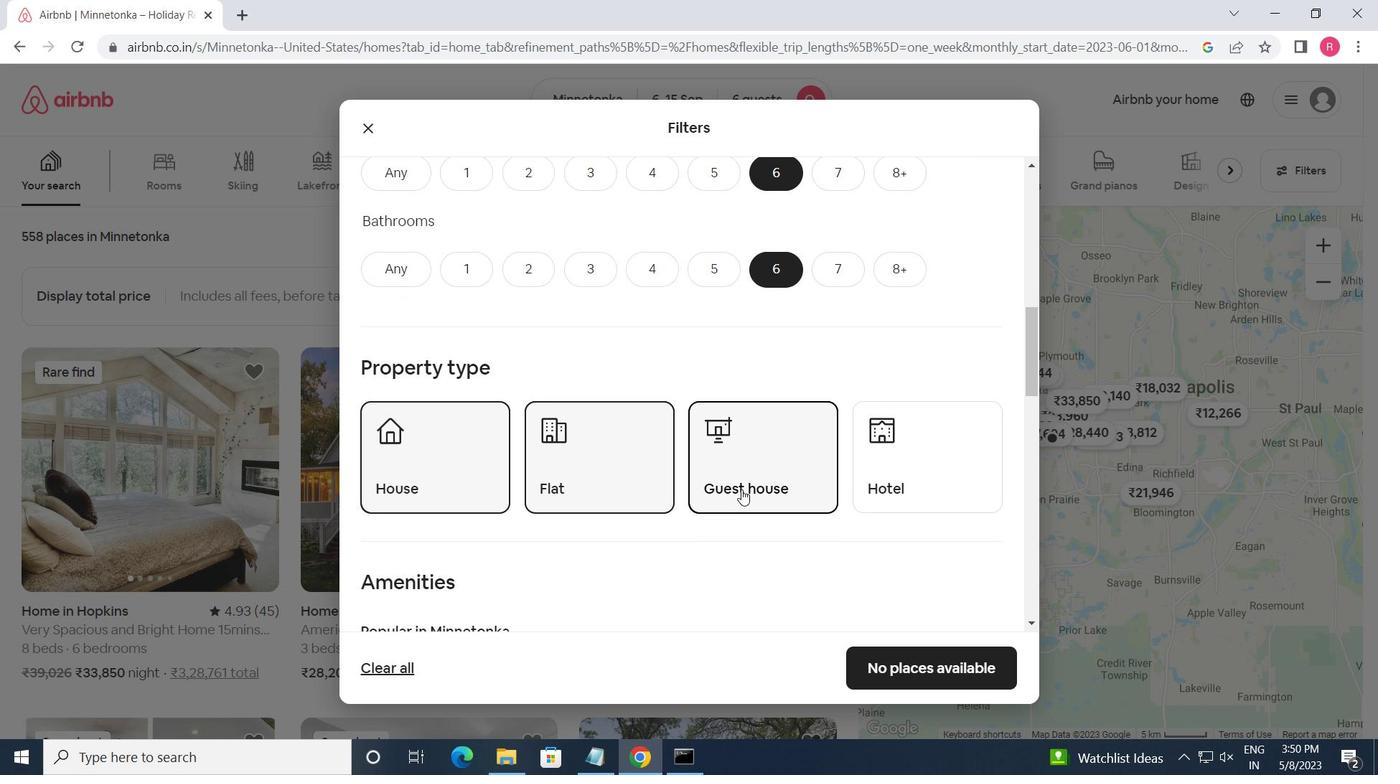 
Action: Mouse moved to (690, 493)
Screenshot: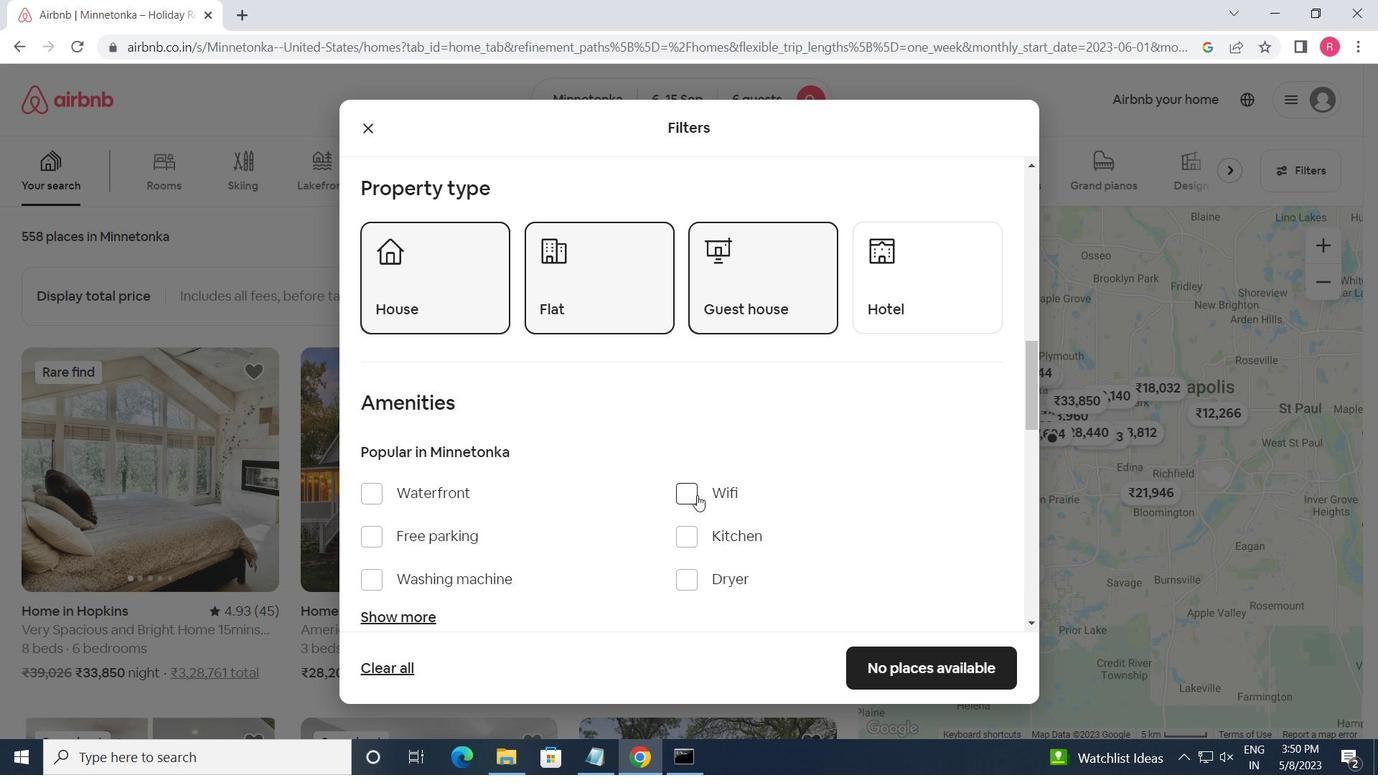 
Action: Mouse pressed left at (690, 493)
Screenshot: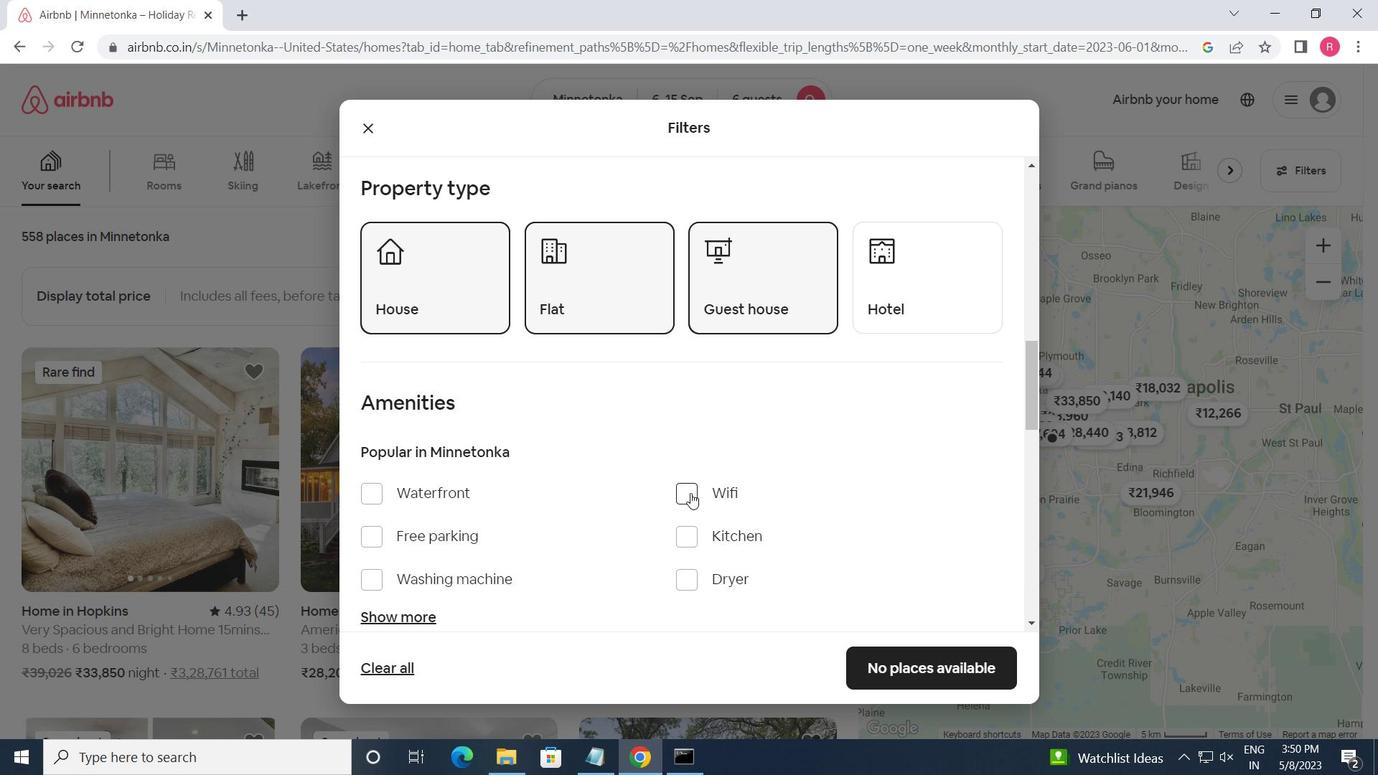 
Action: Mouse moved to (393, 616)
Screenshot: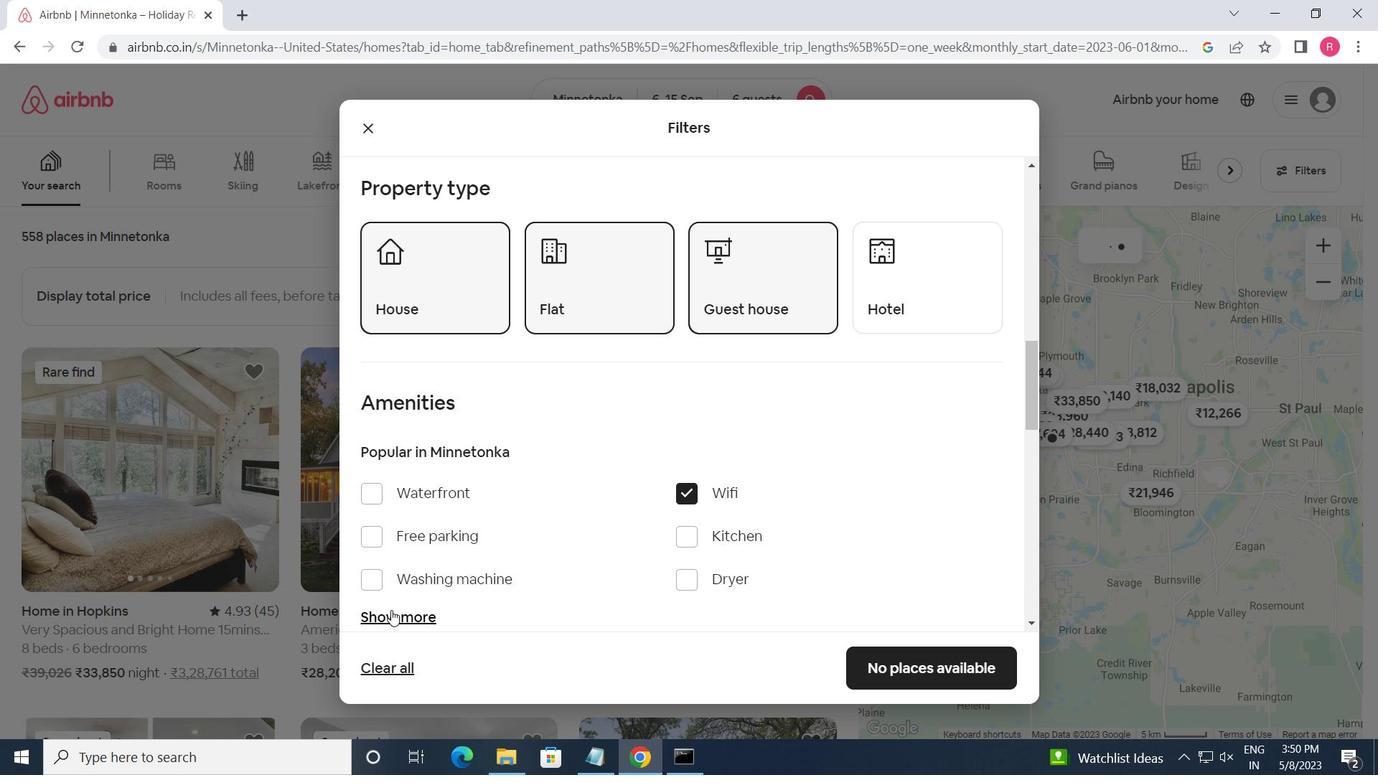 
Action: Mouse pressed left at (393, 616)
Screenshot: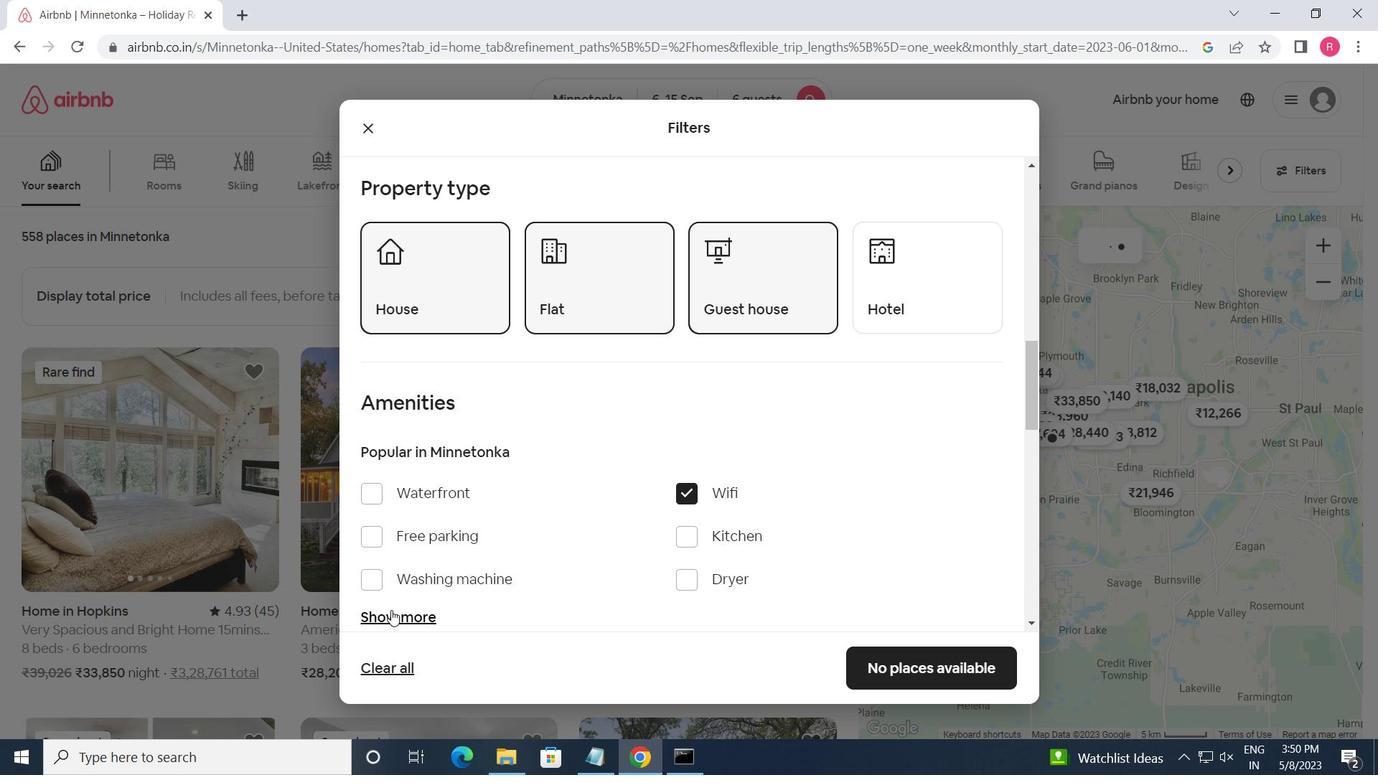 
Action: Mouse moved to (465, 573)
Screenshot: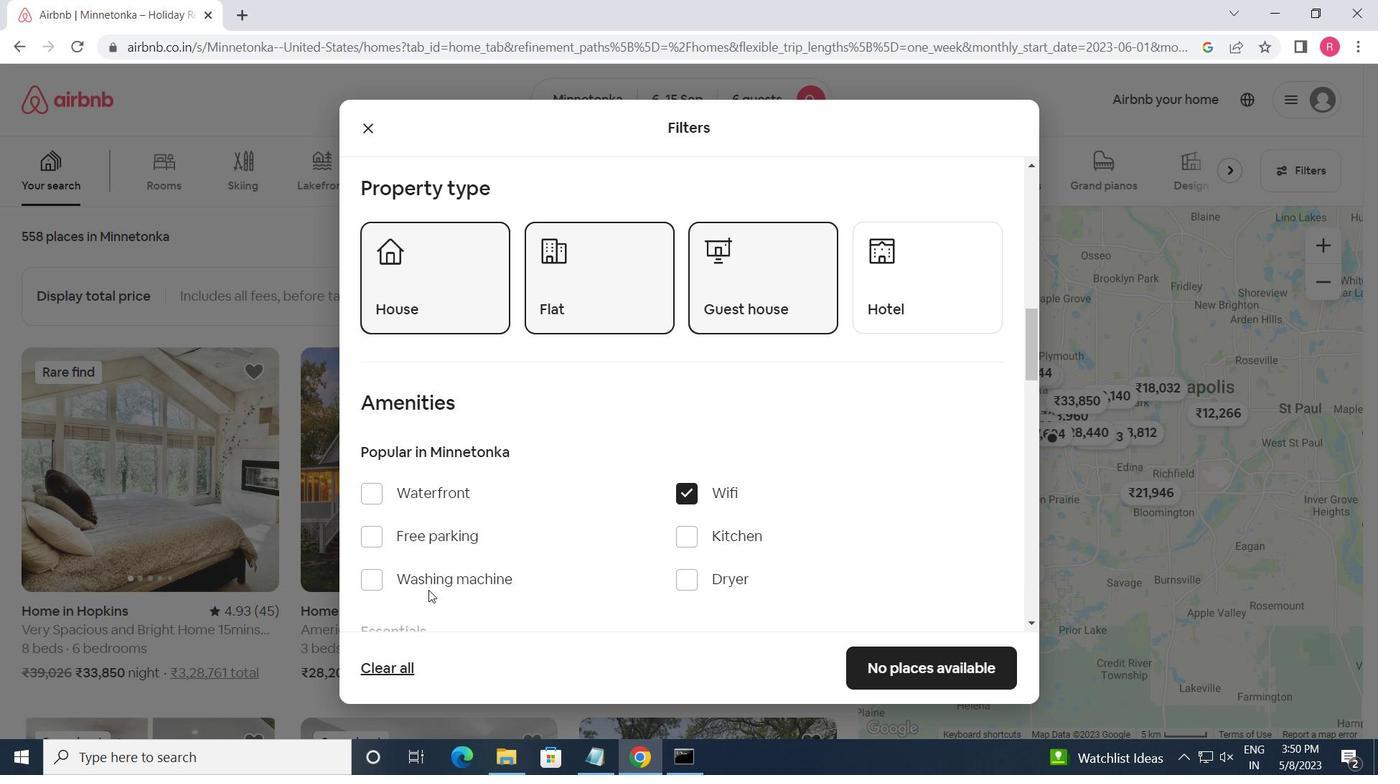 
Action: Mouse scrolled (465, 573) with delta (0, 0)
Screenshot: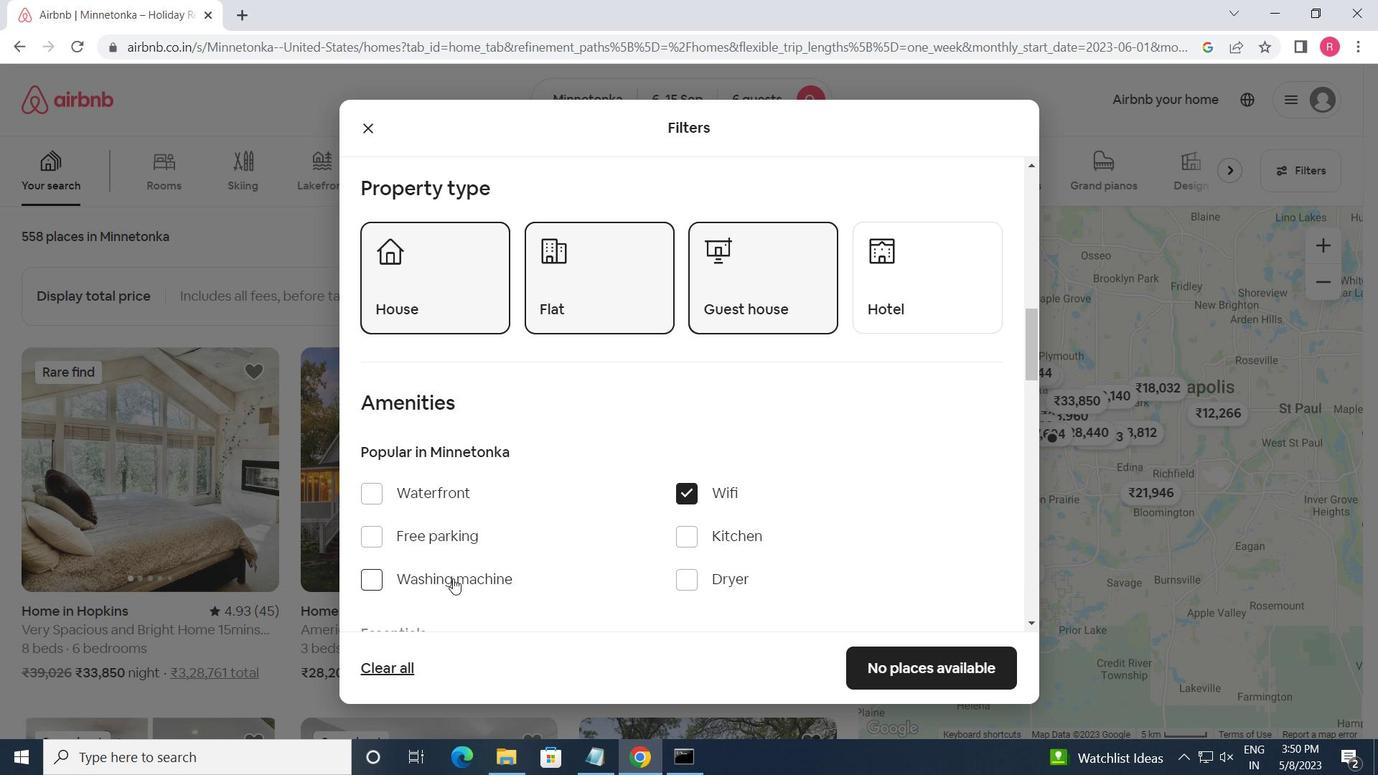 
Action: Mouse moved to (655, 277)
Screenshot: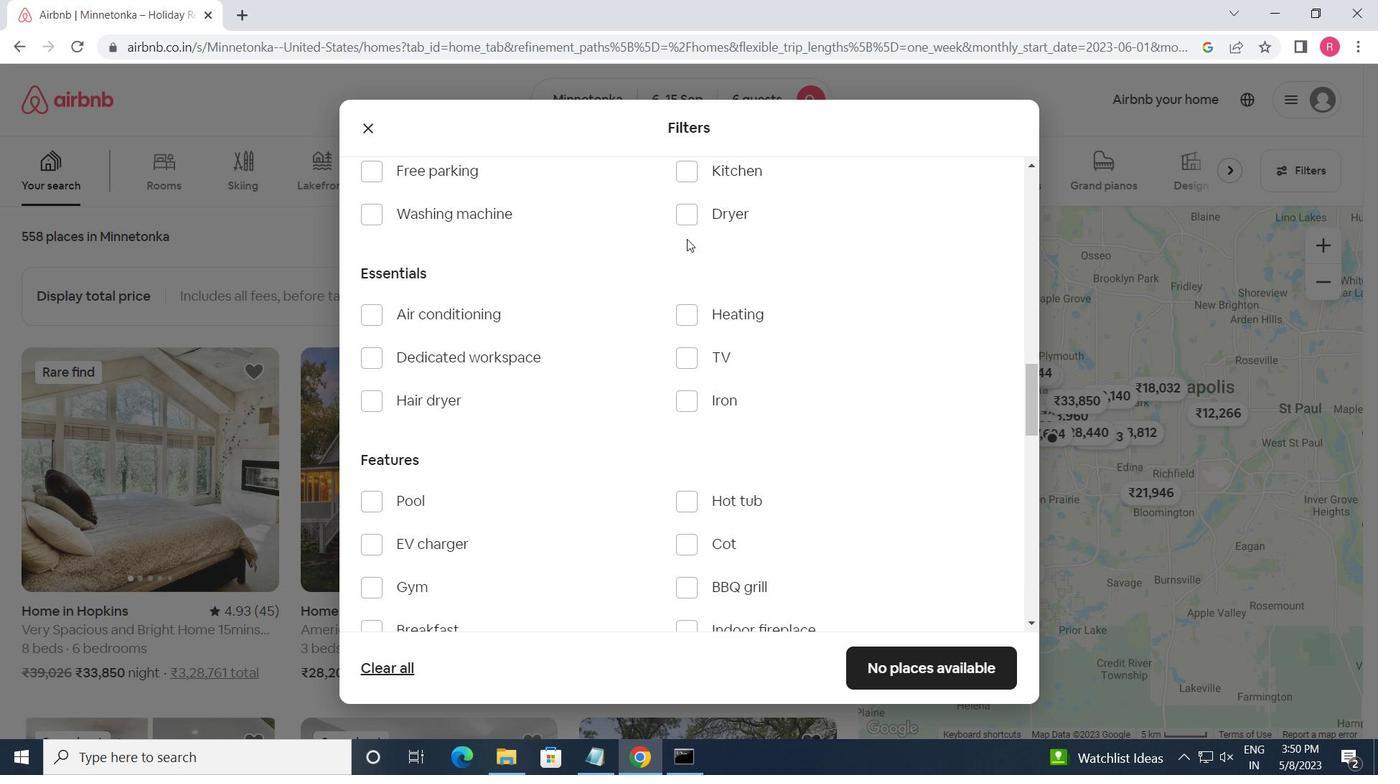 
Action: Mouse scrolled (655, 278) with delta (0, 0)
Screenshot: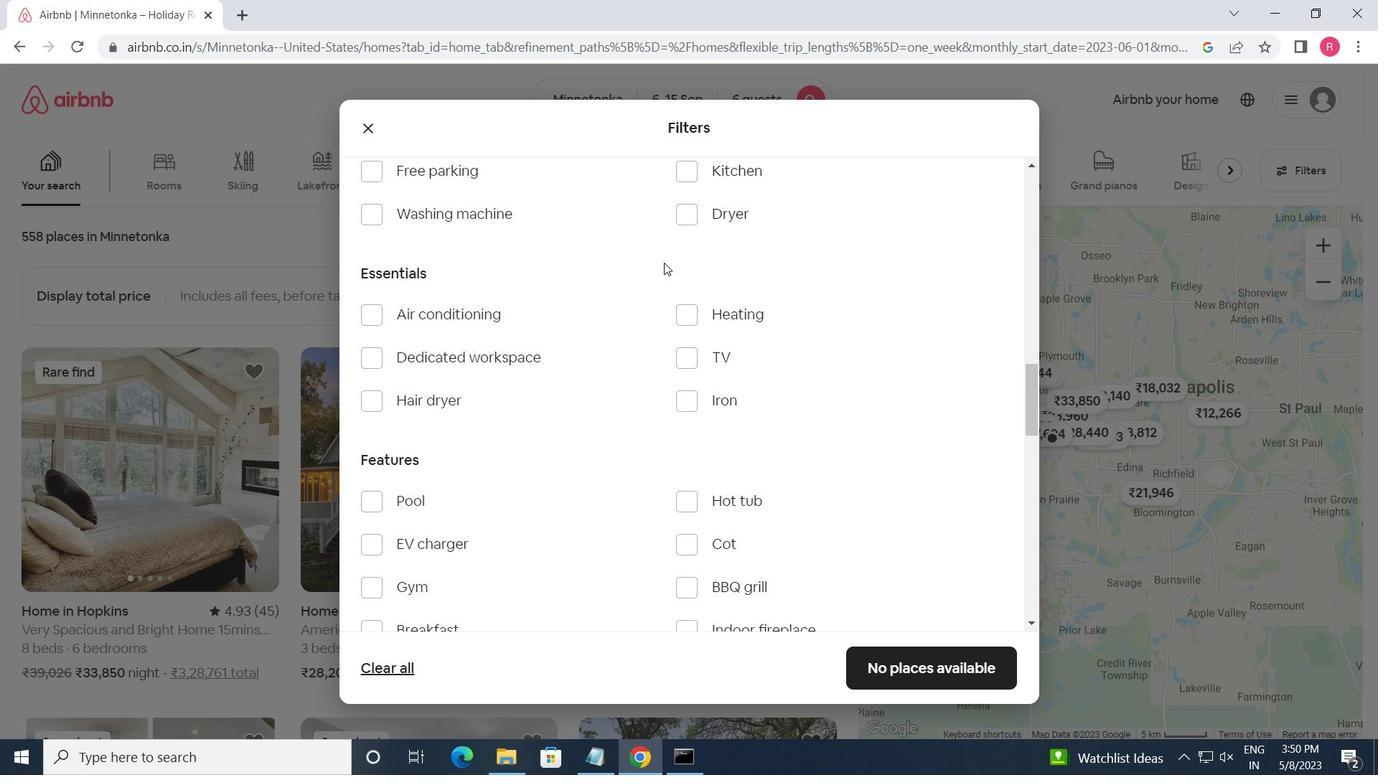 
Action: Mouse moved to (371, 267)
Screenshot: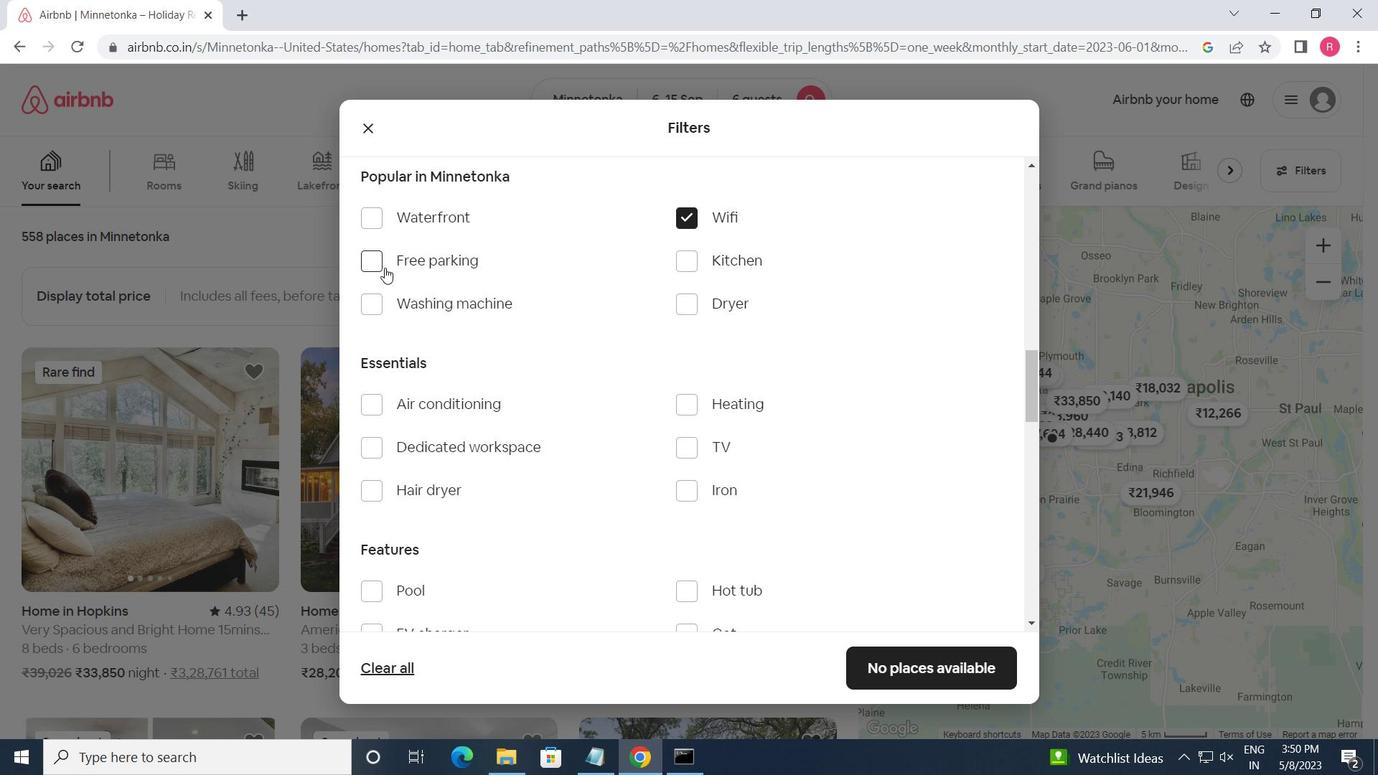 
Action: Mouse pressed left at (371, 267)
Screenshot: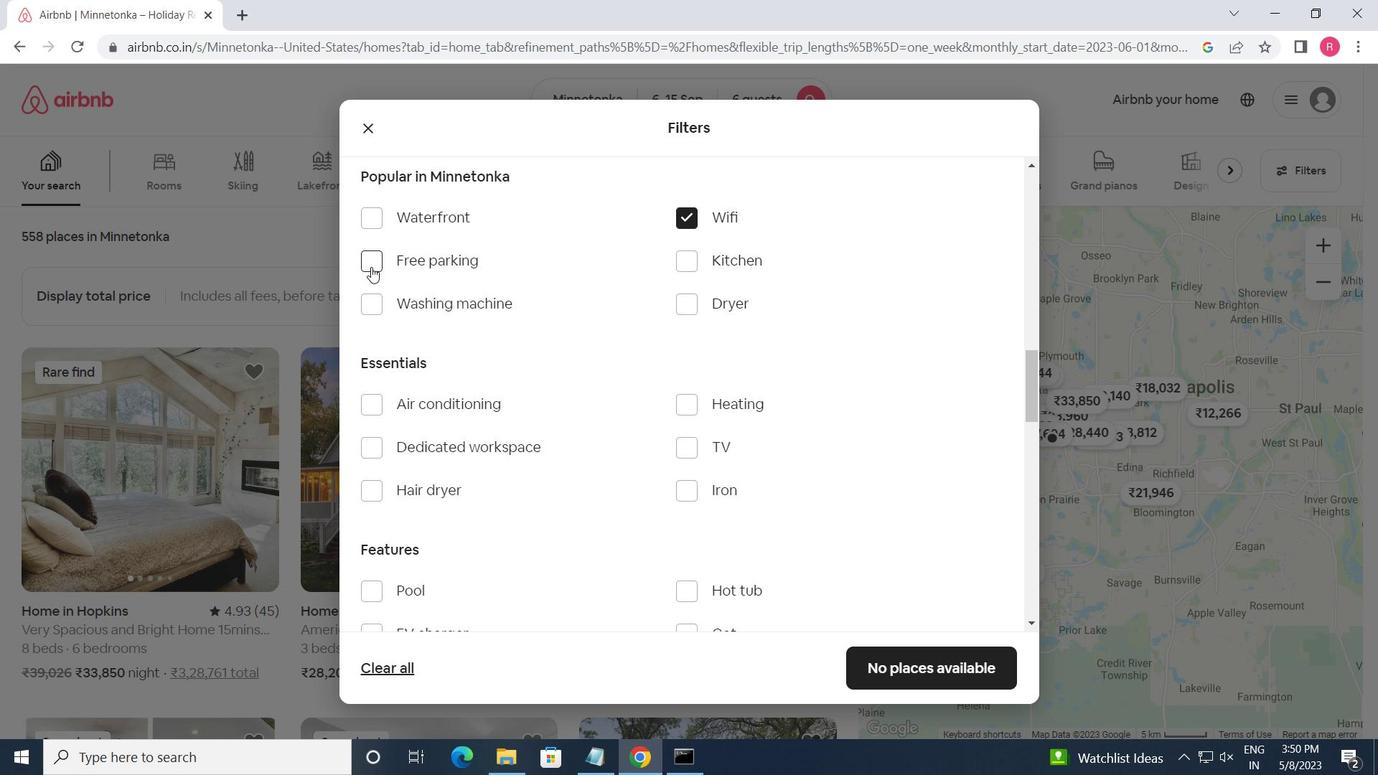
Action: Mouse moved to (474, 331)
Screenshot: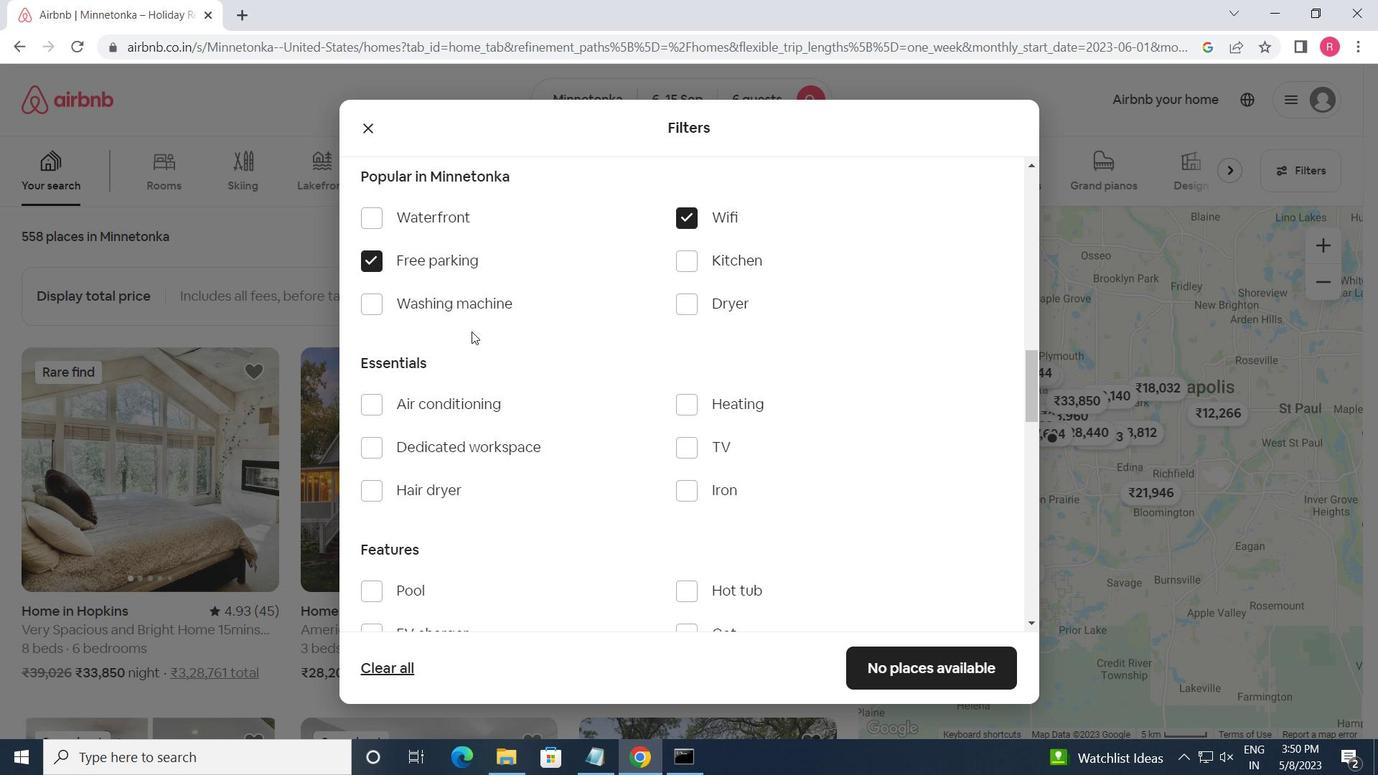 
Action: Mouse scrolled (474, 331) with delta (0, 0)
Screenshot: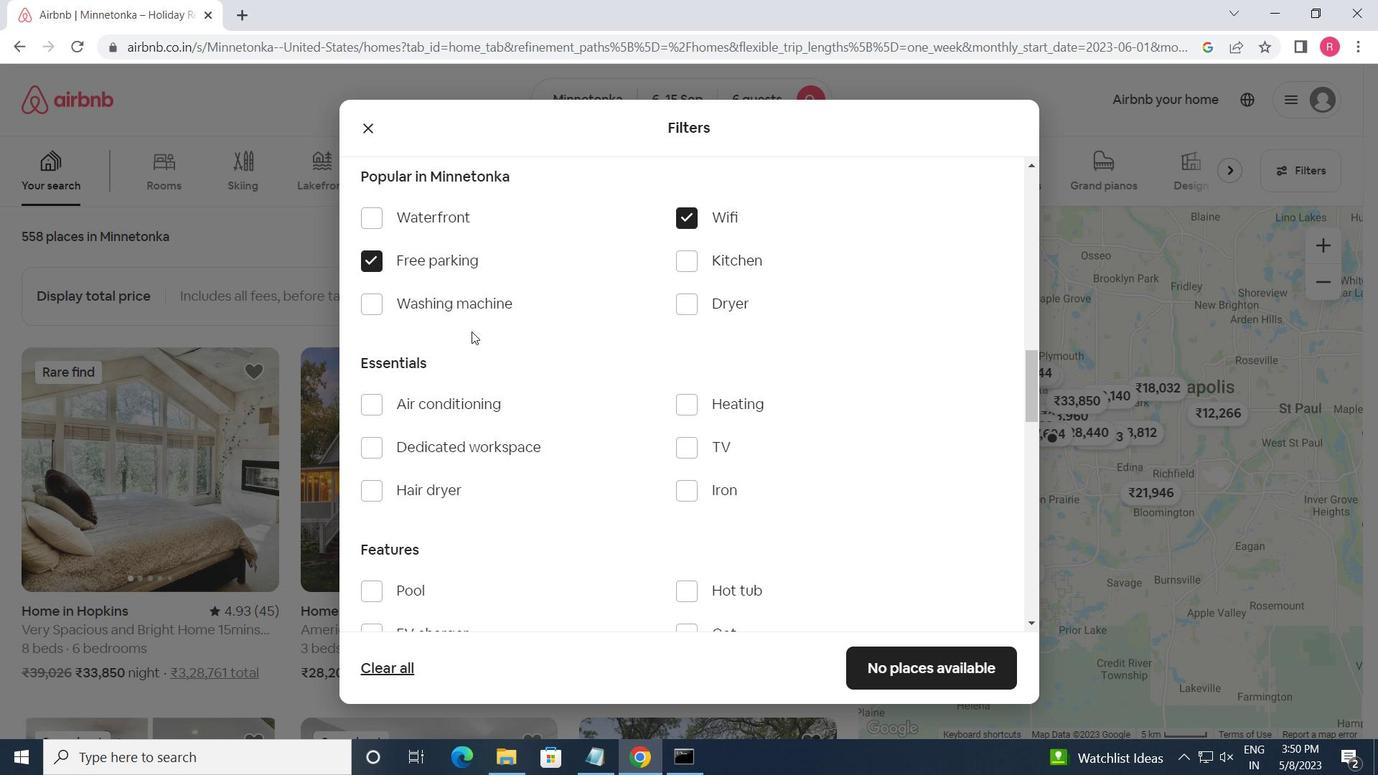
Action: Mouse moved to (693, 357)
Screenshot: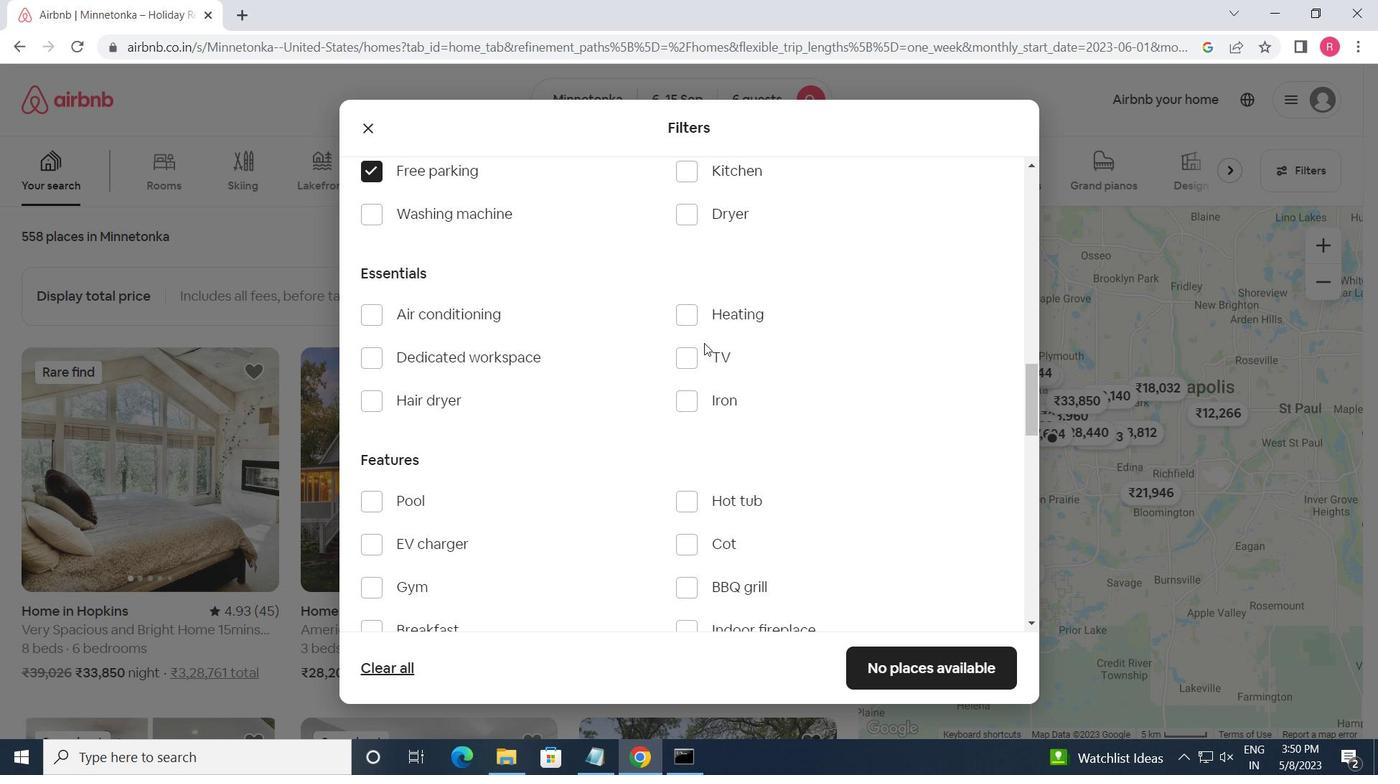 
Action: Mouse pressed left at (693, 357)
Screenshot: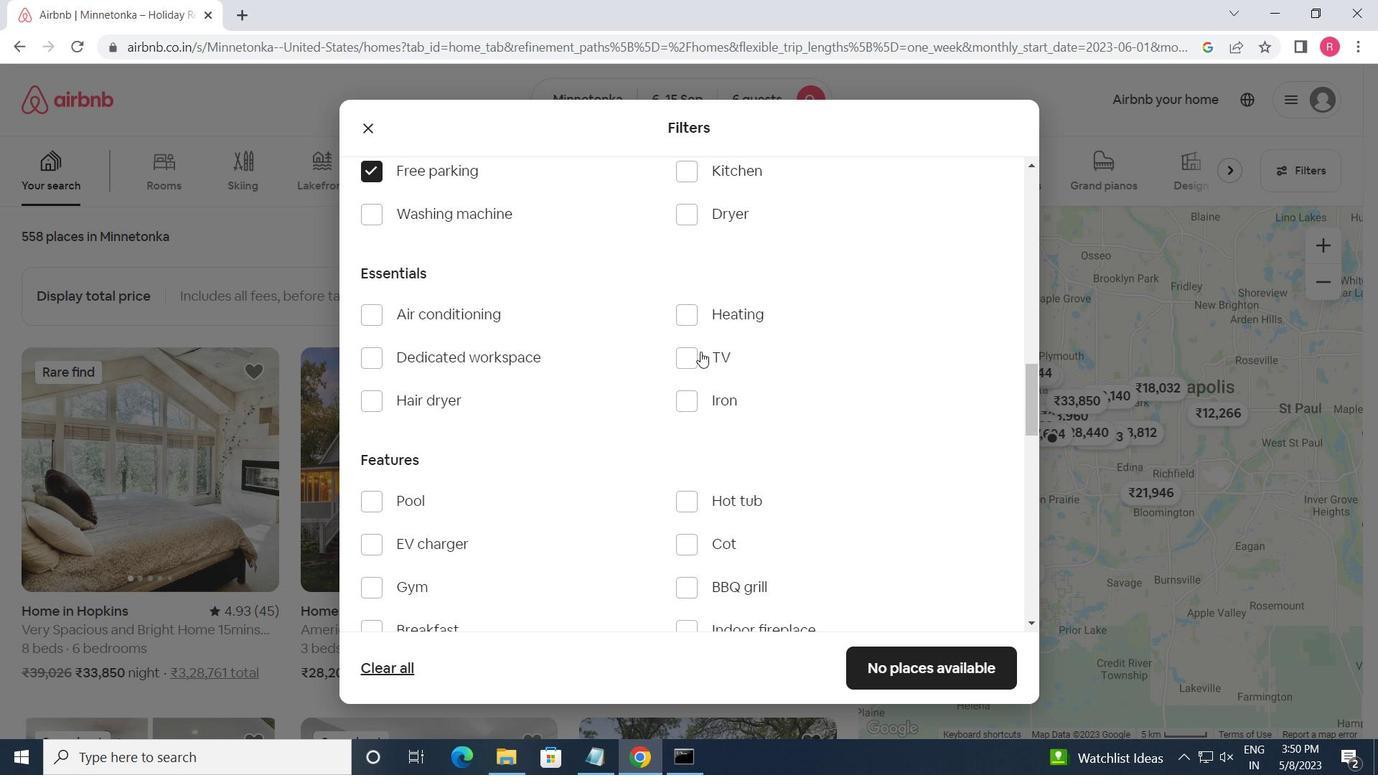 
Action: Mouse moved to (503, 435)
Screenshot: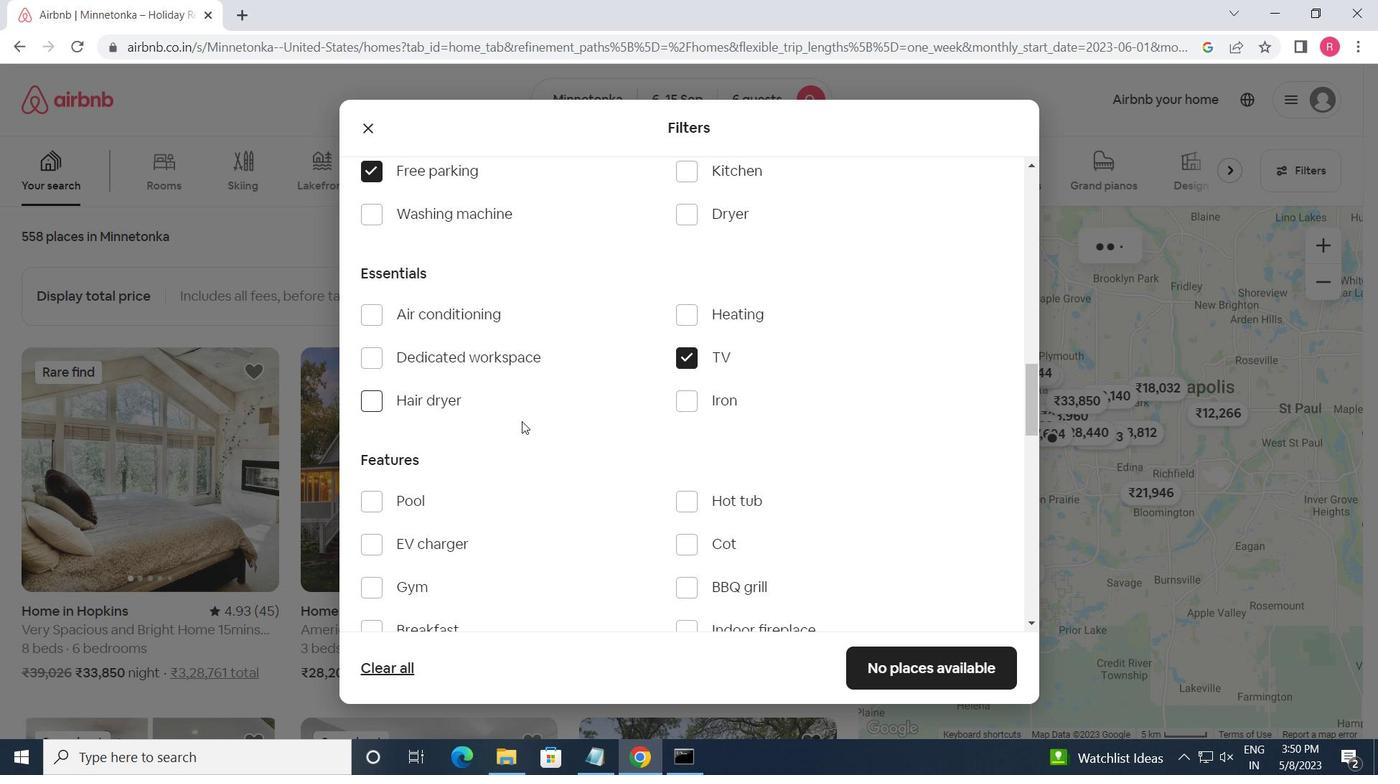 
Action: Mouse scrolled (503, 434) with delta (0, 0)
Screenshot: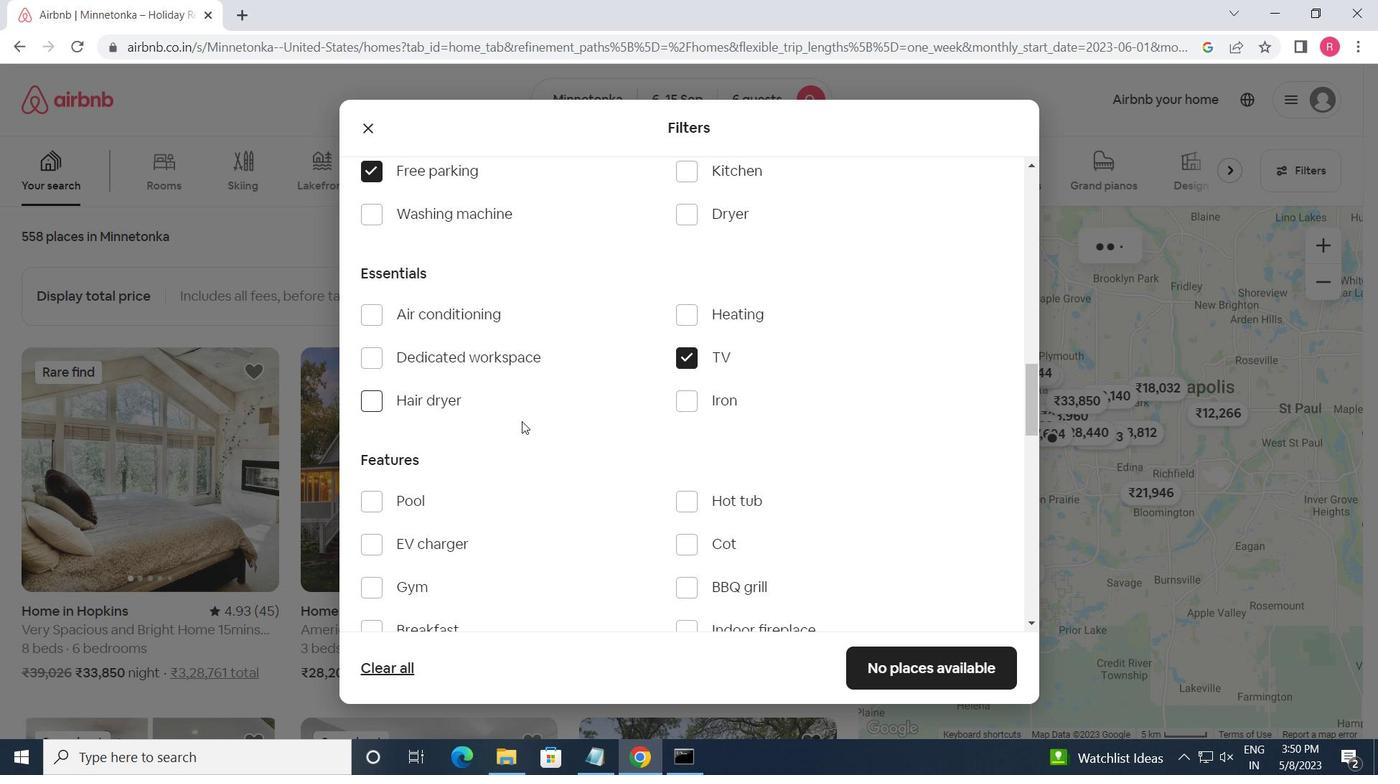 
Action: Mouse moved to (502, 438)
Screenshot: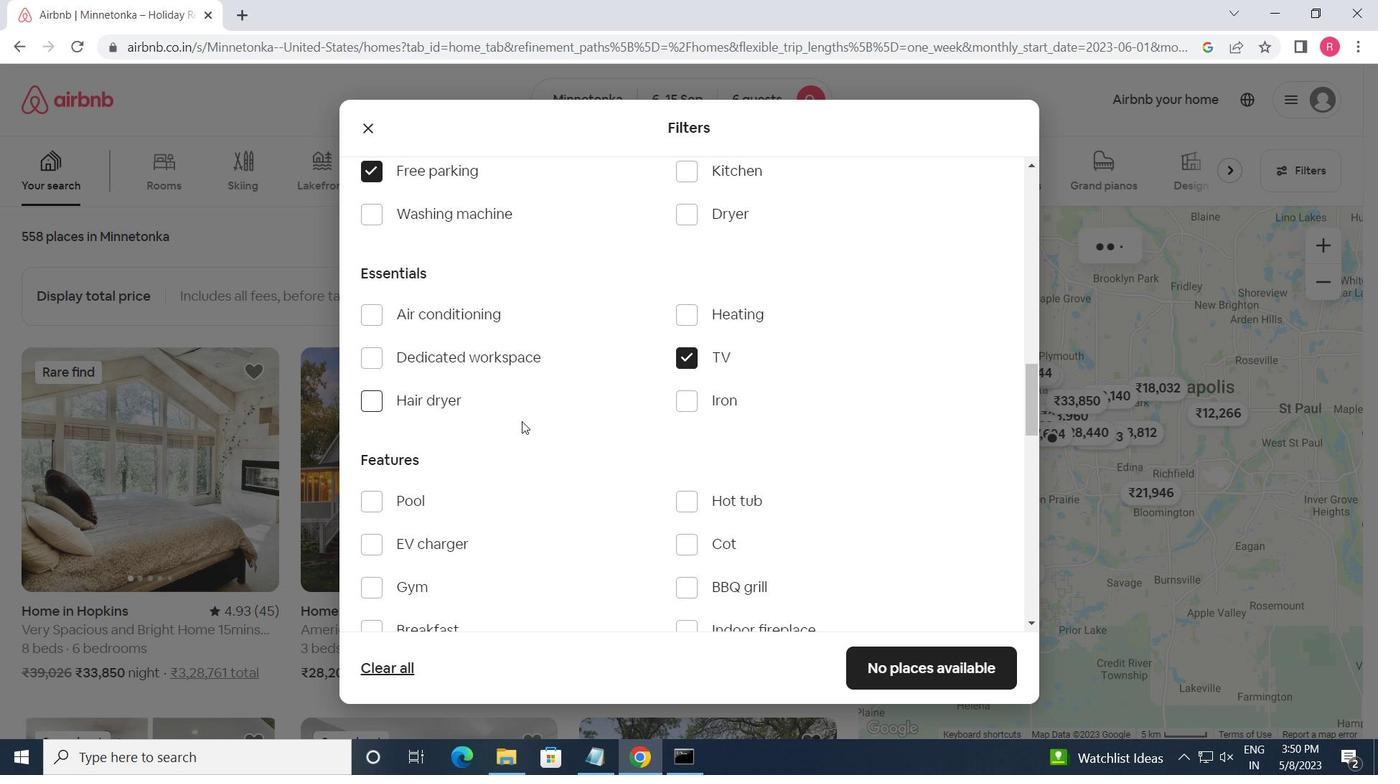 
Action: Mouse scrolled (502, 437) with delta (0, 0)
Screenshot: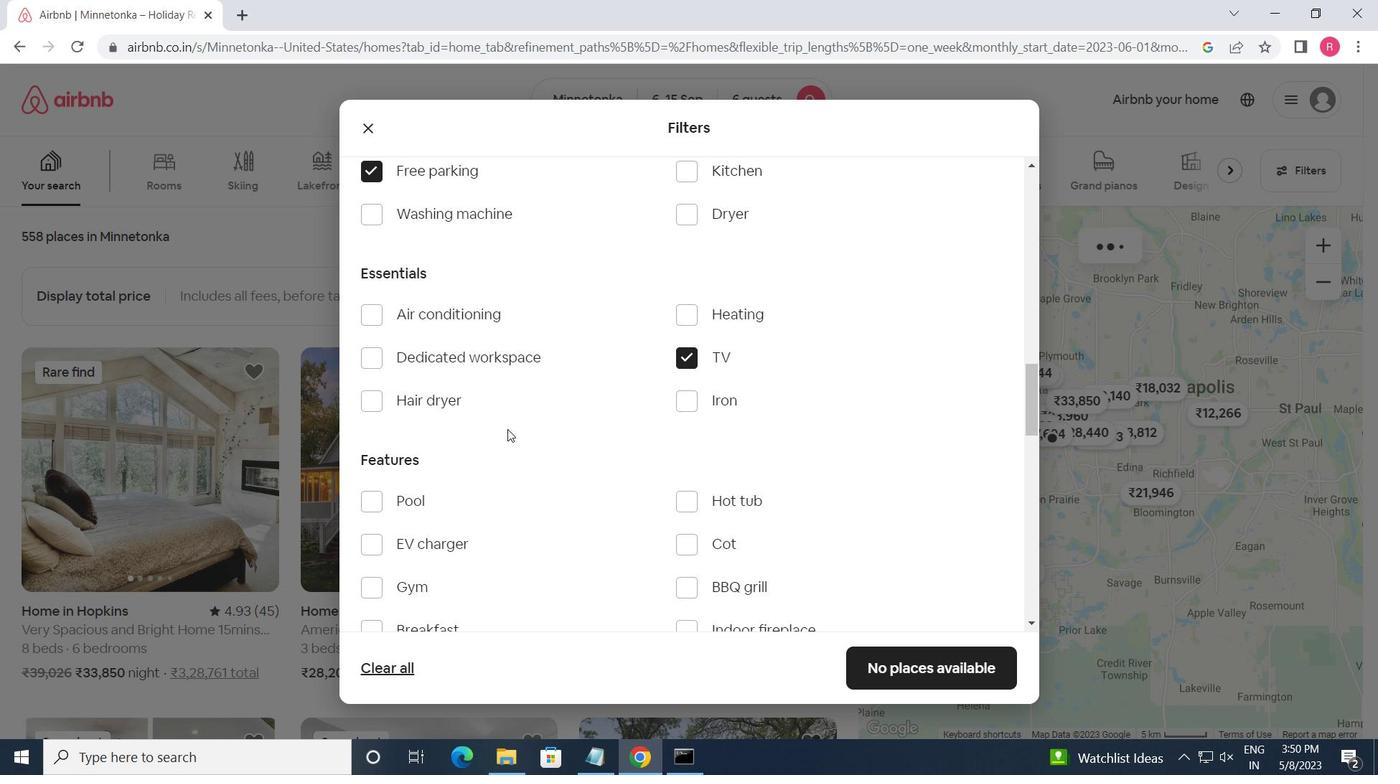 
Action: Mouse moved to (369, 410)
Screenshot: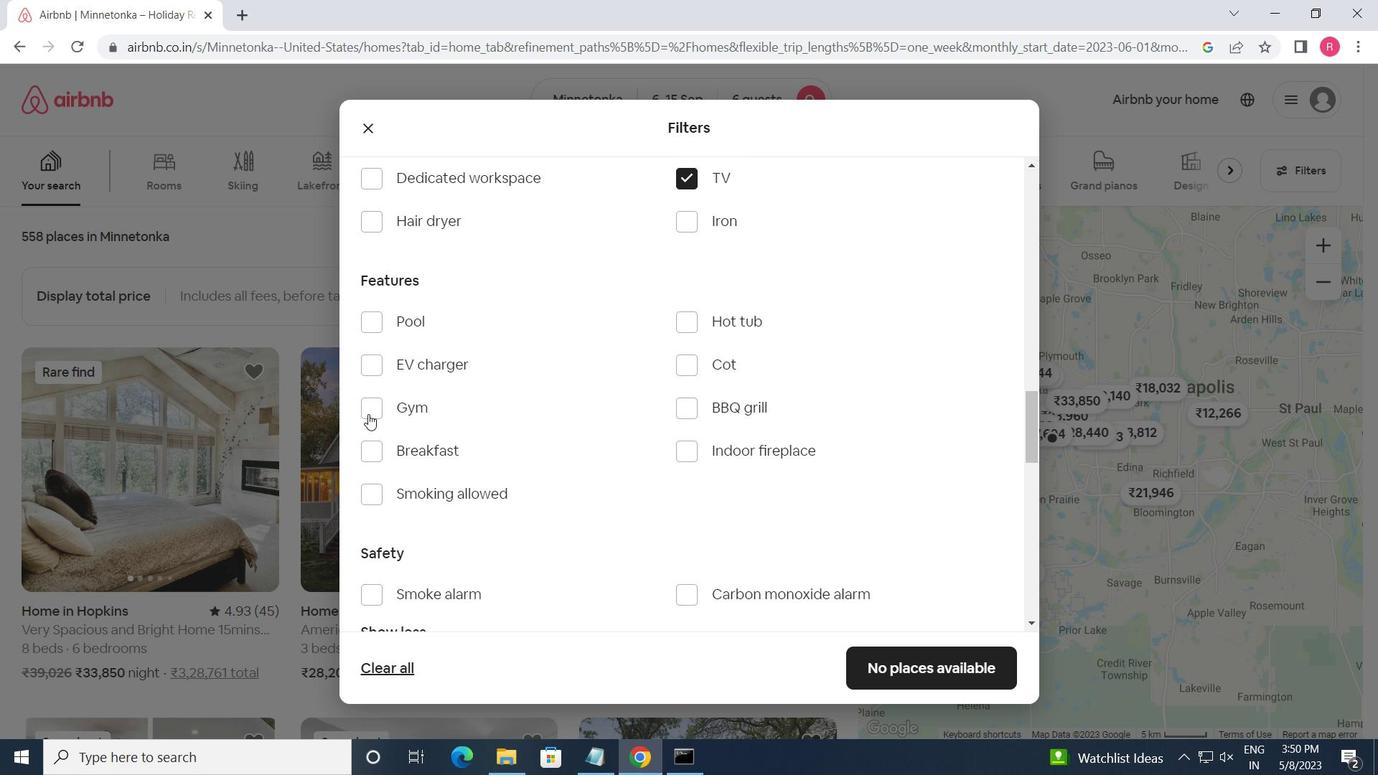 
Action: Mouse pressed left at (369, 410)
Screenshot: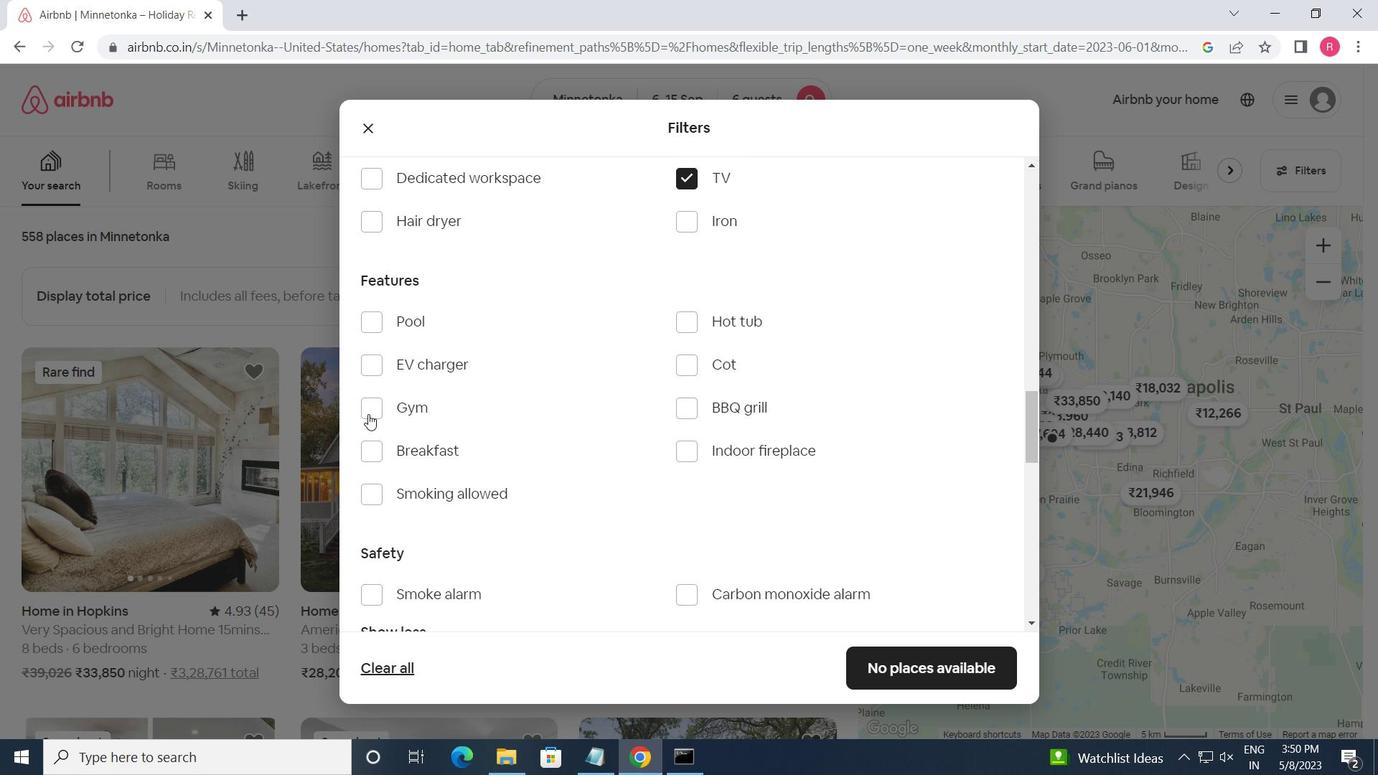 
Action: Mouse moved to (632, 493)
Screenshot: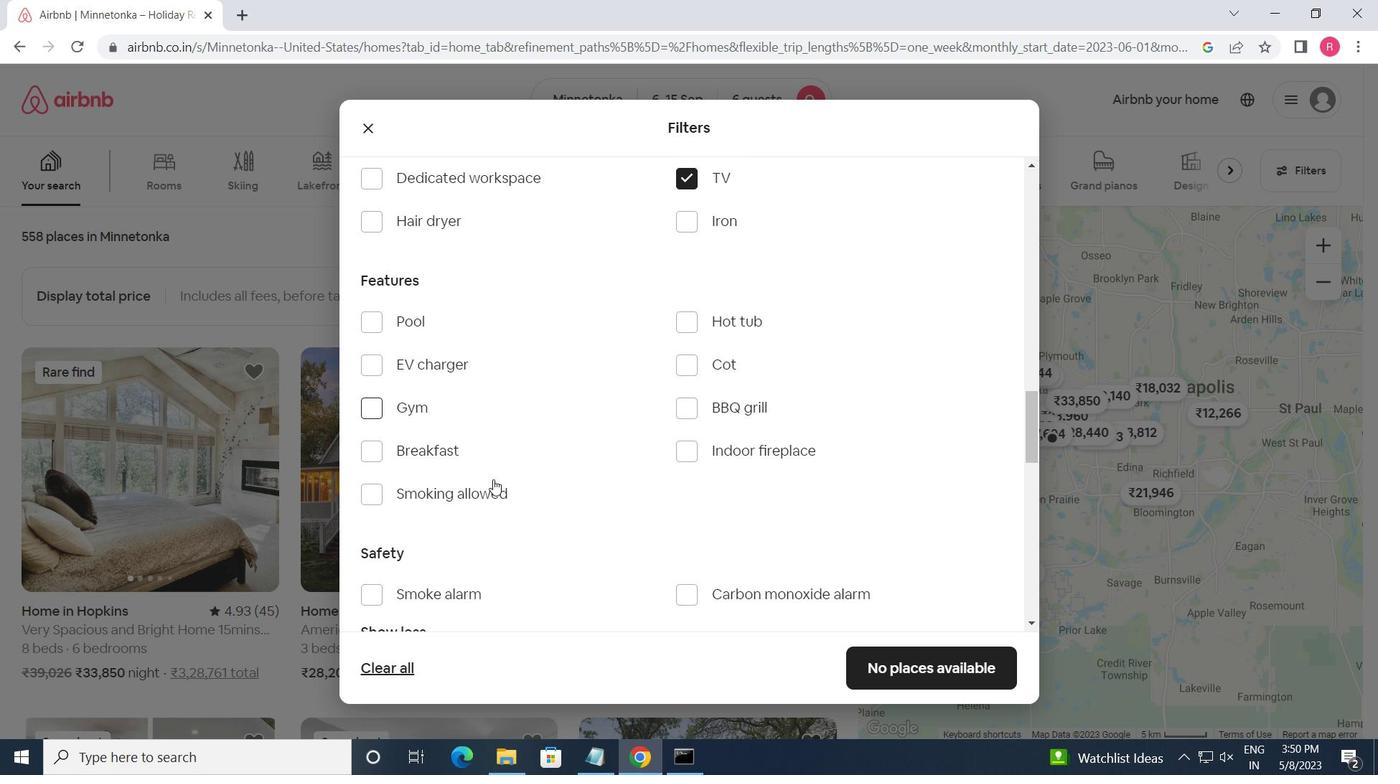 
Action: Mouse scrolled (632, 492) with delta (0, 0)
Screenshot: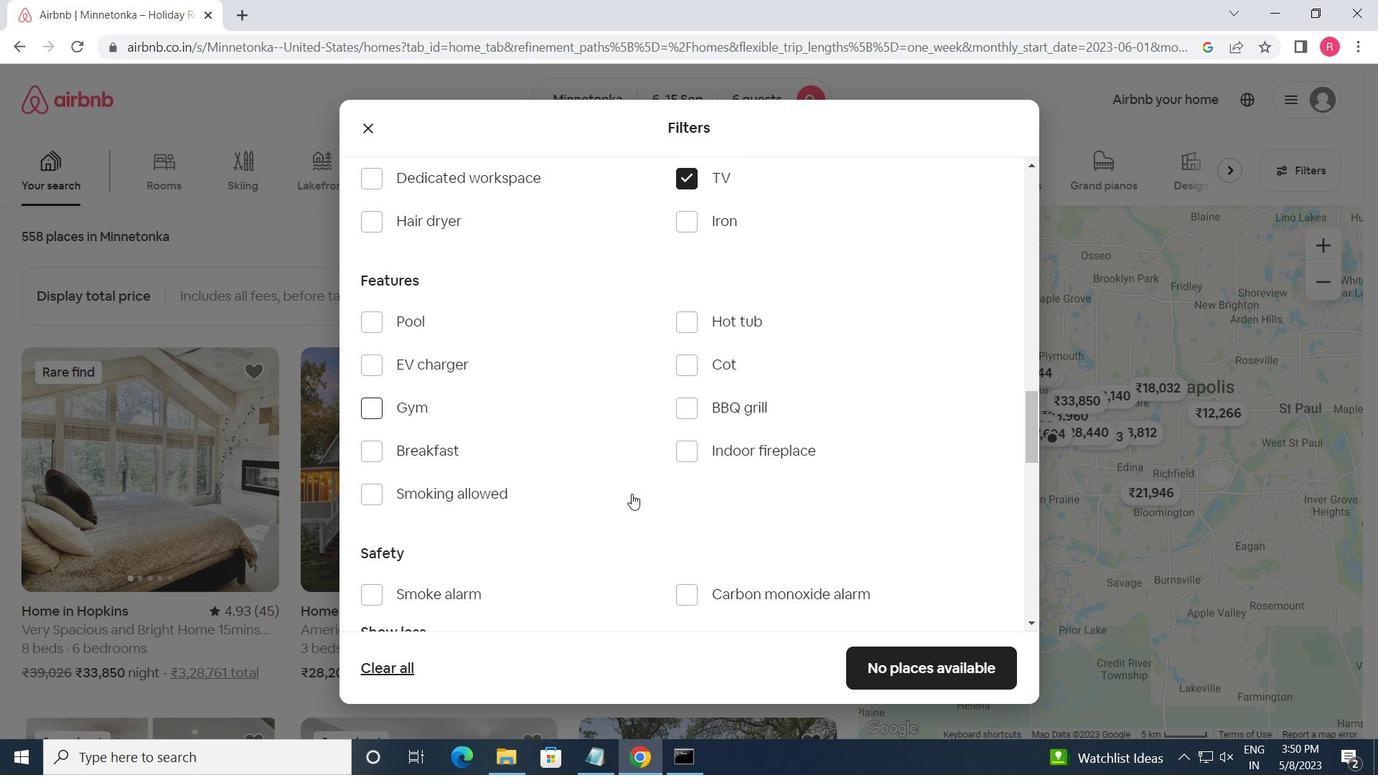 
Action: Mouse scrolled (632, 492) with delta (0, 0)
Screenshot: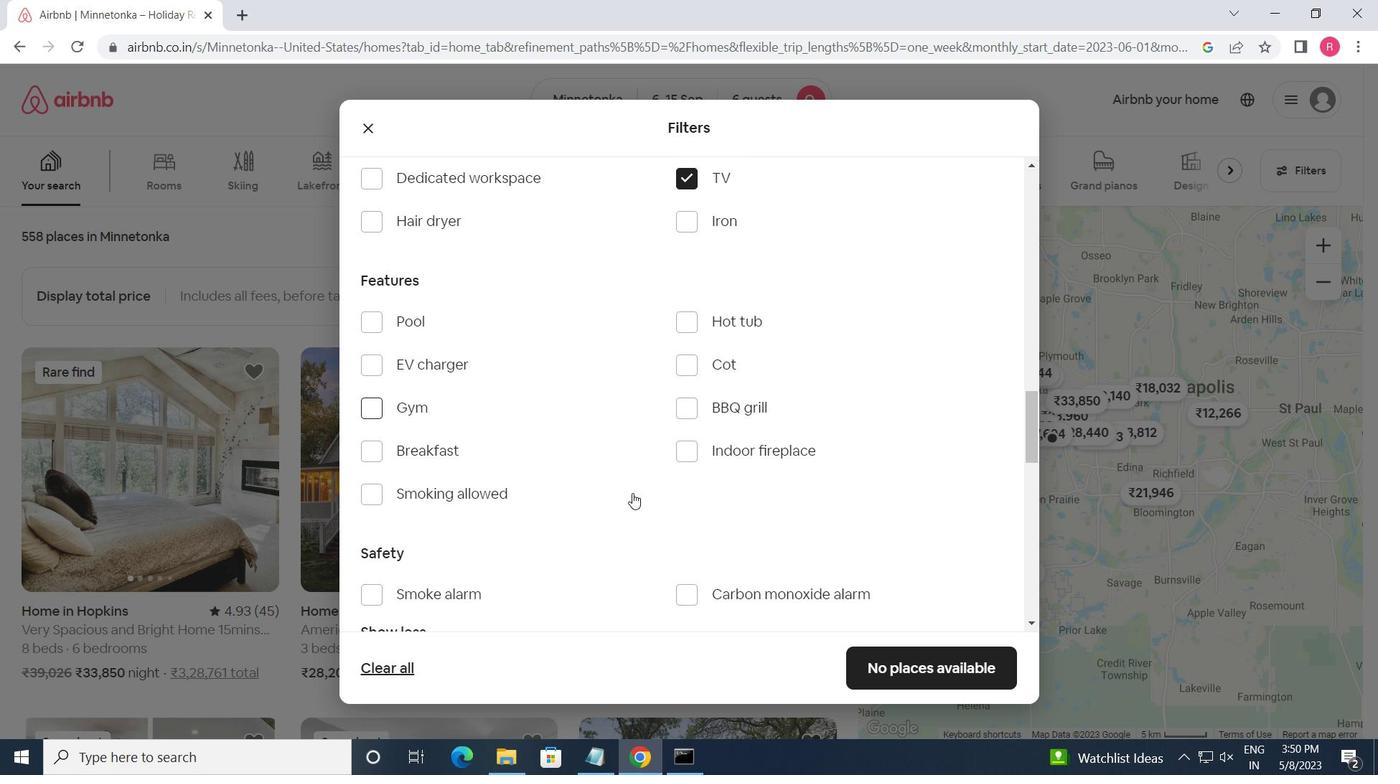 
Action: Mouse moved to (372, 274)
Screenshot: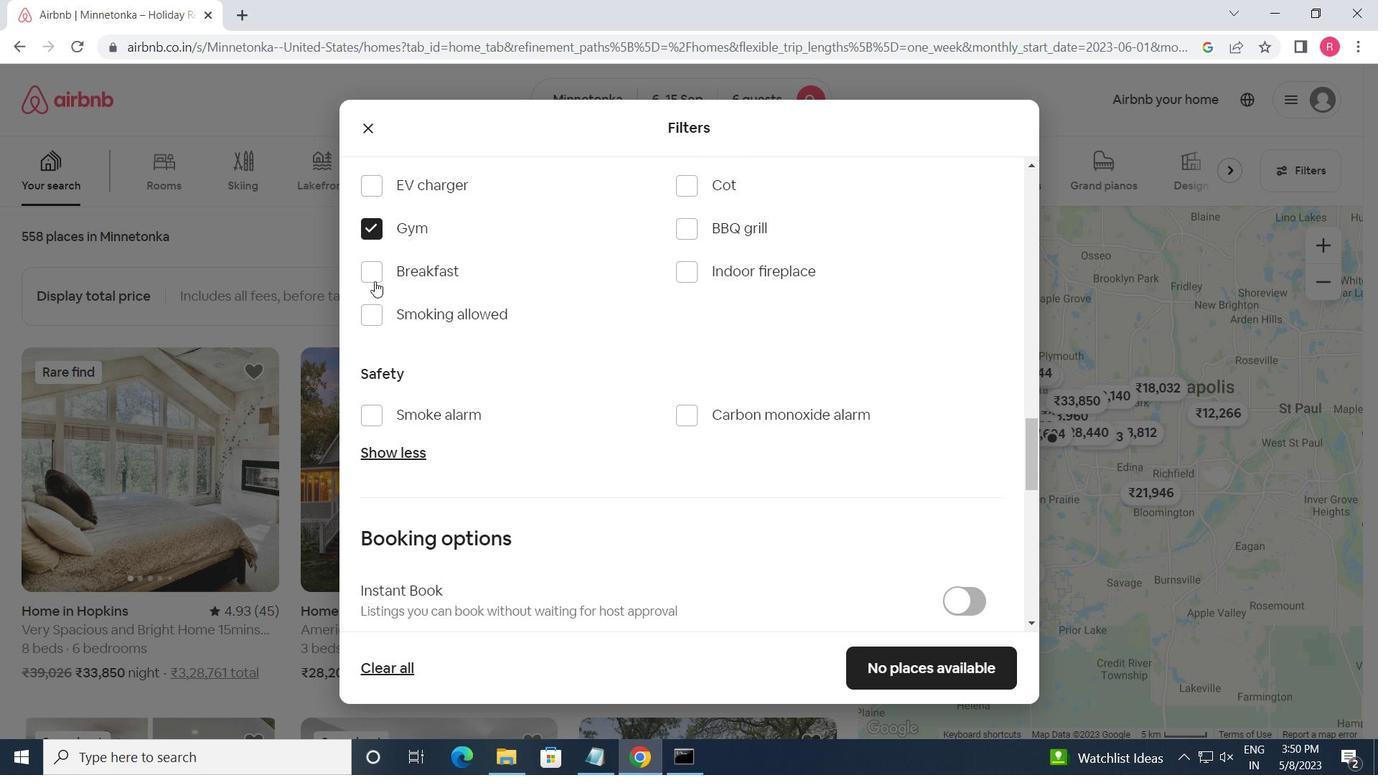 
Action: Mouse pressed left at (372, 274)
Screenshot: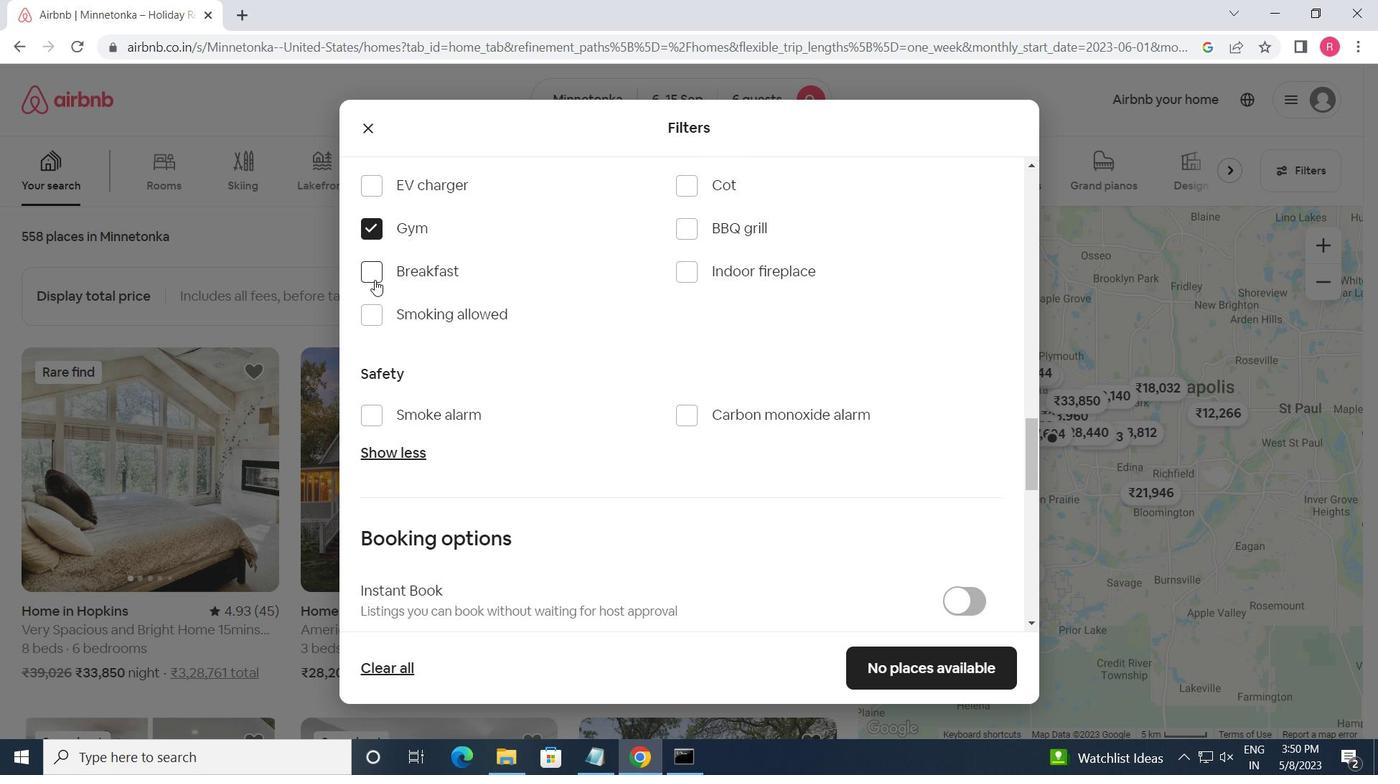 
Action: Mouse moved to (642, 468)
Screenshot: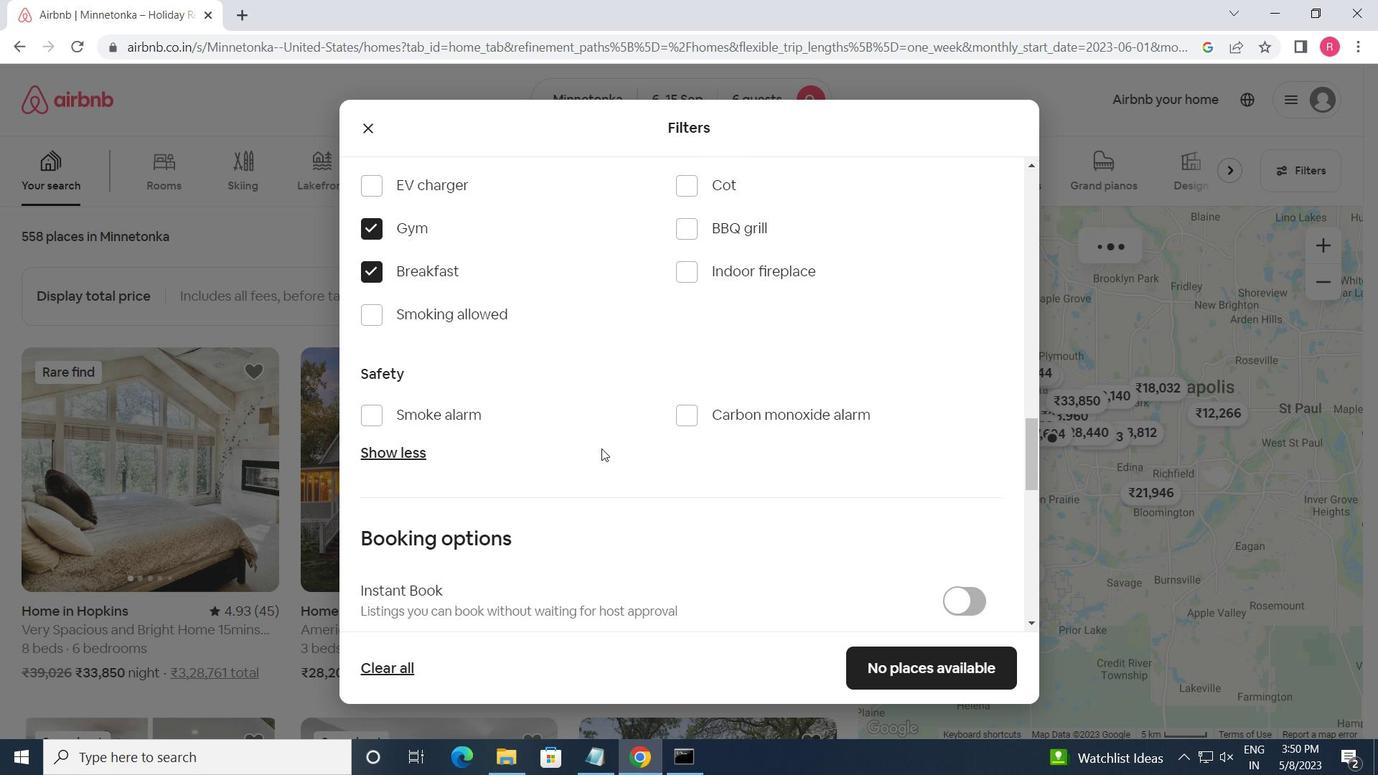 
Action: Mouse scrolled (642, 468) with delta (0, 0)
Screenshot: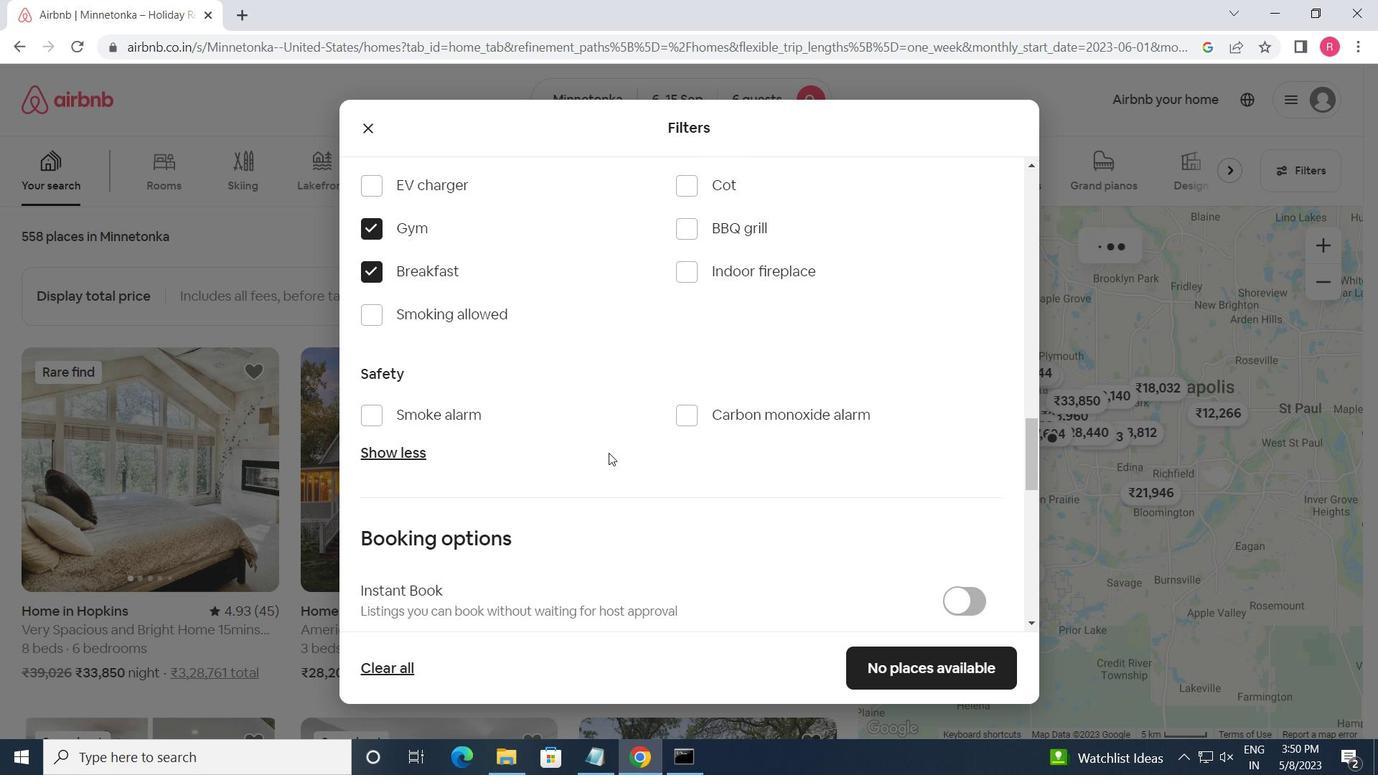 
Action: Mouse moved to (643, 470)
Screenshot: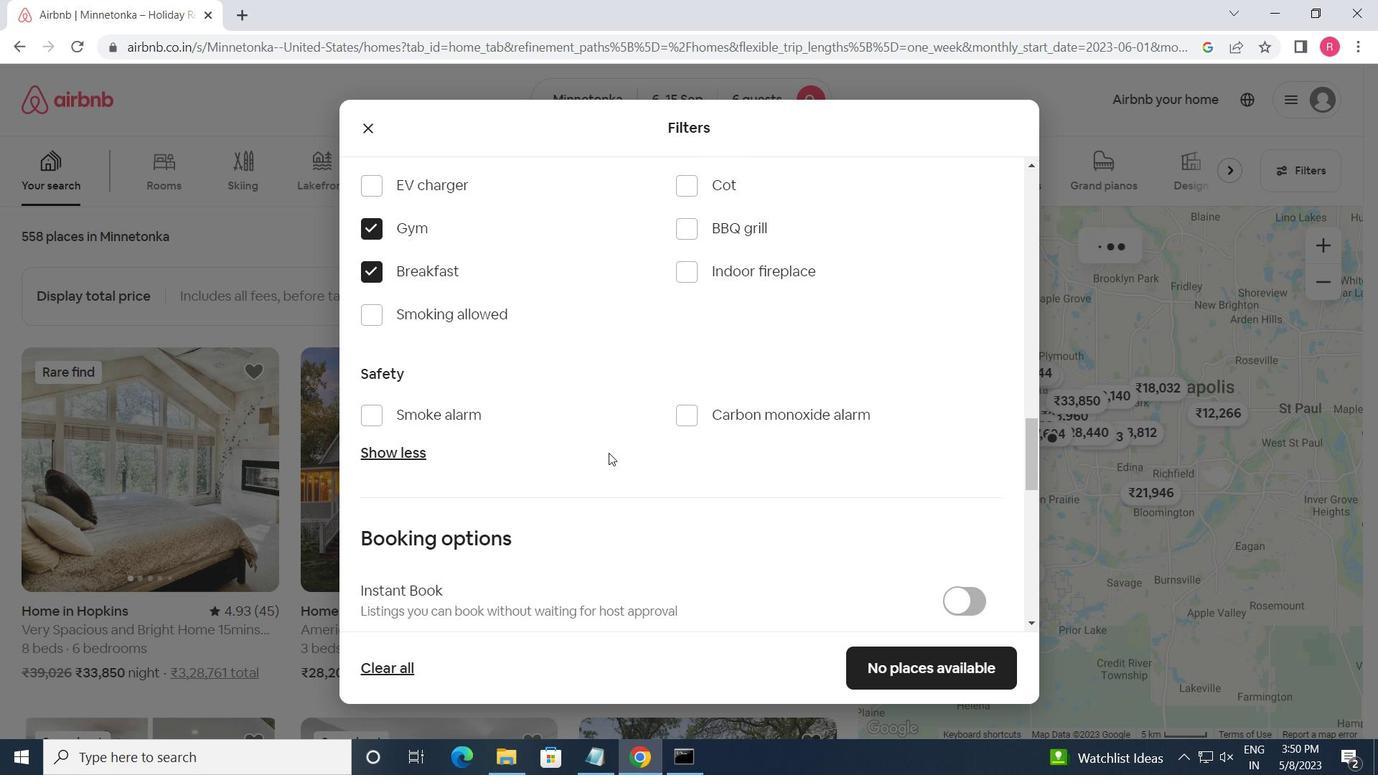 
Action: Mouse scrolled (643, 469) with delta (0, 0)
Screenshot: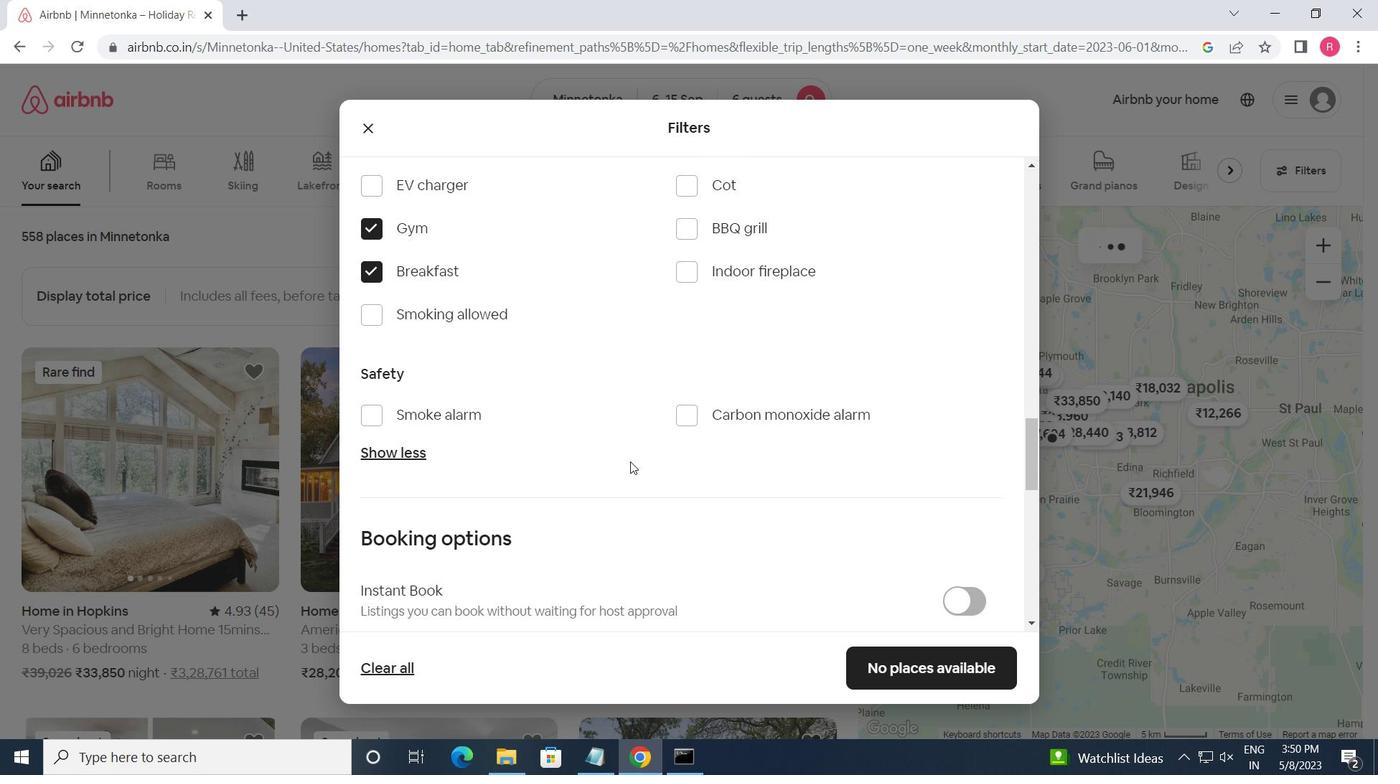 
Action: Mouse scrolled (643, 469) with delta (0, 0)
Screenshot: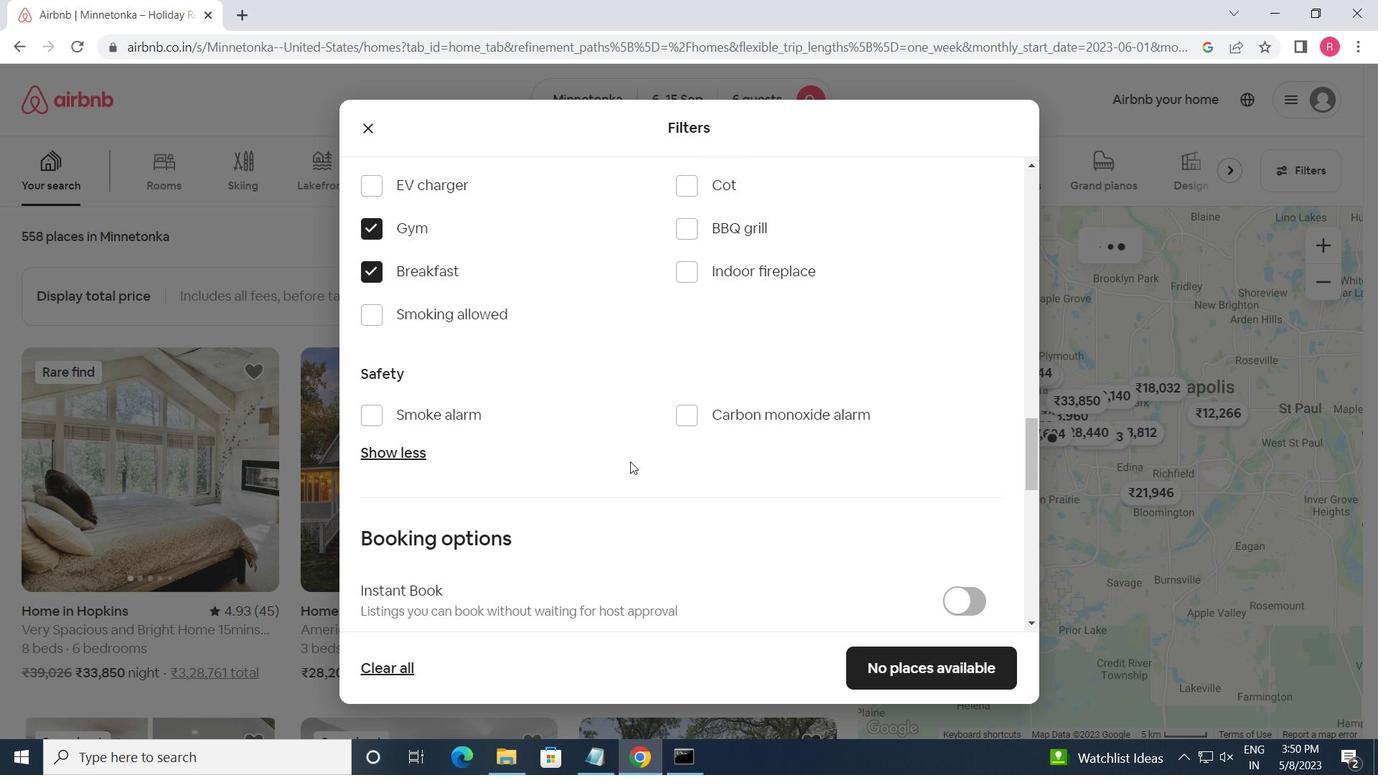 
Action: Mouse moved to (965, 395)
Screenshot: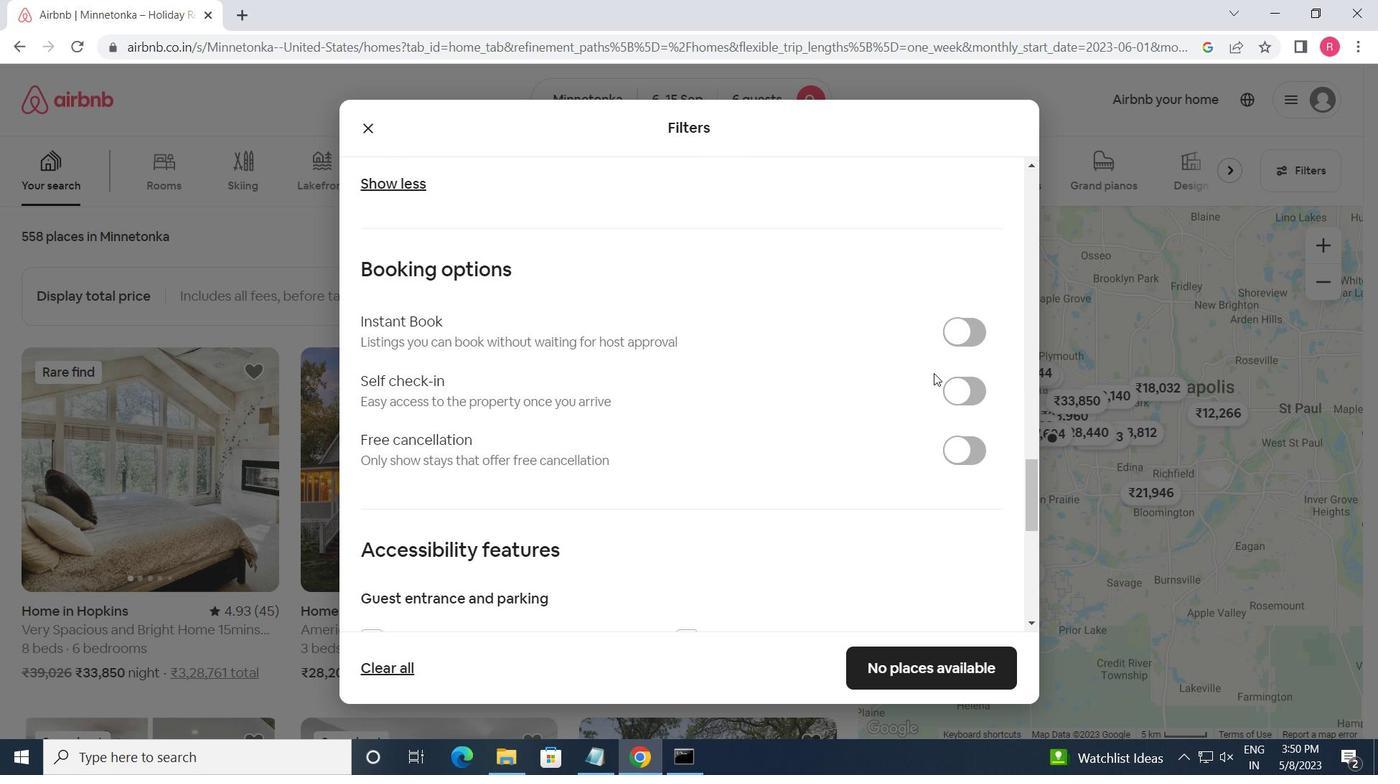 
Action: Mouse pressed left at (965, 395)
Screenshot: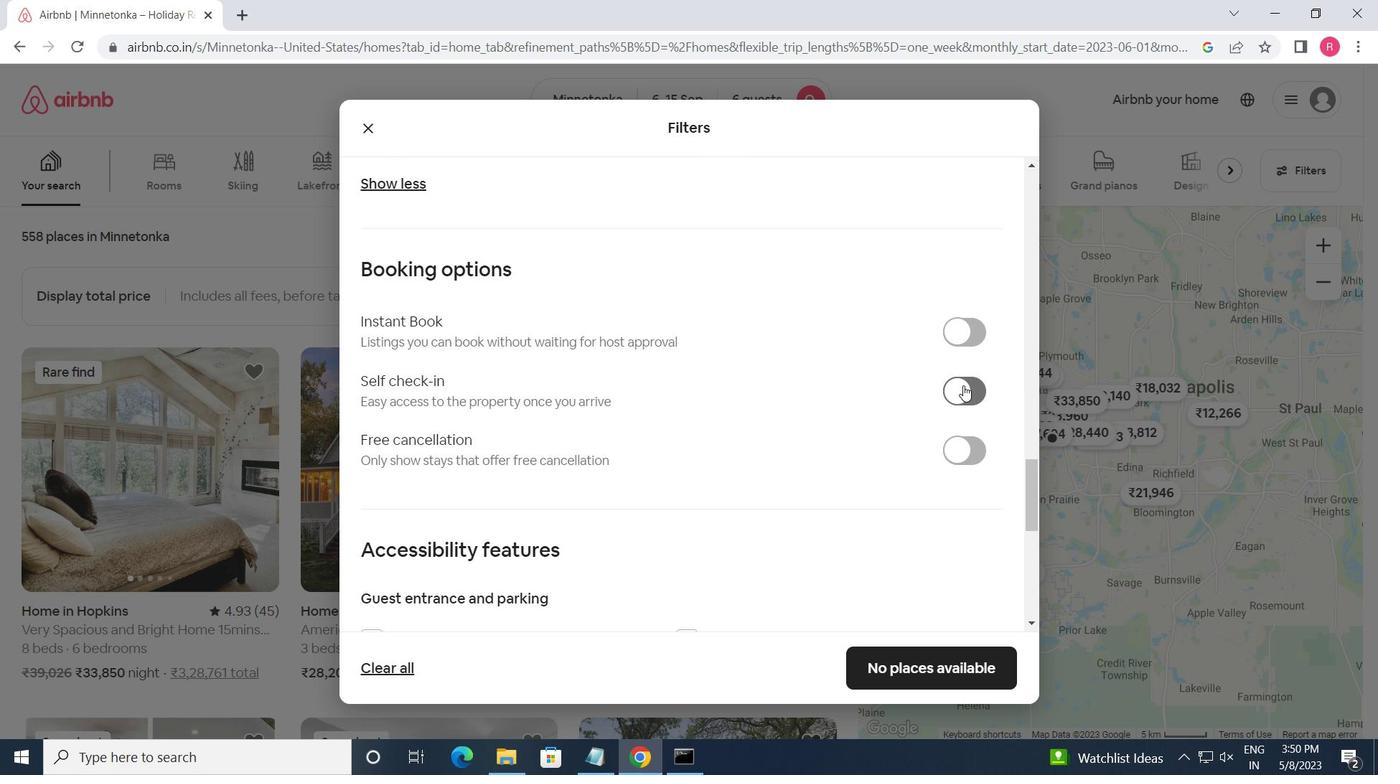 
Action: Mouse moved to (589, 486)
Screenshot: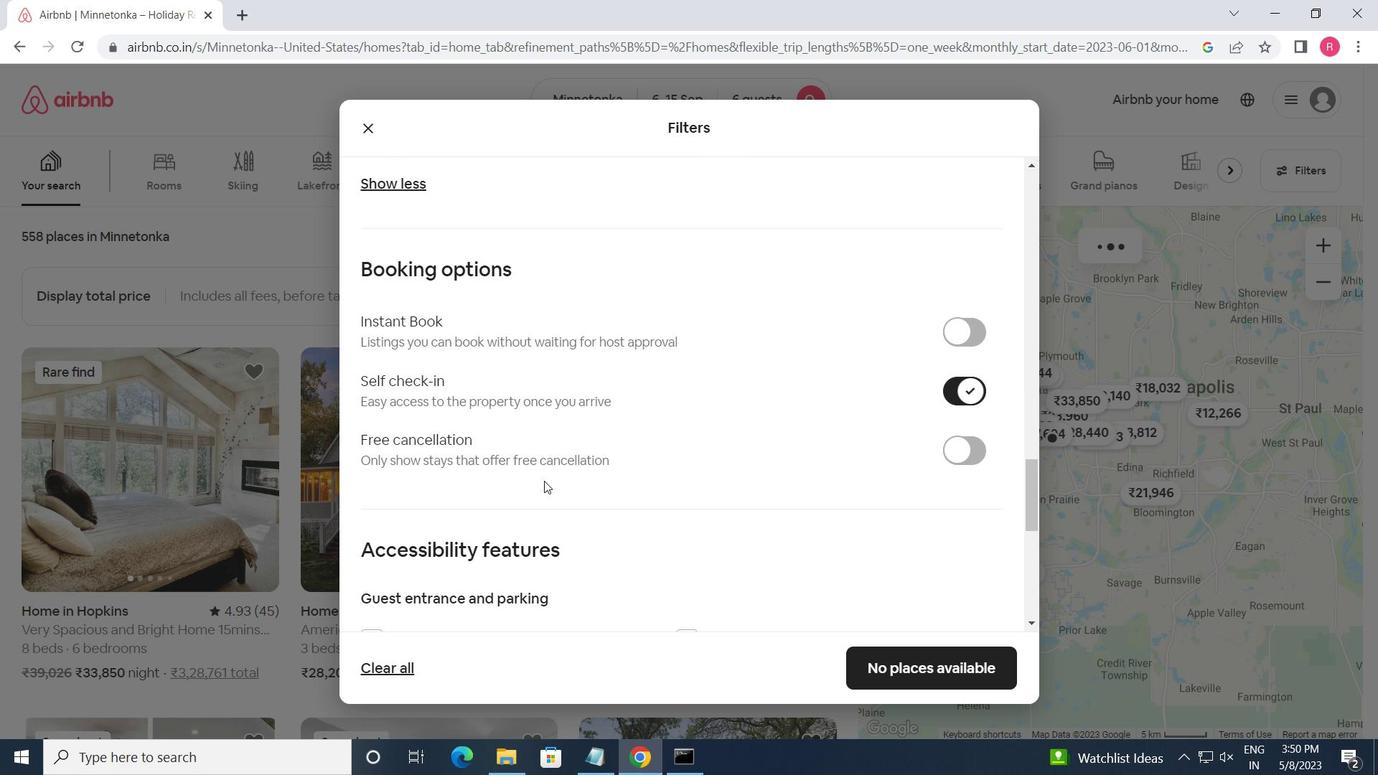 
Action: Mouse scrolled (589, 485) with delta (0, 0)
Screenshot: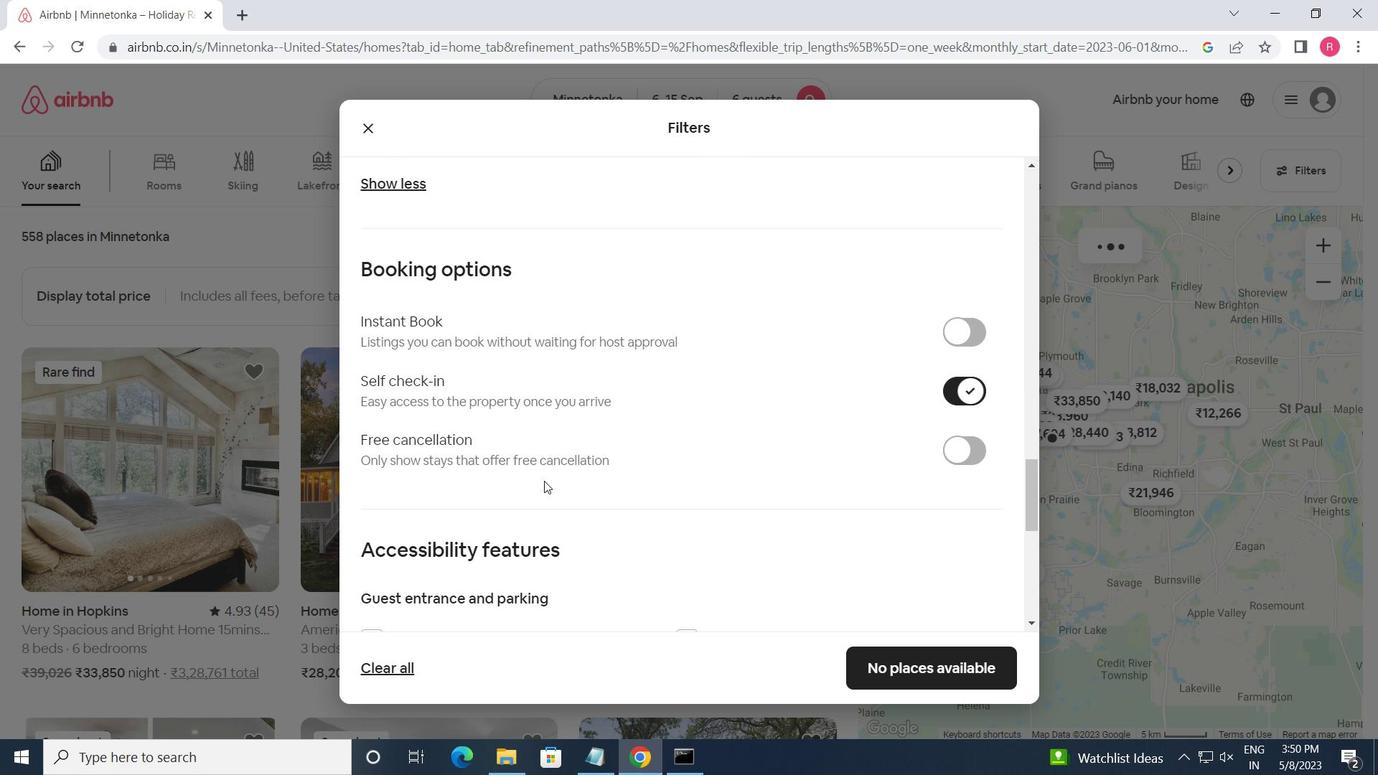 
Action: Mouse moved to (597, 490)
Screenshot: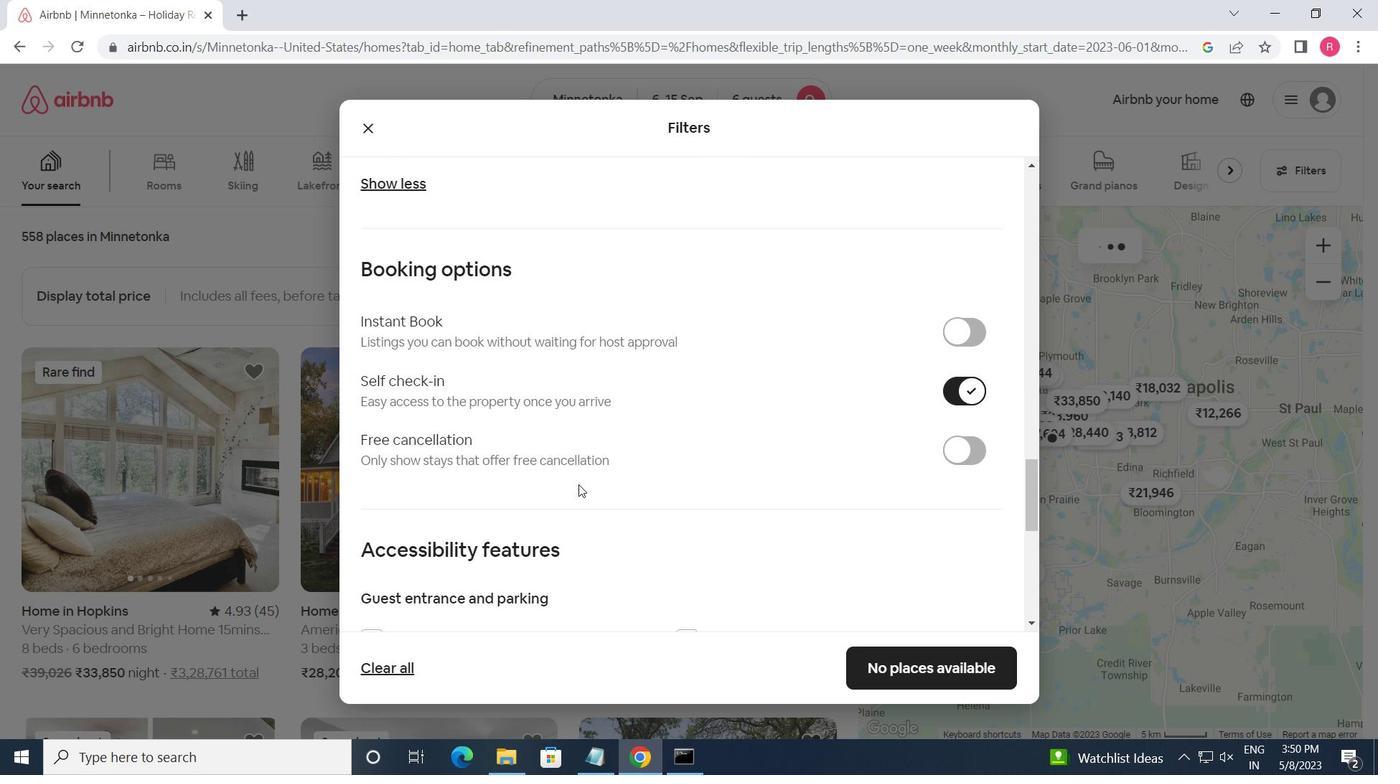 
Action: Mouse scrolled (597, 489) with delta (0, 0)
Screenshot: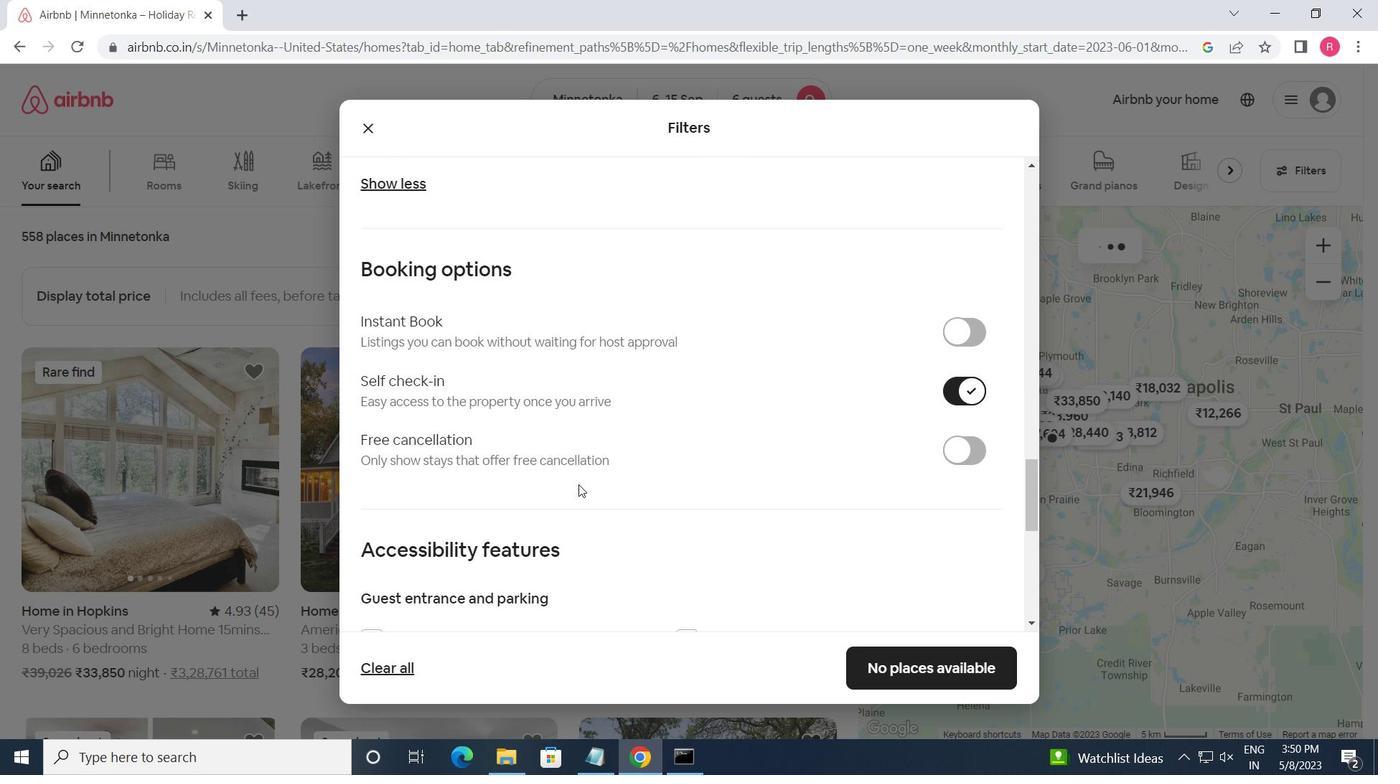 
Action: Mouse moved to (318, 520)
Screenshot: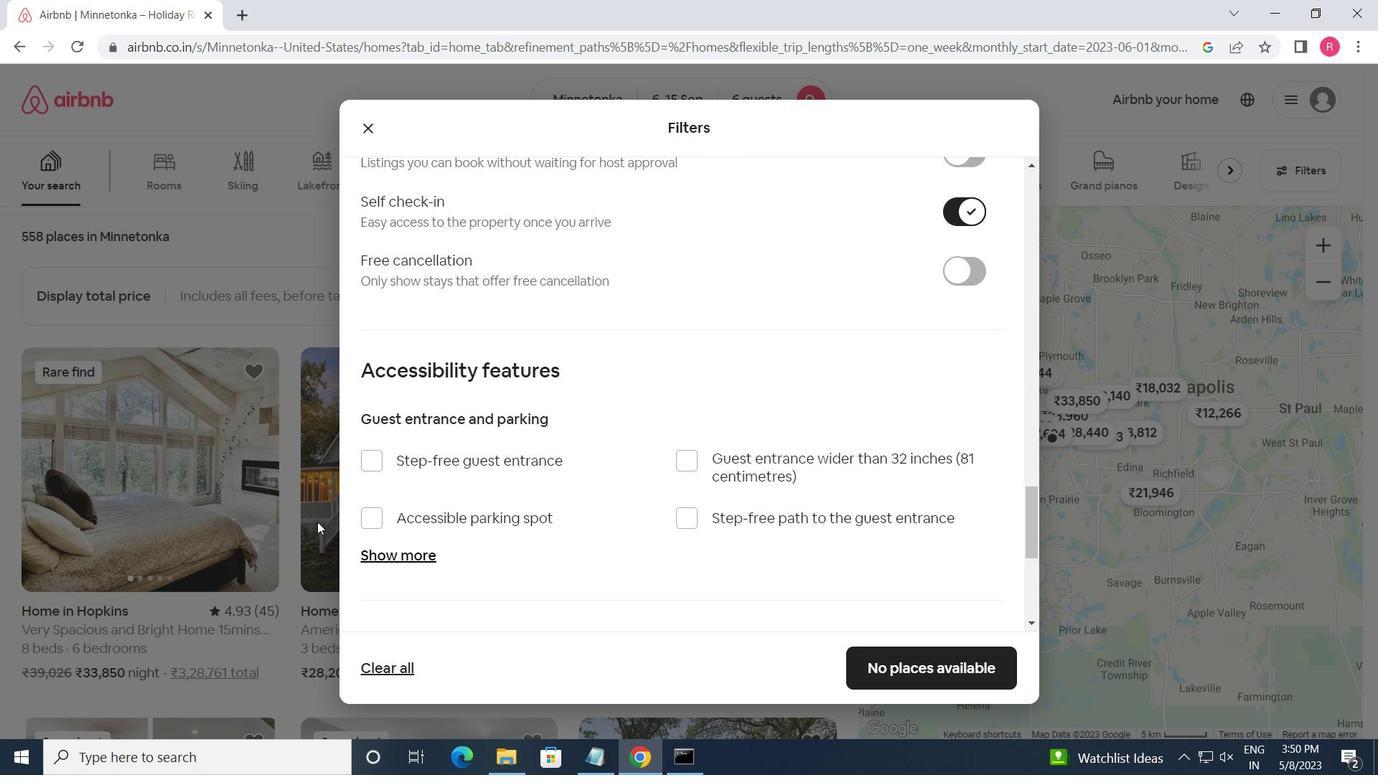 
Action: Mouse scrolled (318, 519) with delta (0, 0)
Screenshot: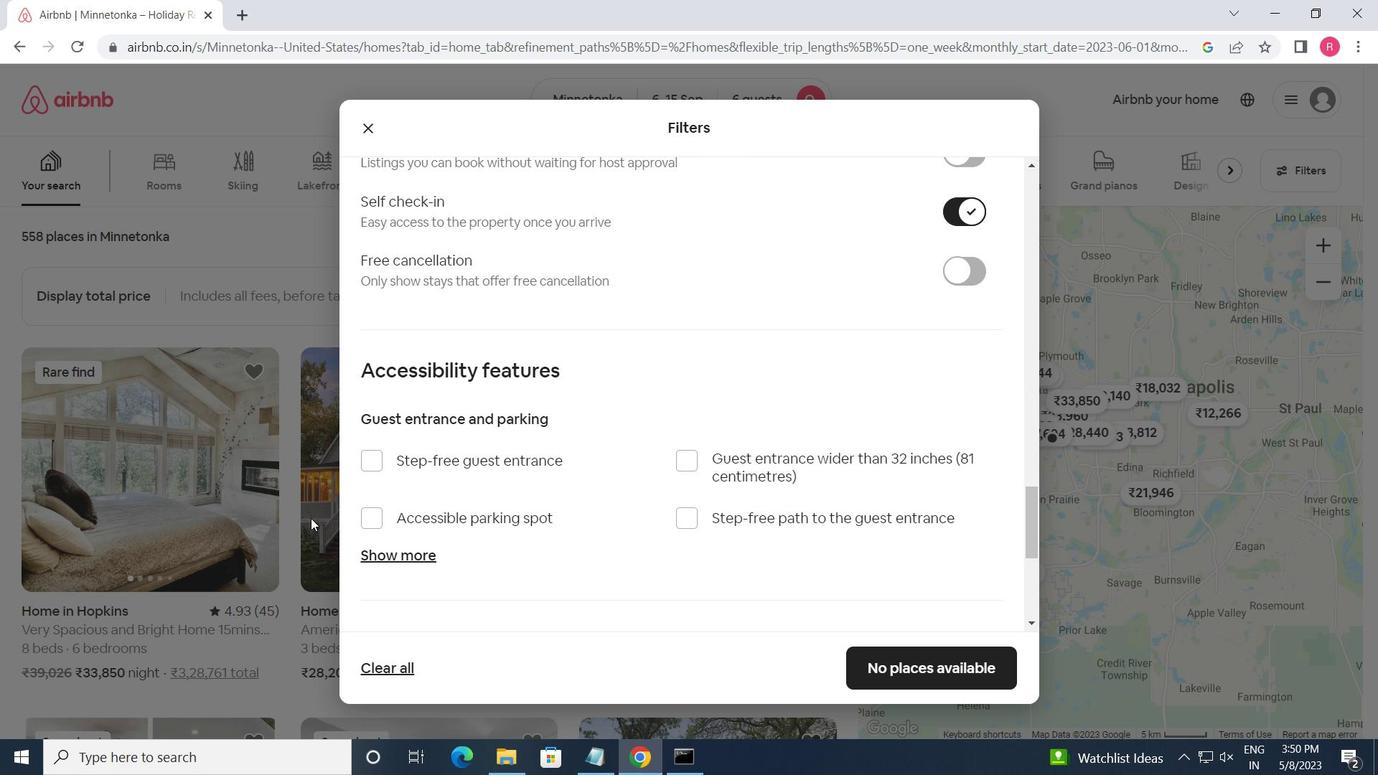 
Action: Mouse moved to (323, 525)
Screenshot: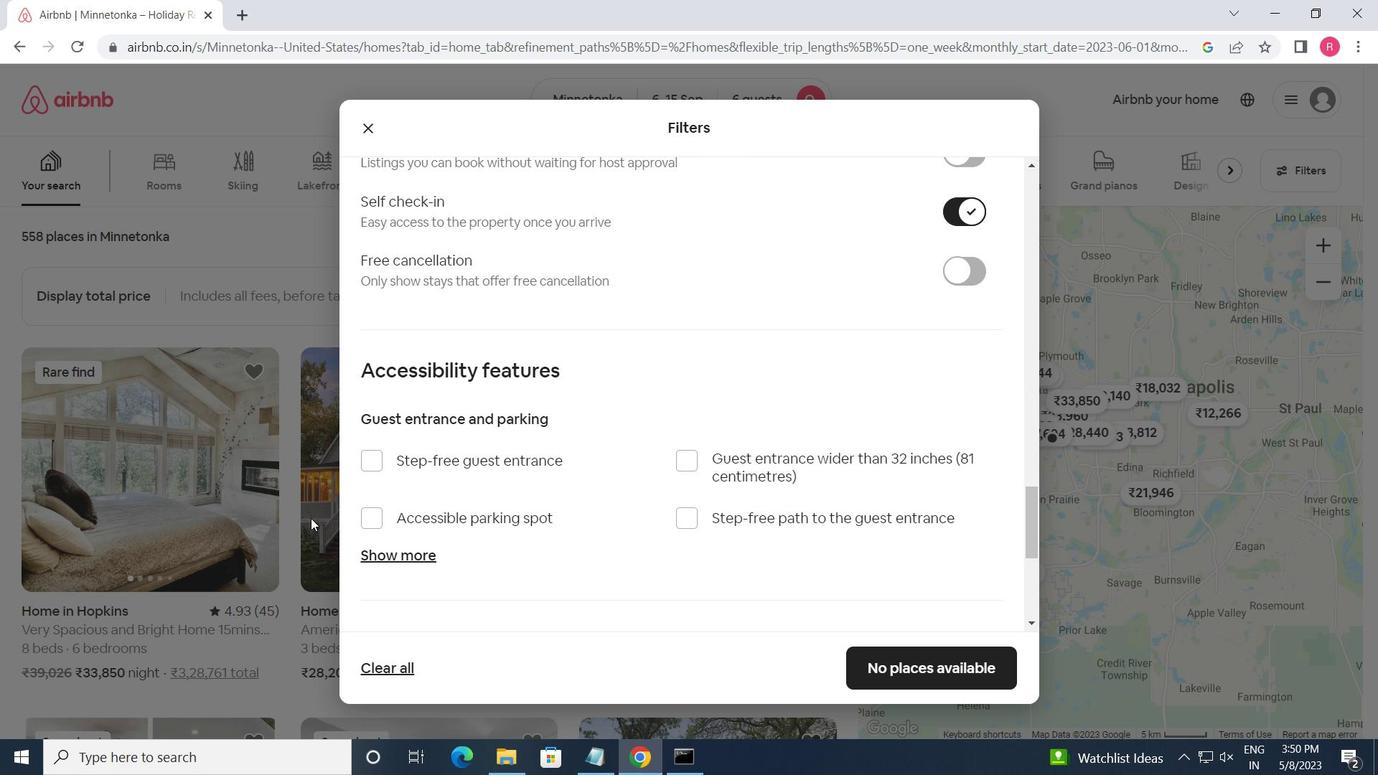 
Action: Mouse scrolled (323, 524) with delta (0, 0)
Screenshot: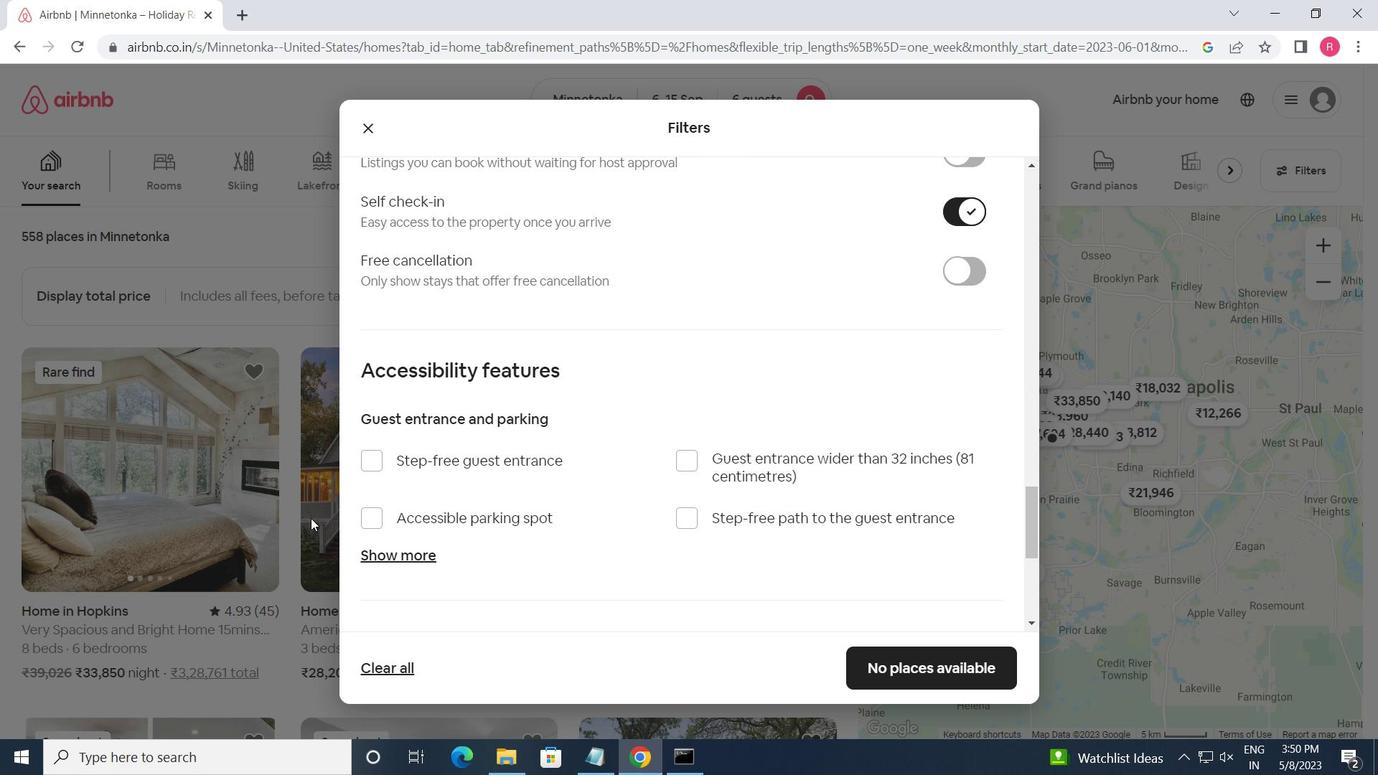 
Action: Mouse moved to (326, 526)
Screenshot: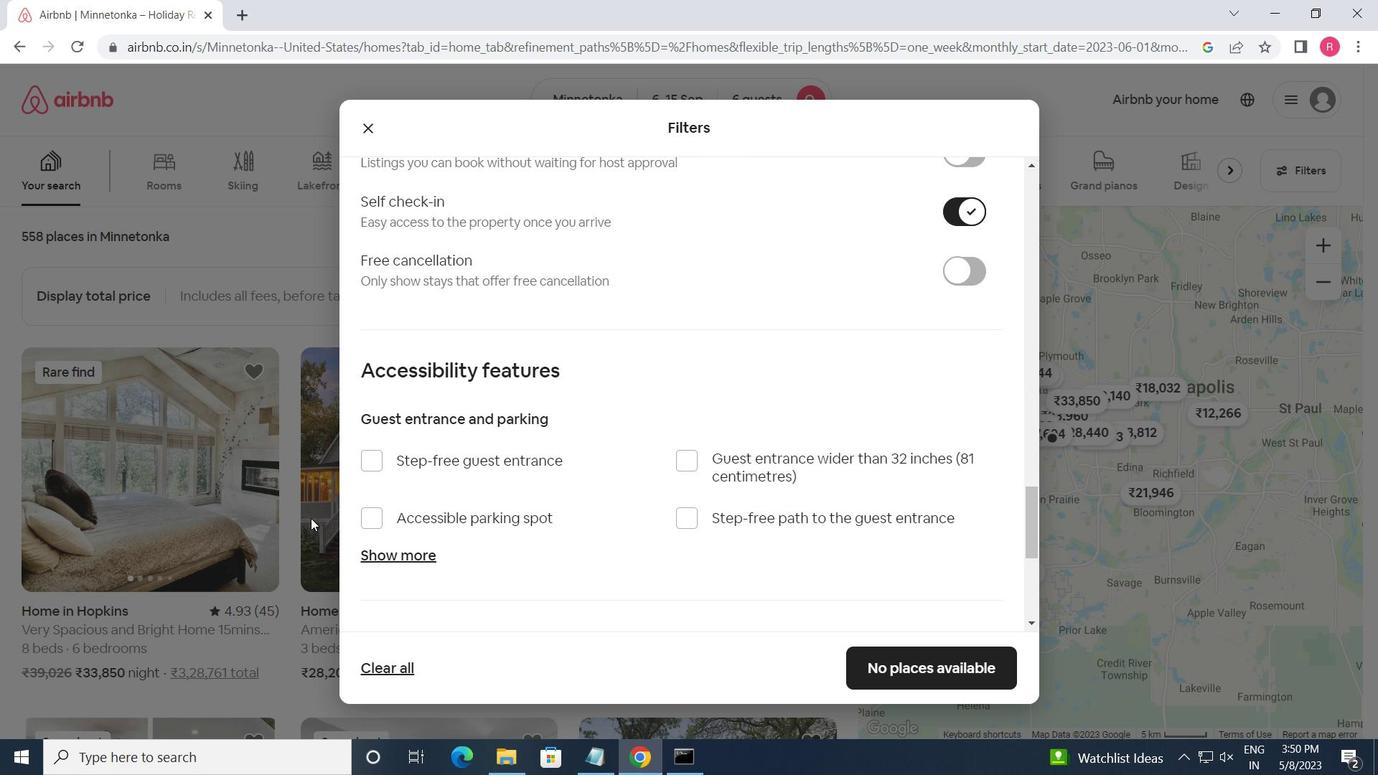 
Action: Mouse scrolled (326, 525) with delta (0, 0)
Screenshot: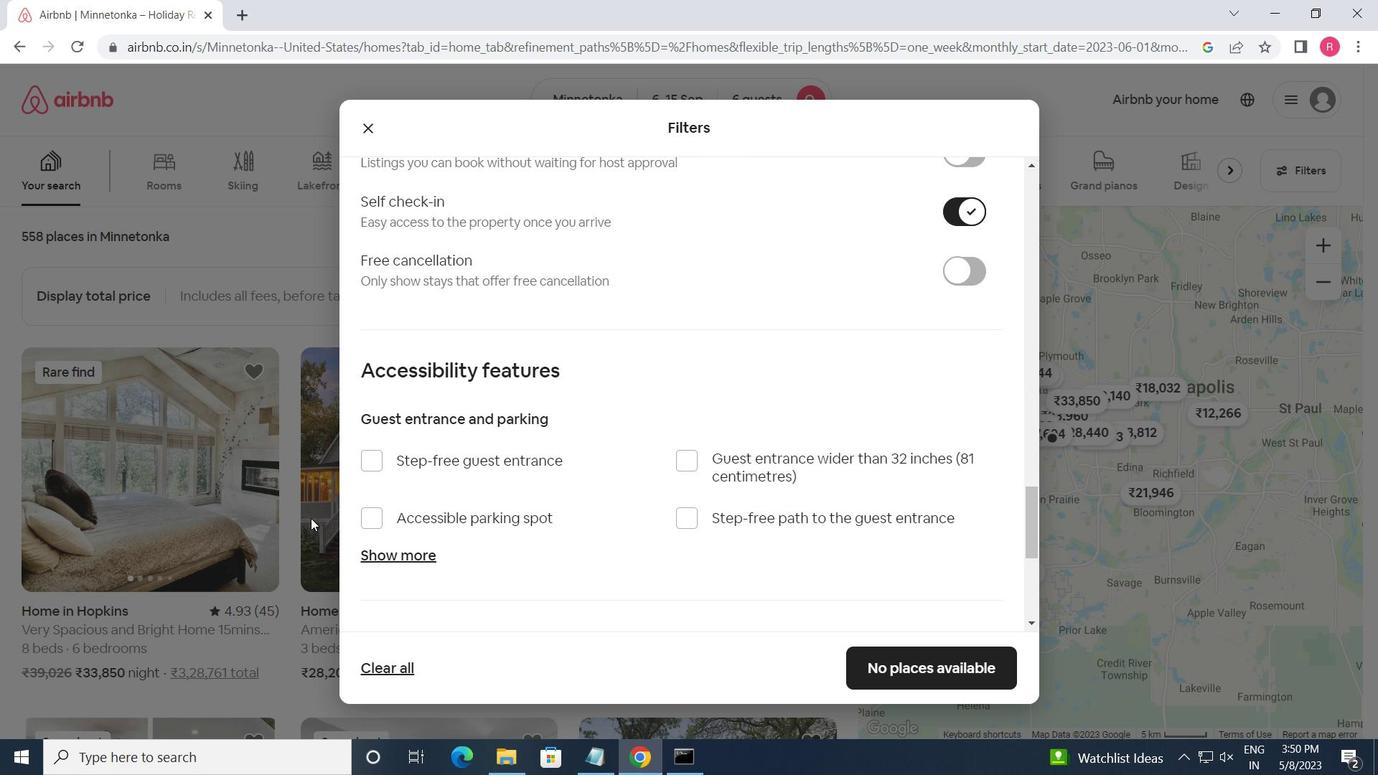 
Action: Mouse moved to (507, 504)
Screenshot: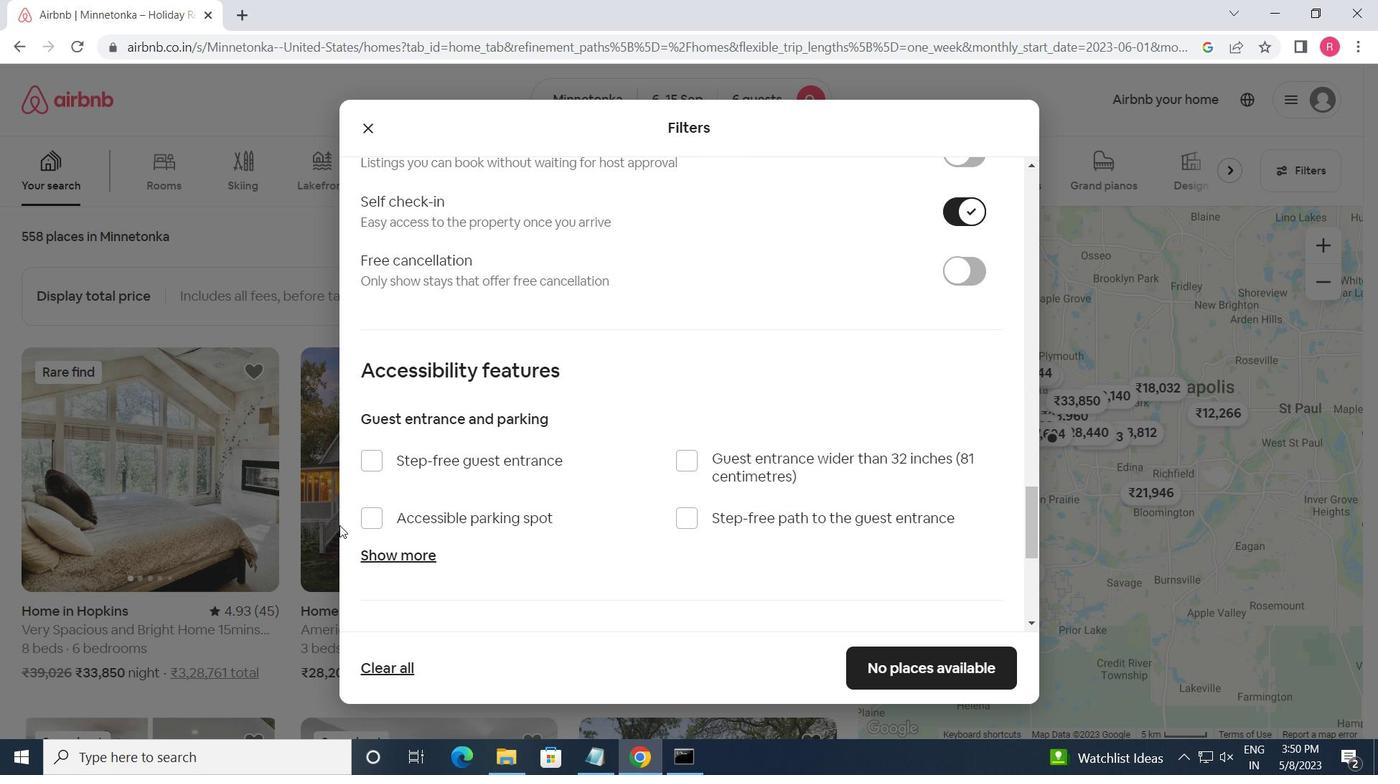 
Action: Mouse scrolled (507, 503) with delta (0, 0)
Screenshot: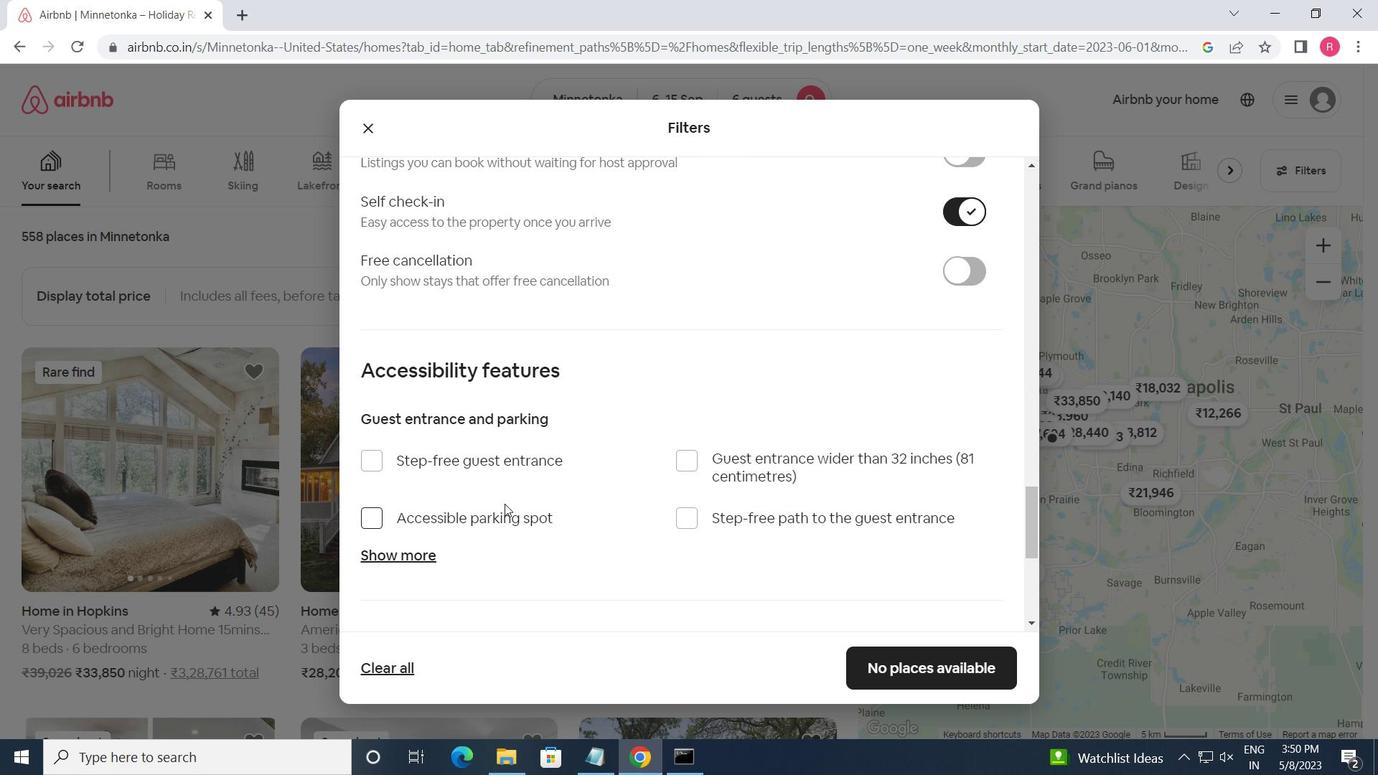 
Action: Mouse scrolled (507, 503) with delta (0, 0)
Screenshot: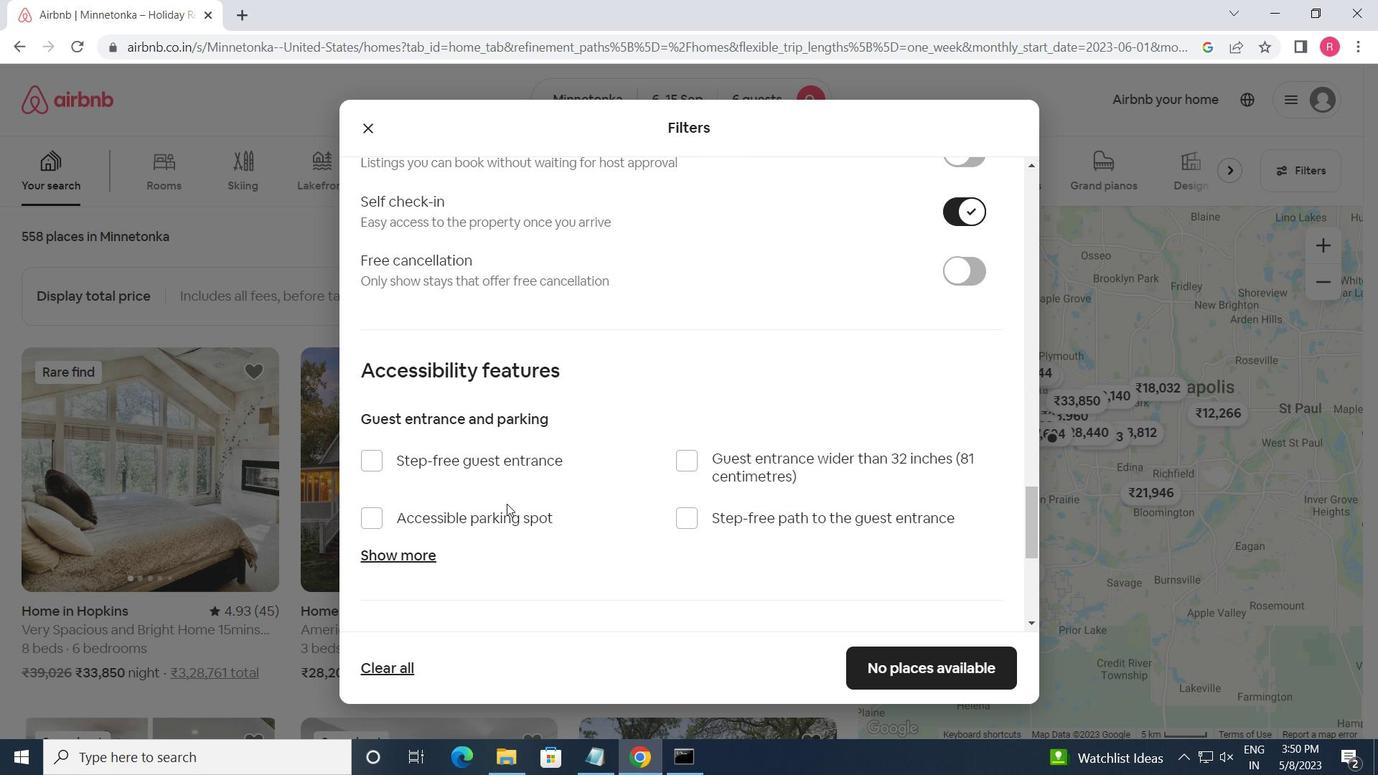
Action: Mouse moved to (695, 540)
Screenshot: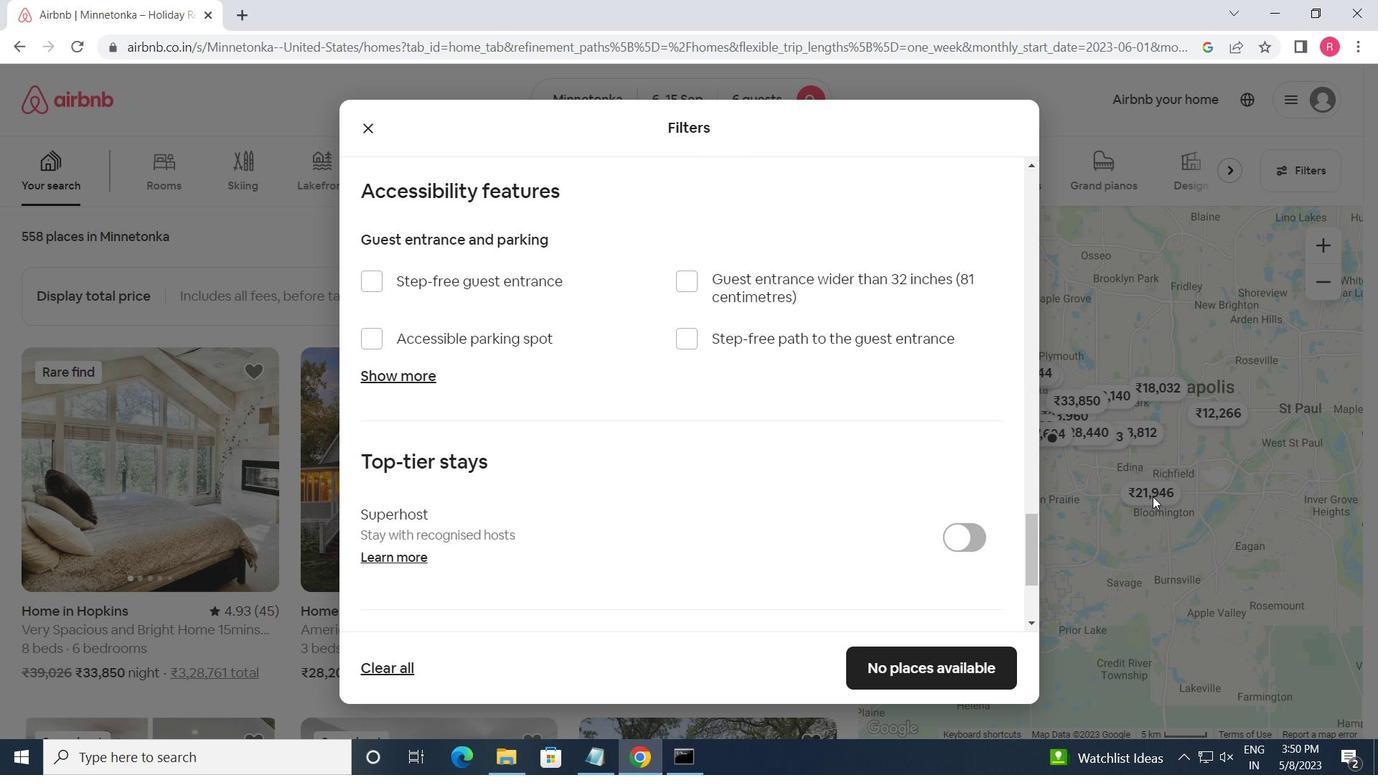 
Action: Mouse scrolled (695, 539) with delta (0, 0)
Screenshot: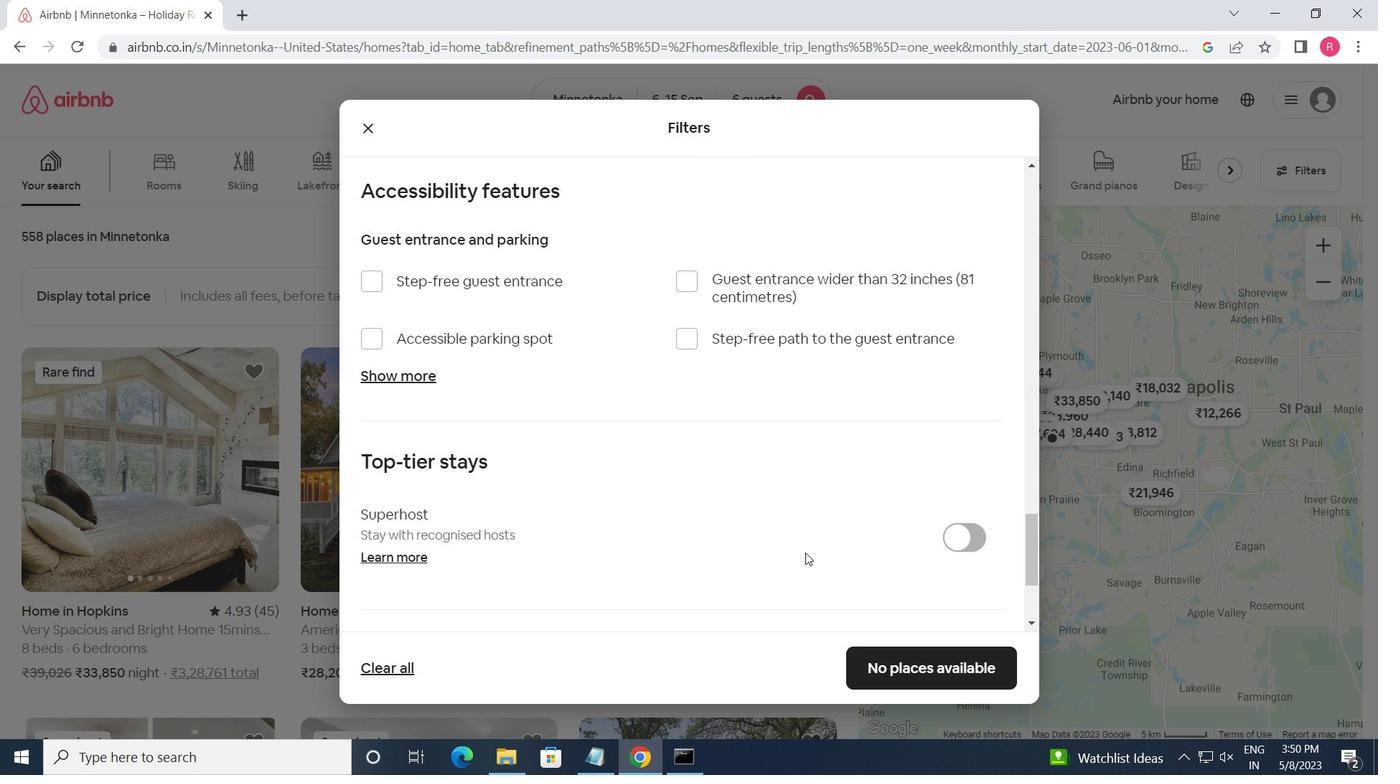 
Action: Mouse scrolled (695, 539) with delta (0, 0)
Screenshot: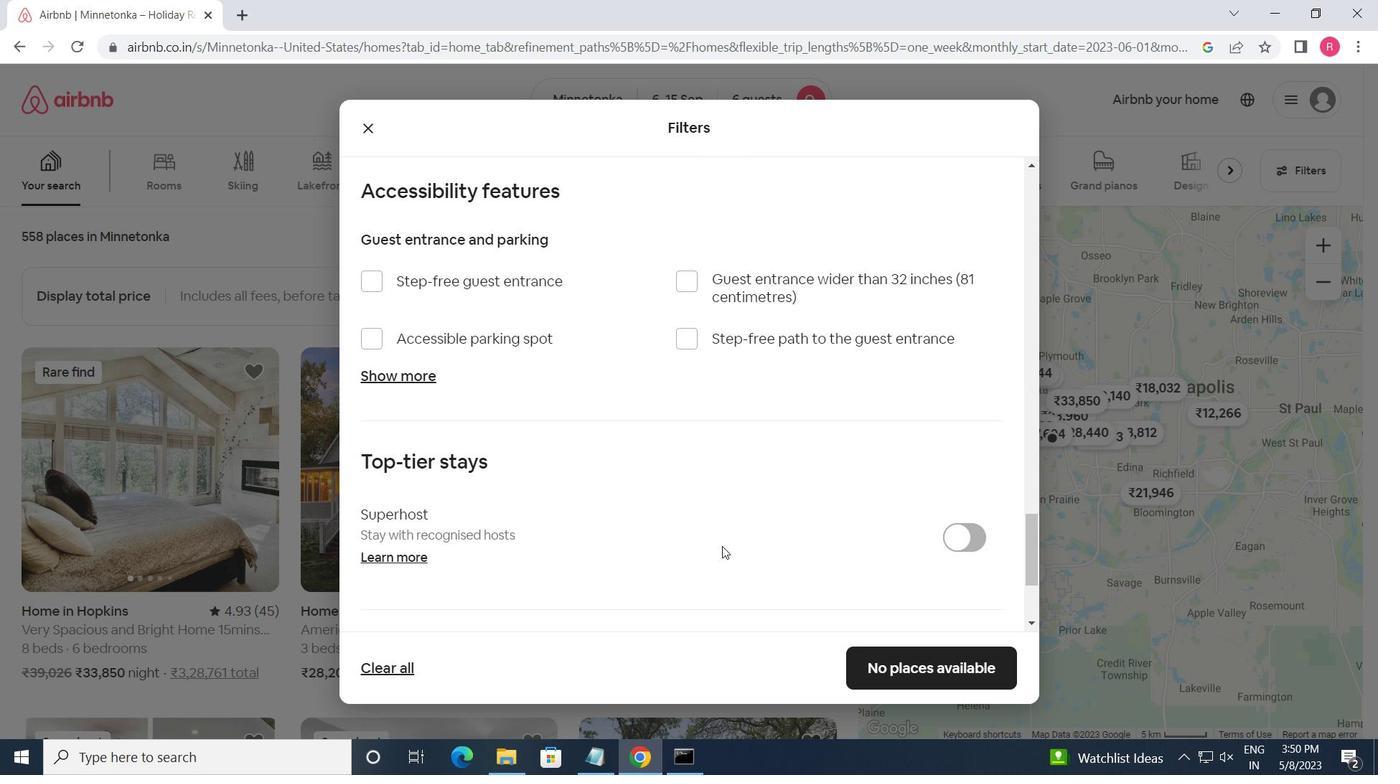 
Action: Mouse scrolled (695, 539) with delta (0, 0)
Screenshot: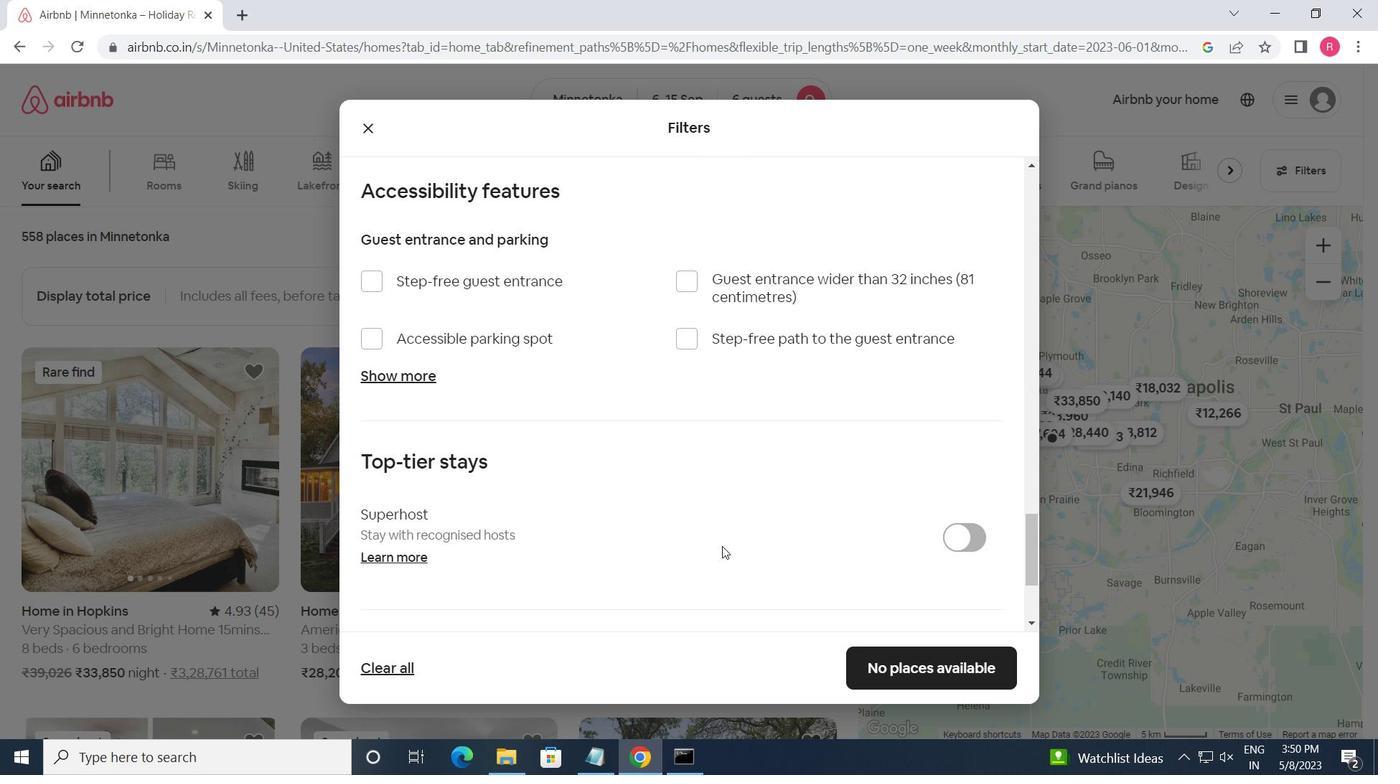 
Action: Mouse moved to (787, 511)
Screenshot: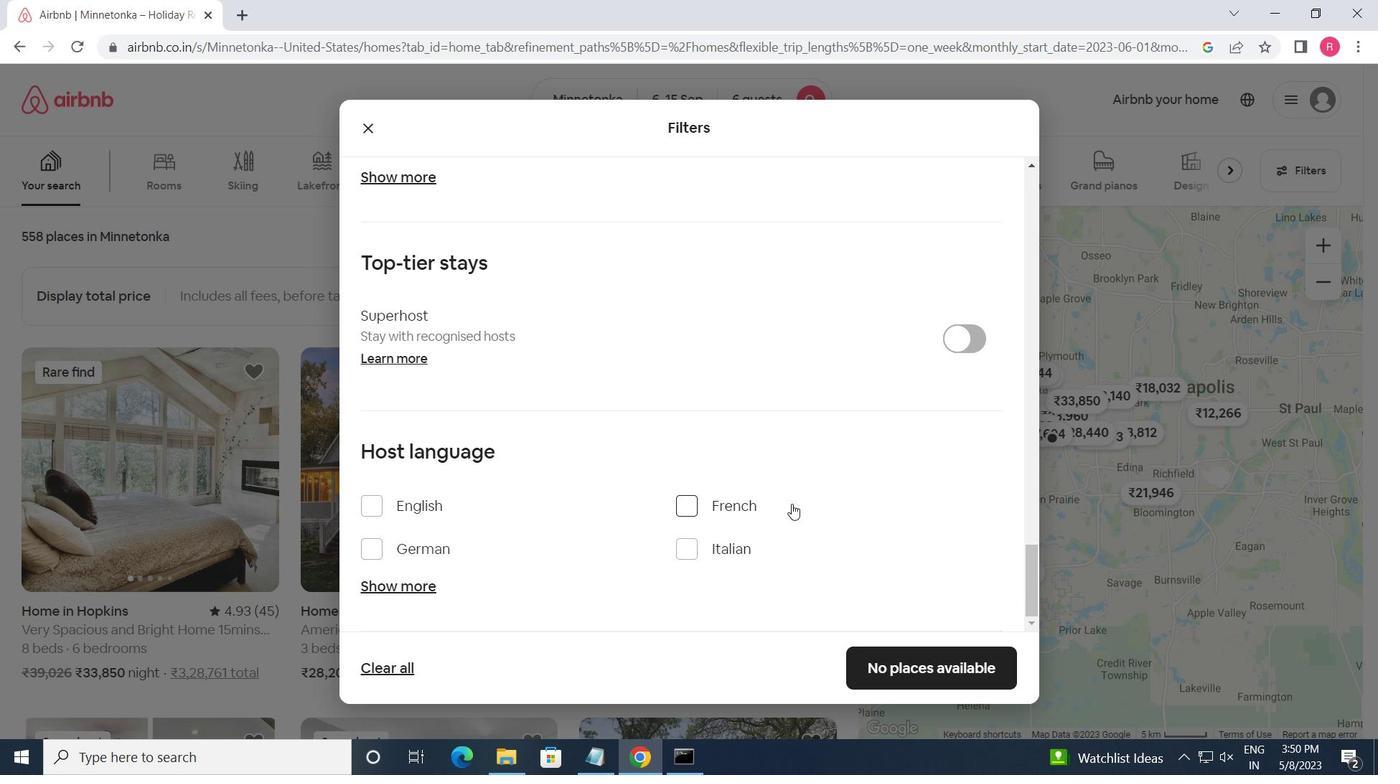 
Action: Mouse scrolled (787, 510) with delta (0, 0)
Screenshot: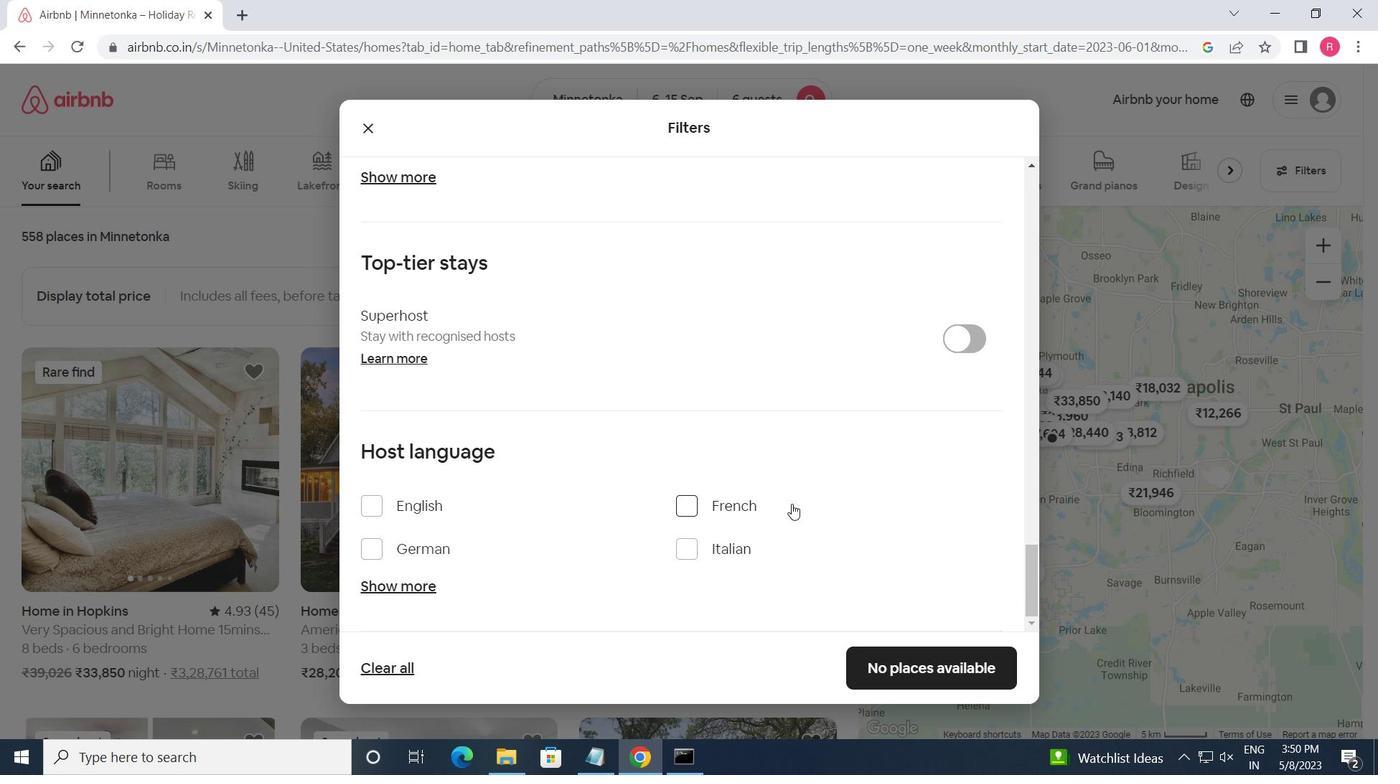 
Action: Mouse moved to (364, 502)
Screenshot: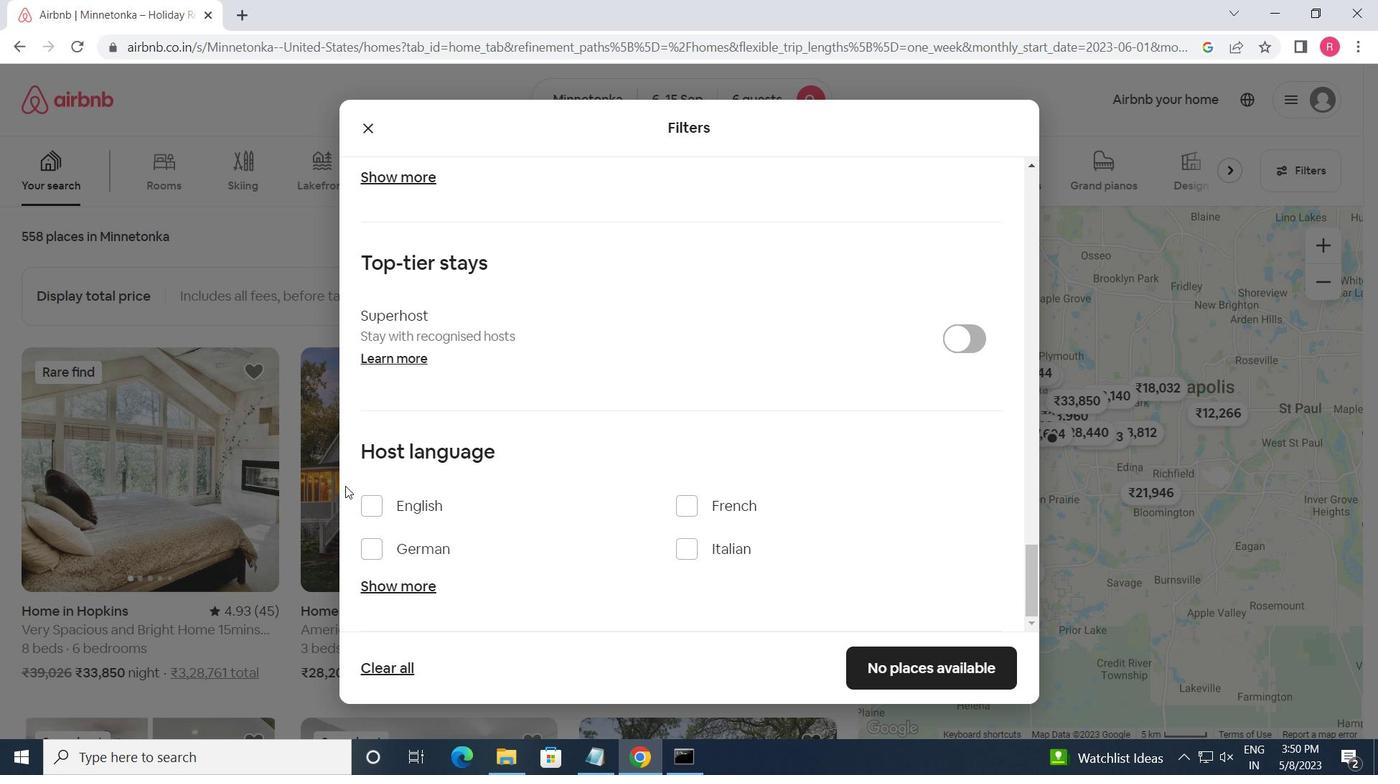 
Action: Mouse pressed left at (364, 502)
Screenshot: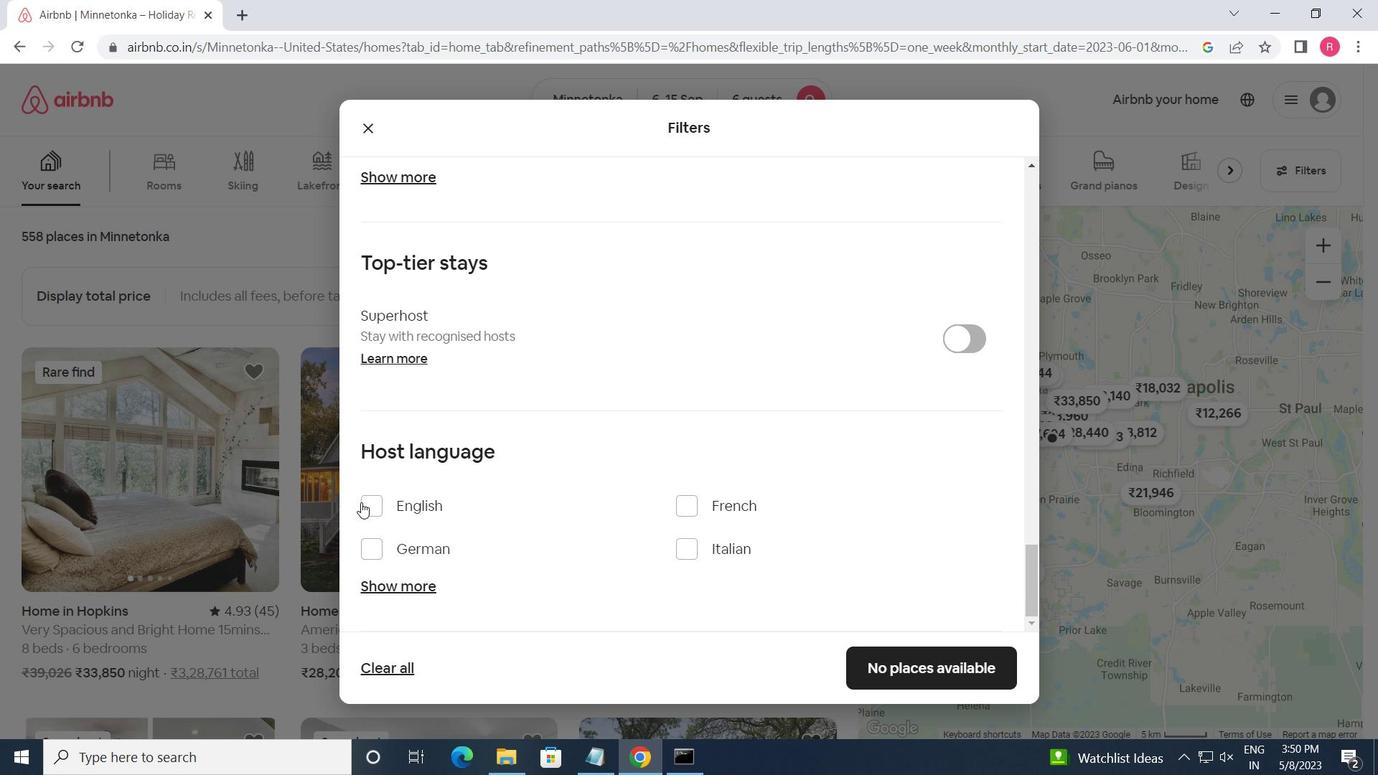 
Action: Mouse moved to (916, 426)
Screenshot: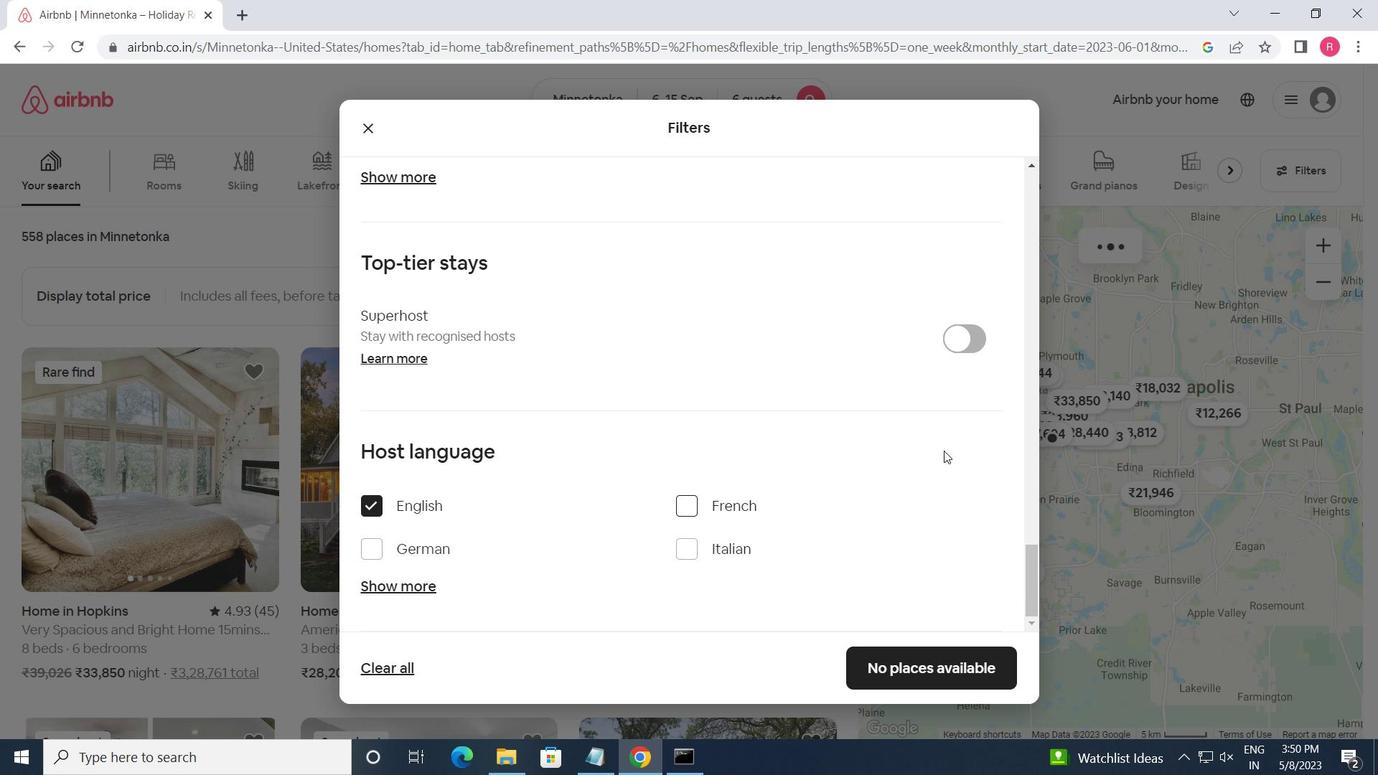 
Action: Mouse scrolled (916, 427) with delta (0, 0)
Screenshot: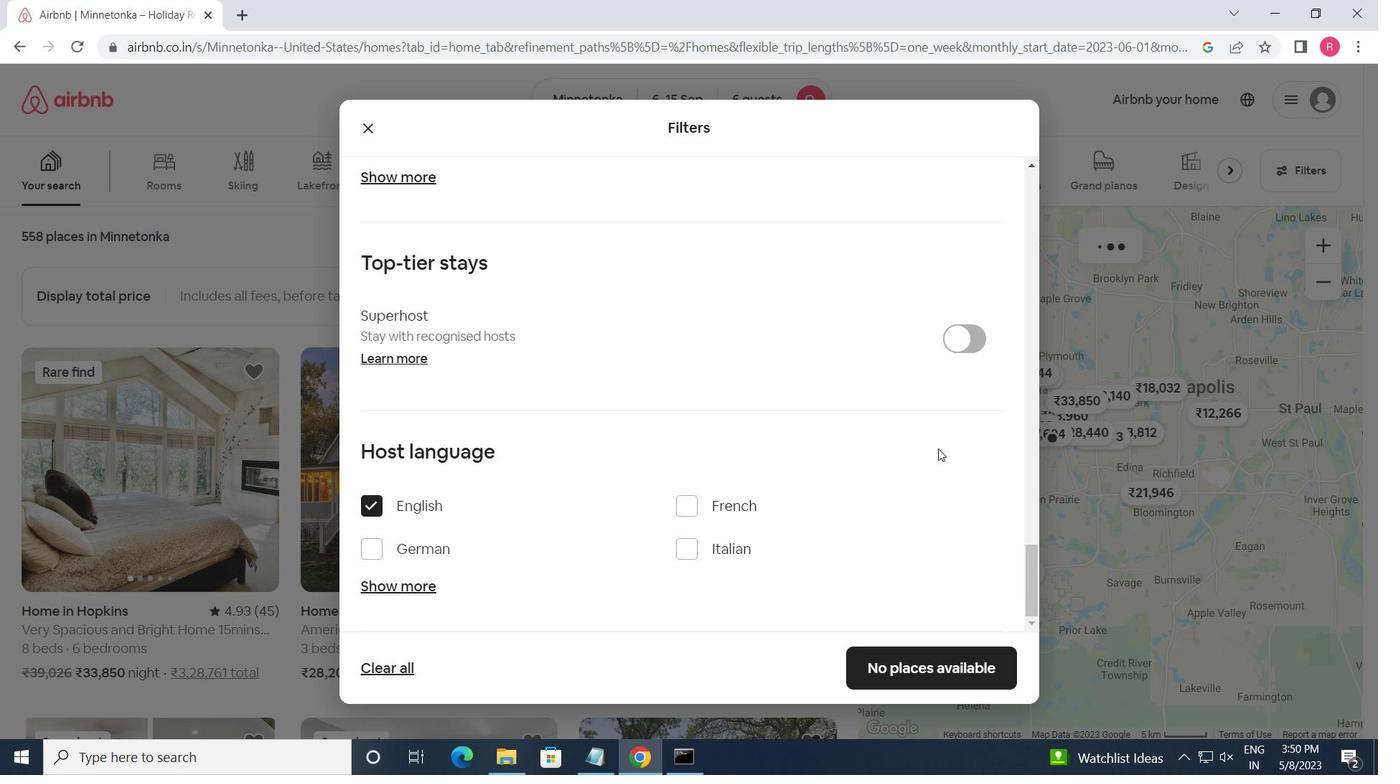 
Action: Mouse scrolled (916, 427) with delta (0, 0)
Screenshot: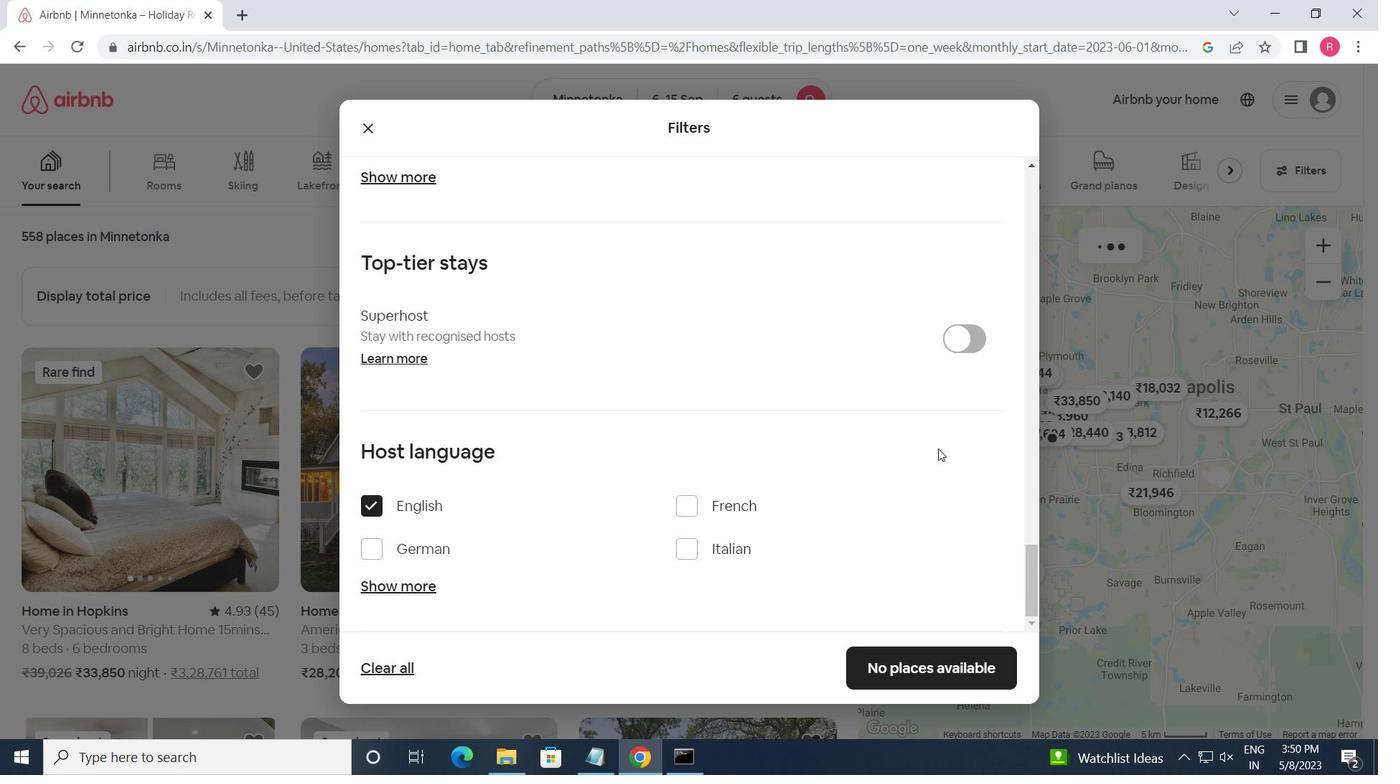 
Action: Mouse scrolled (916, 427) with delta (0, 0)
Screenshot: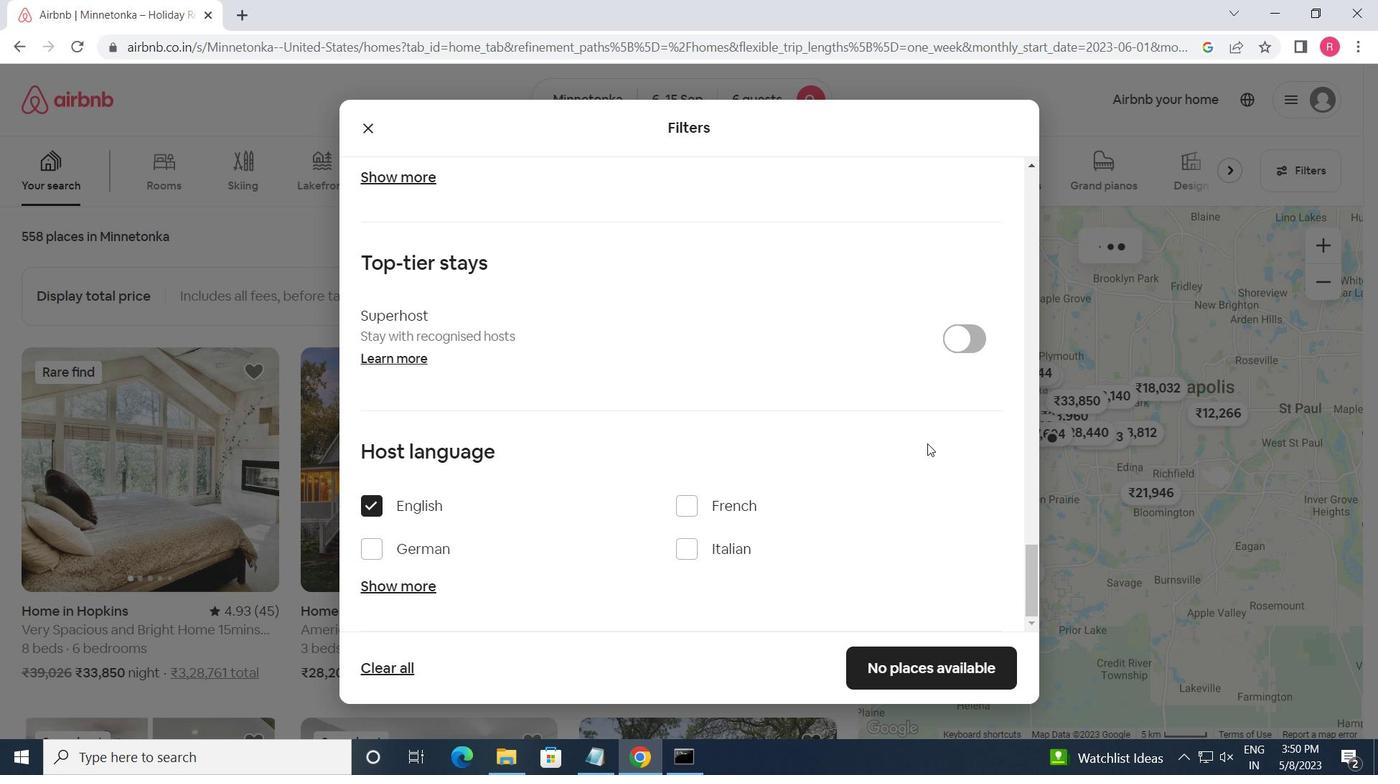 
Action: Mouse scrolled (916, 427) with delta (0, 0)
Screenshot: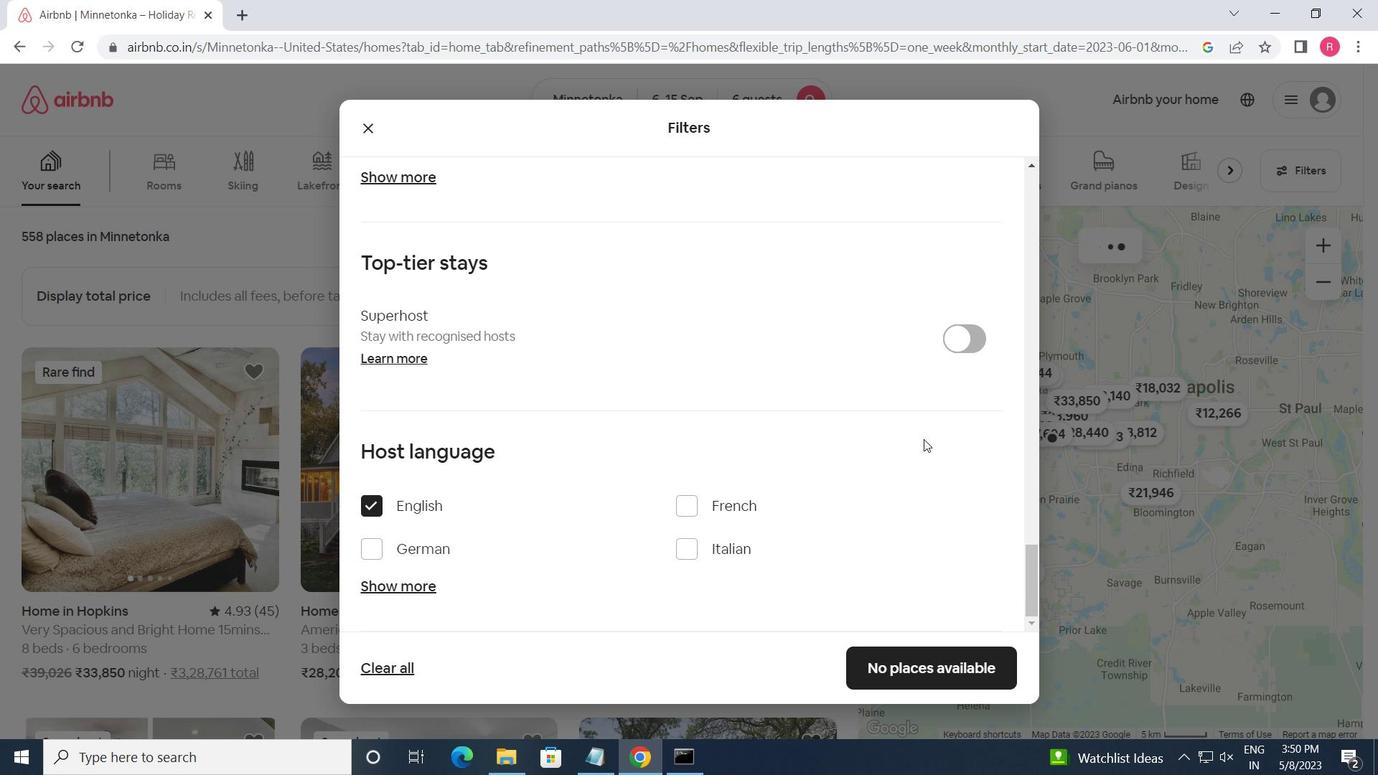 
Action: Mouse scrolled (916, 427) with delta (0, 0)
Screenshot: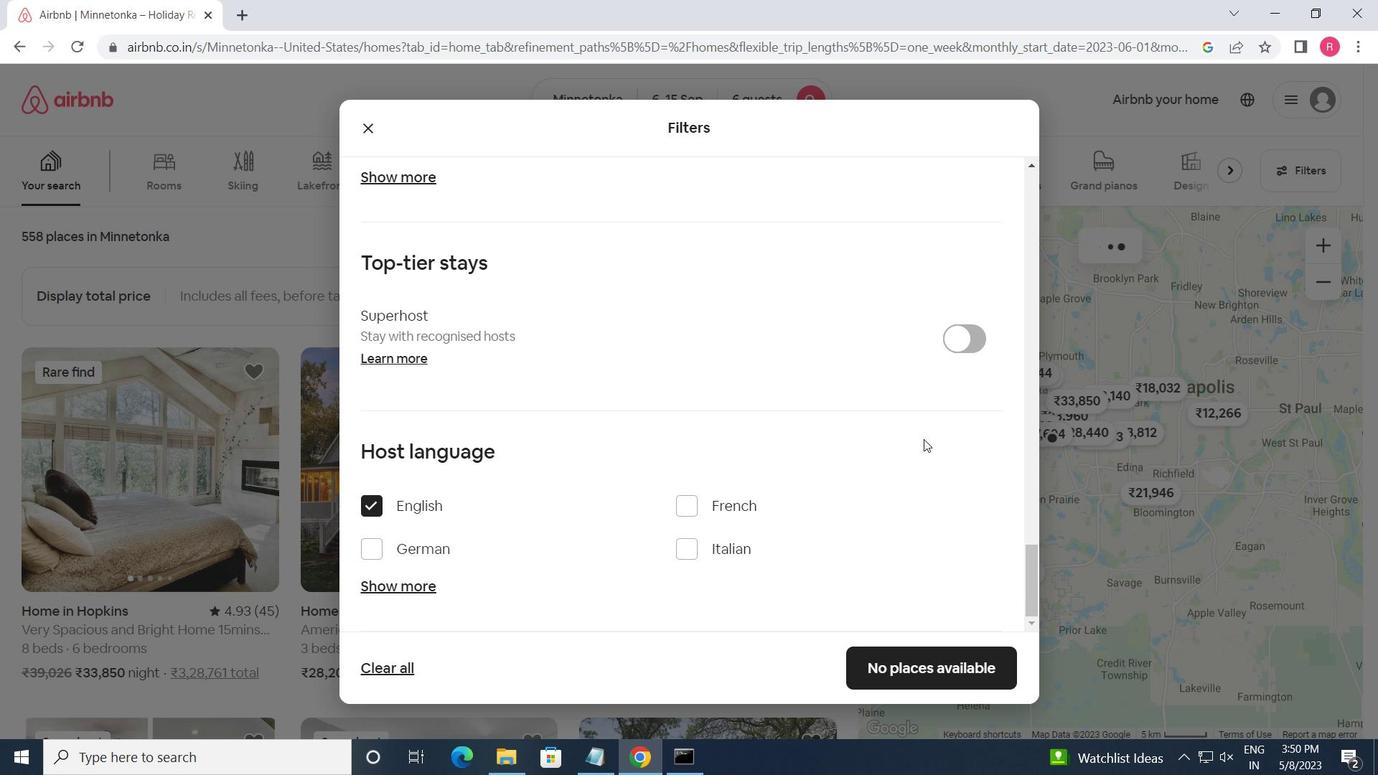 
Action: Mouse scrolled (916, 427) with delta (0, 0)
Screenshot: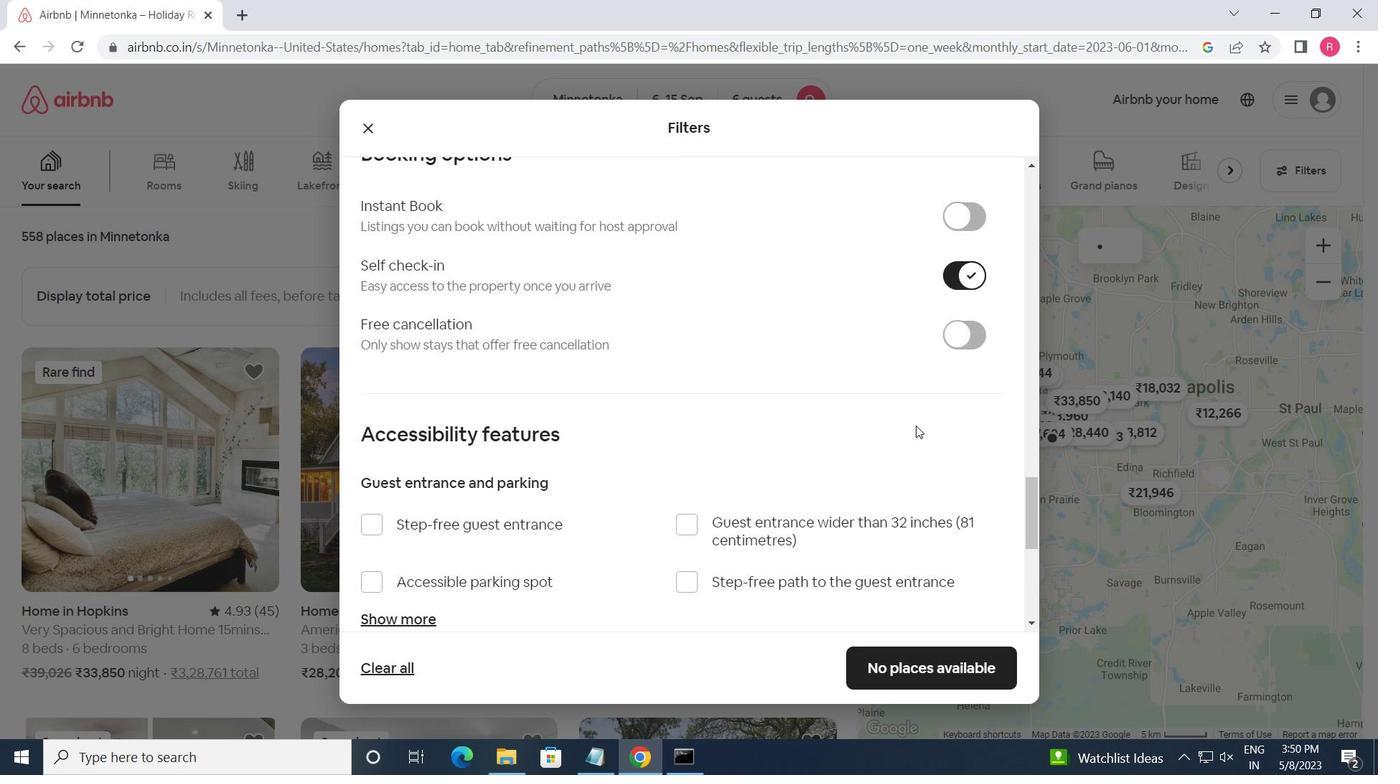 
Action: Mouse moved to (929, 666)
Screenshot: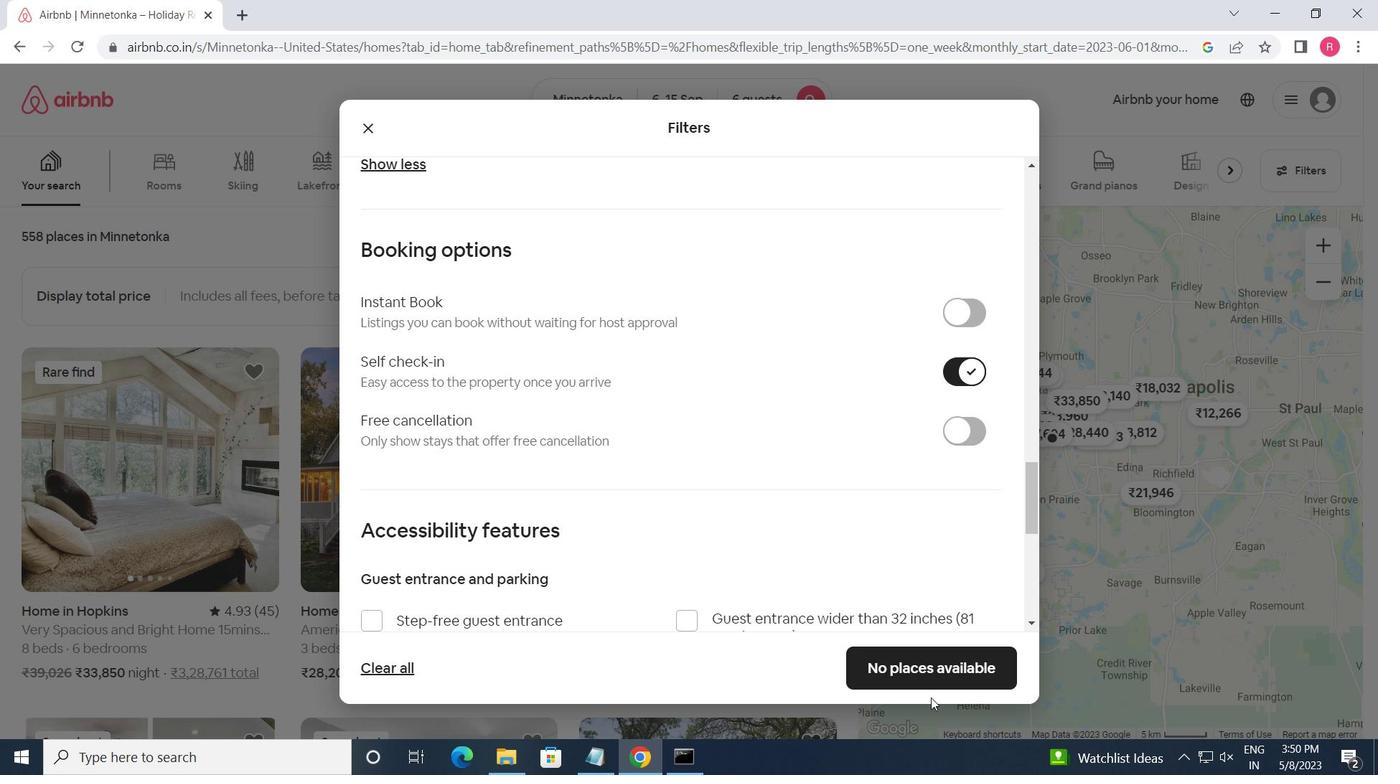 
Action: Mouse pressed left at (929, 666)
Screenshot: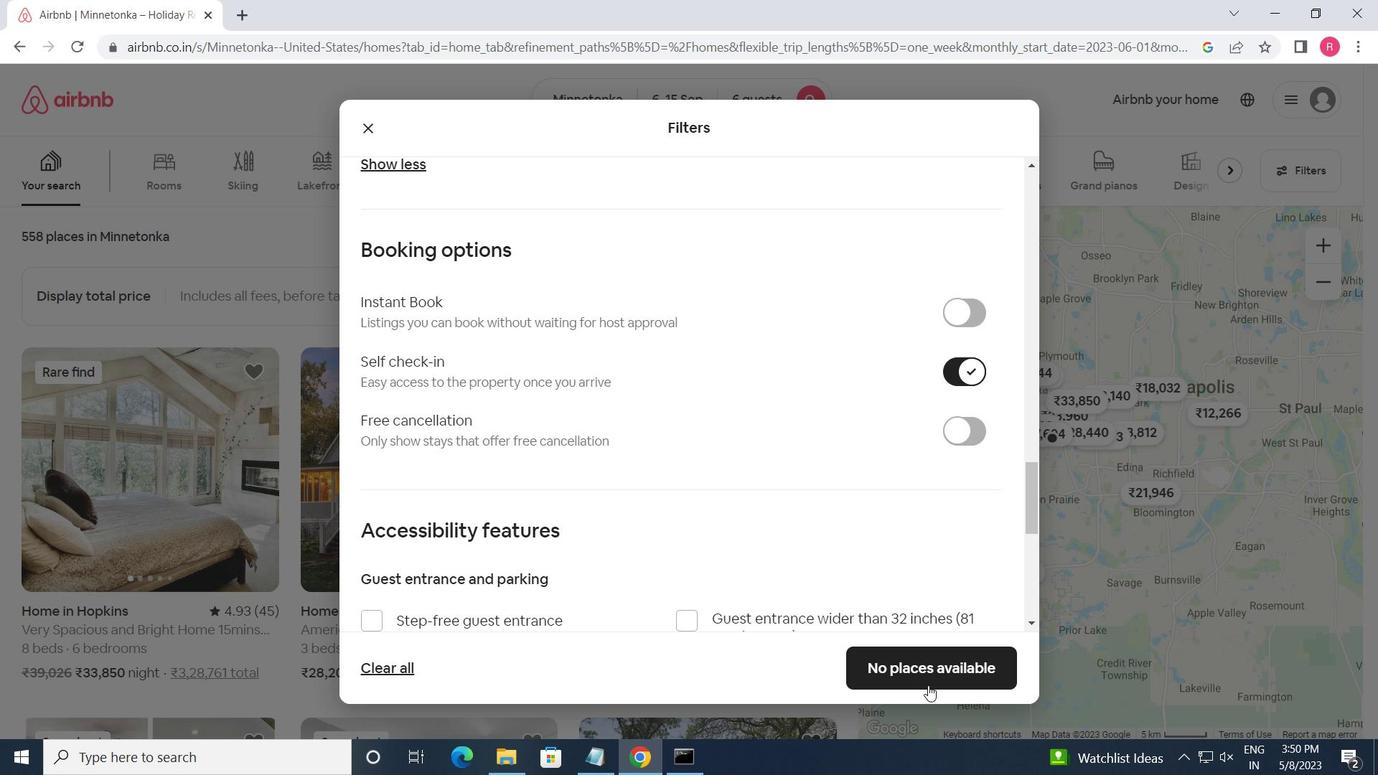 
